 Task: Create Gmail labels for message previews requiring your attention.
Action: Mouse moved to (1051, 68)
Screenshot: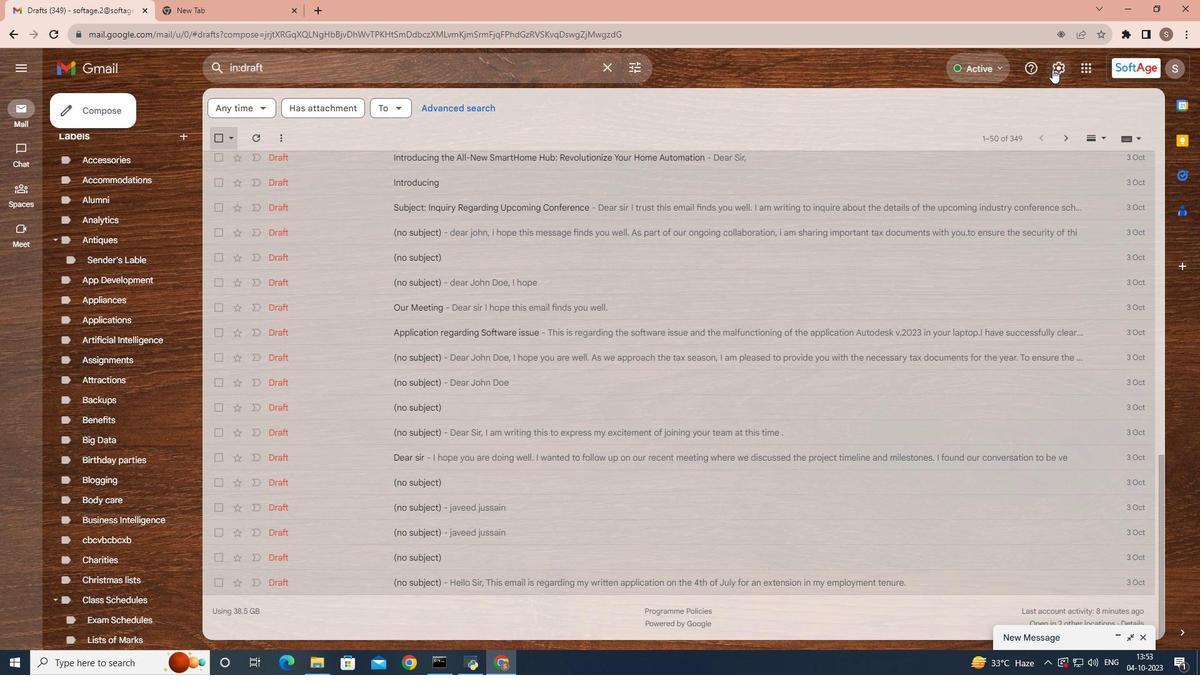 
Action: Mouse pressed left at (1051, 68)
Screenshot: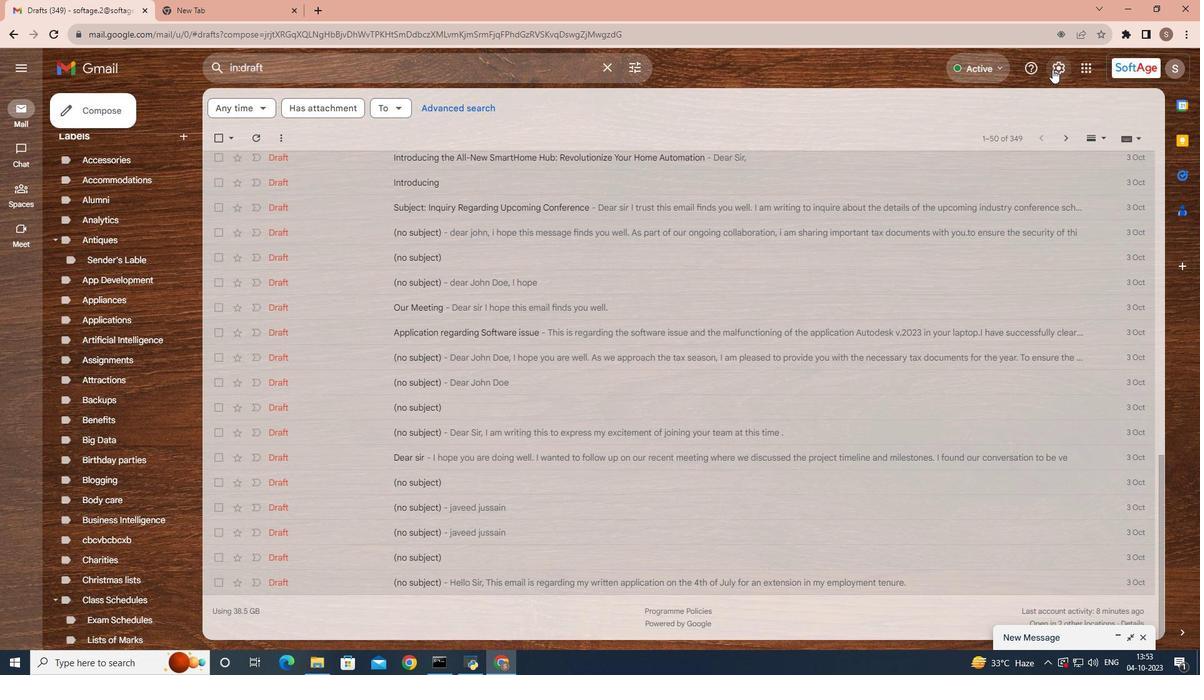 
Action: Mouse moved to (1044, 124)
Screenshot: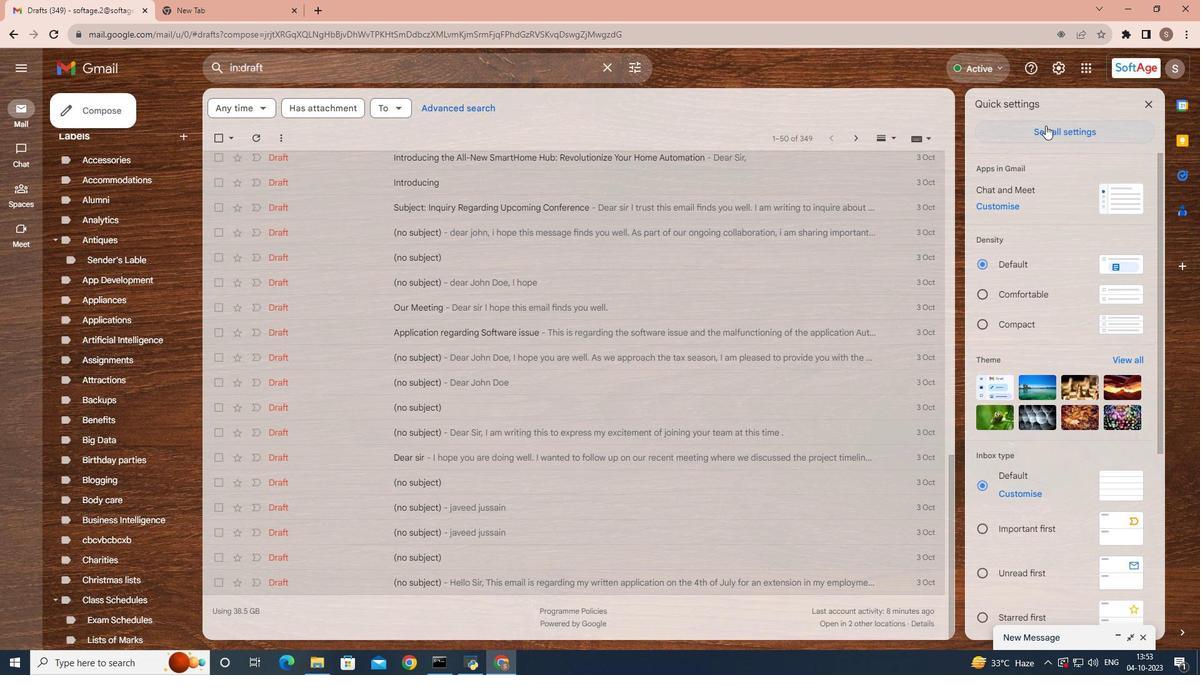 
Action: Mouse pressed left at (1044, 124)
Screenshot: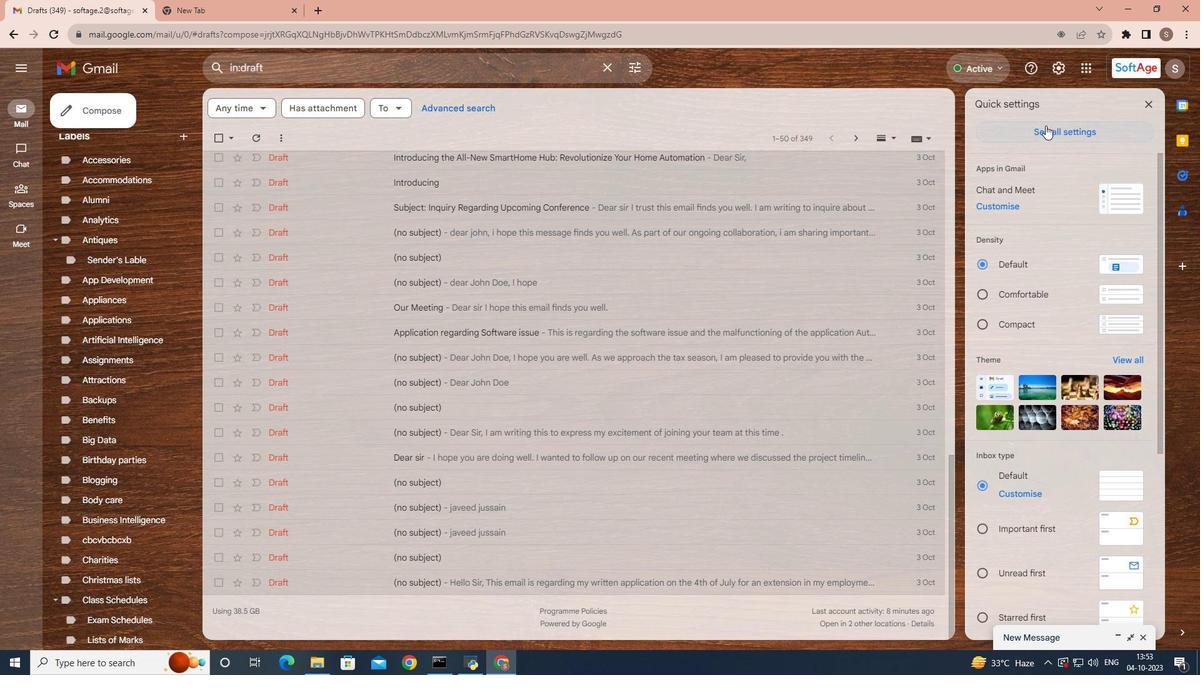 
Action: Mouse moved to (283, 129)
Screenshot: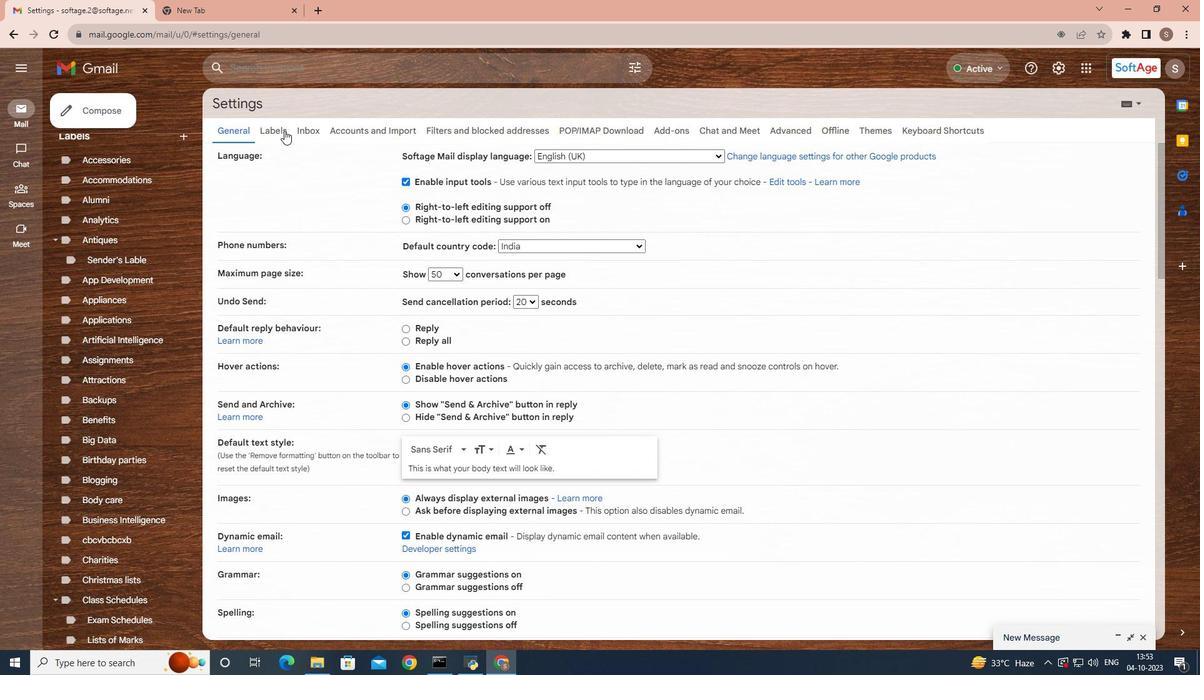 
Action: Mouse pressed left at (283, 129)
Screenshot: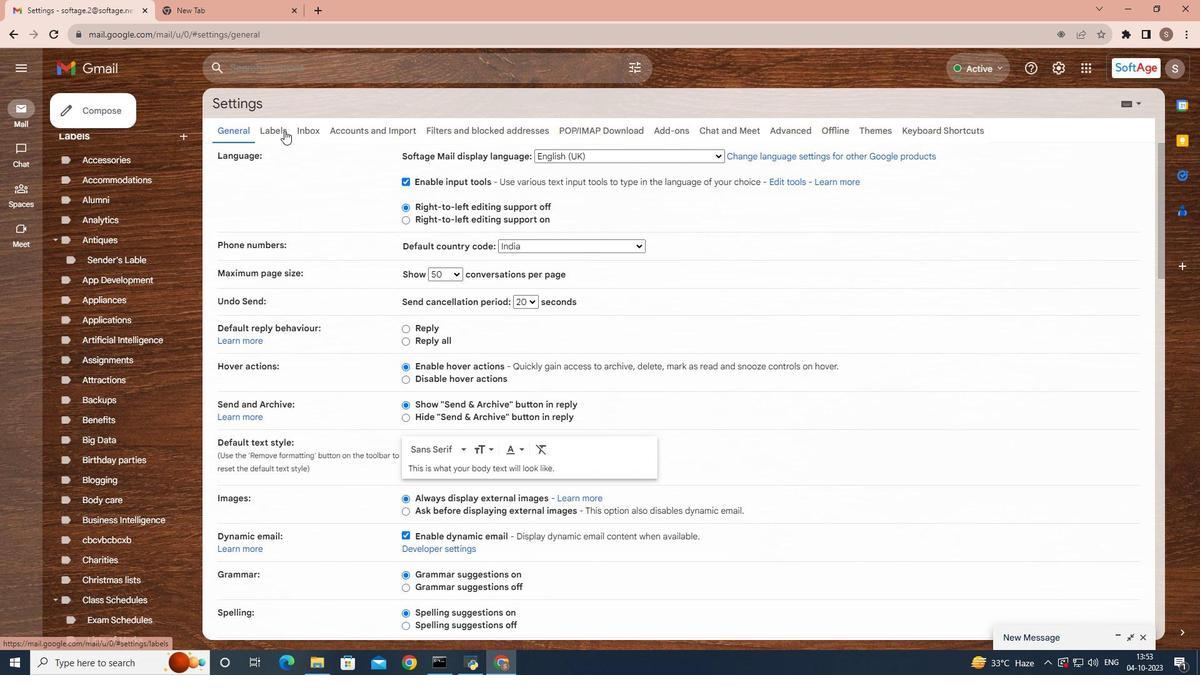 
Action: Mouse moved to (322, 455)
Screenshot: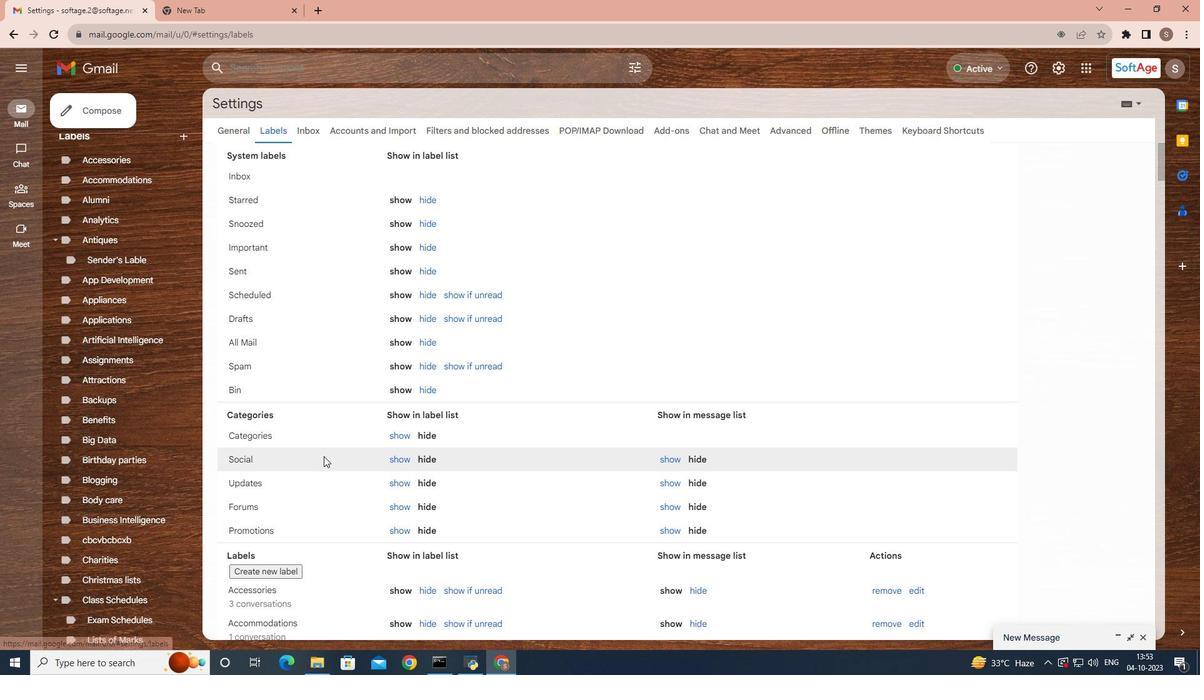 
Action: Mouse scrolled (322, 454) with delta (0, 0)
Screenshot: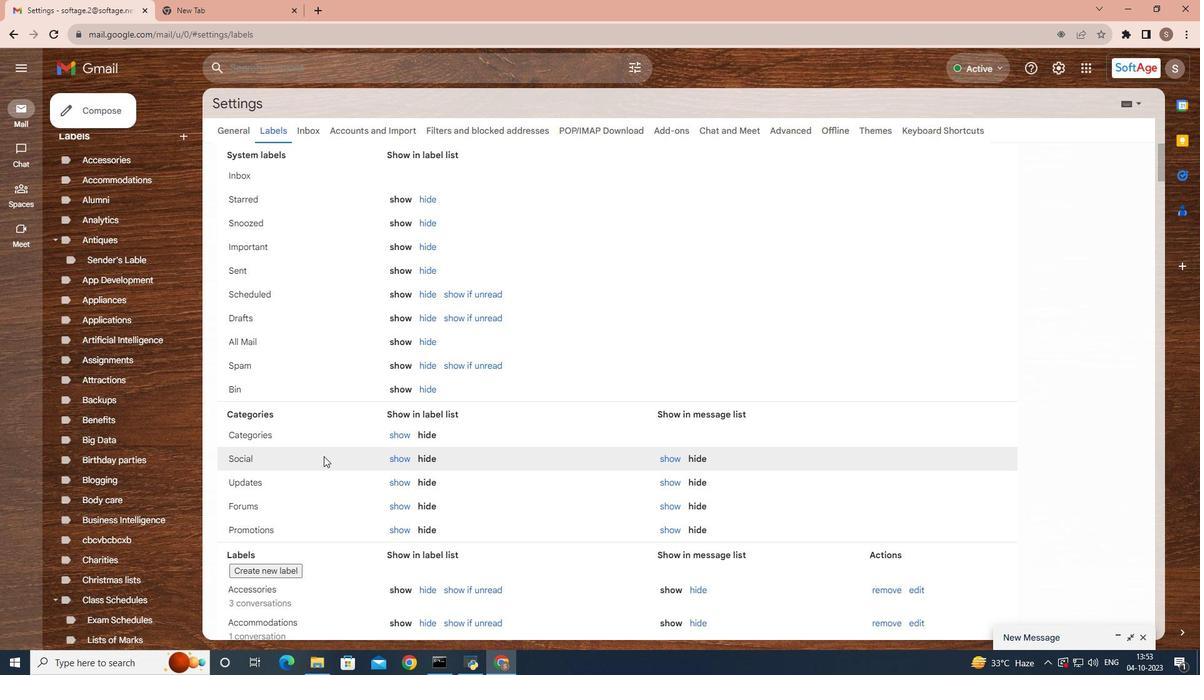 
Action: Mouse scrolled (322, 454) with delta (0, 0)
Screenshot: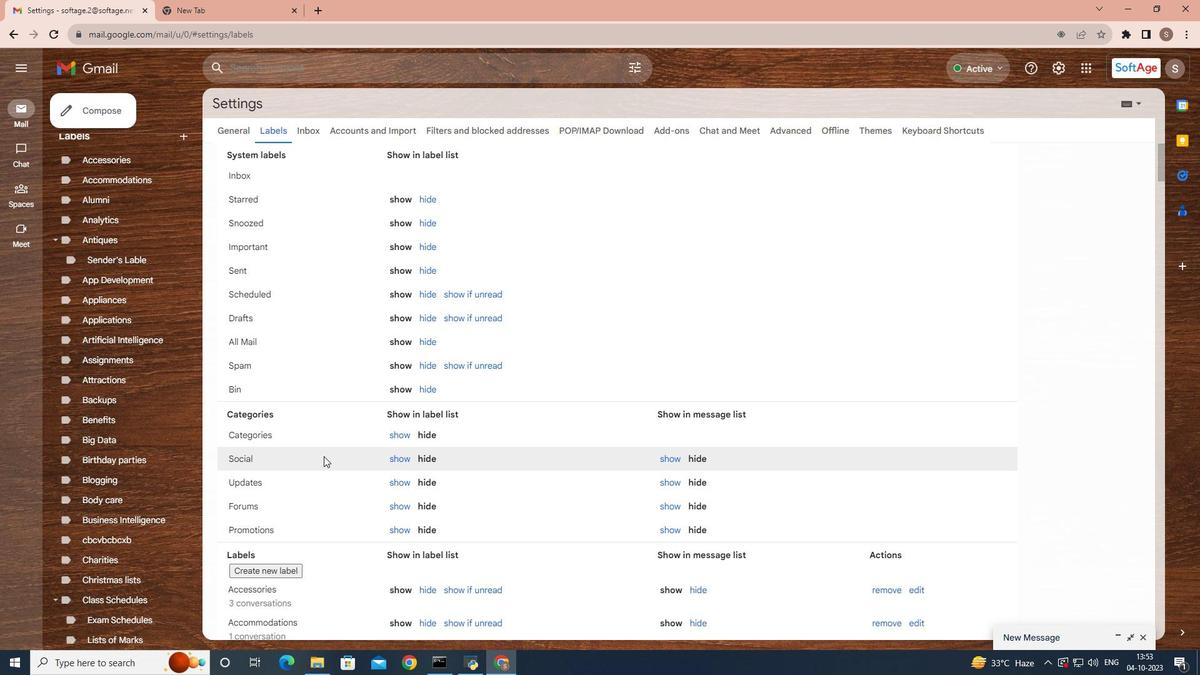 
Action: Mouse scrolled (322, 454) with delta (0, 0)
Screenshot: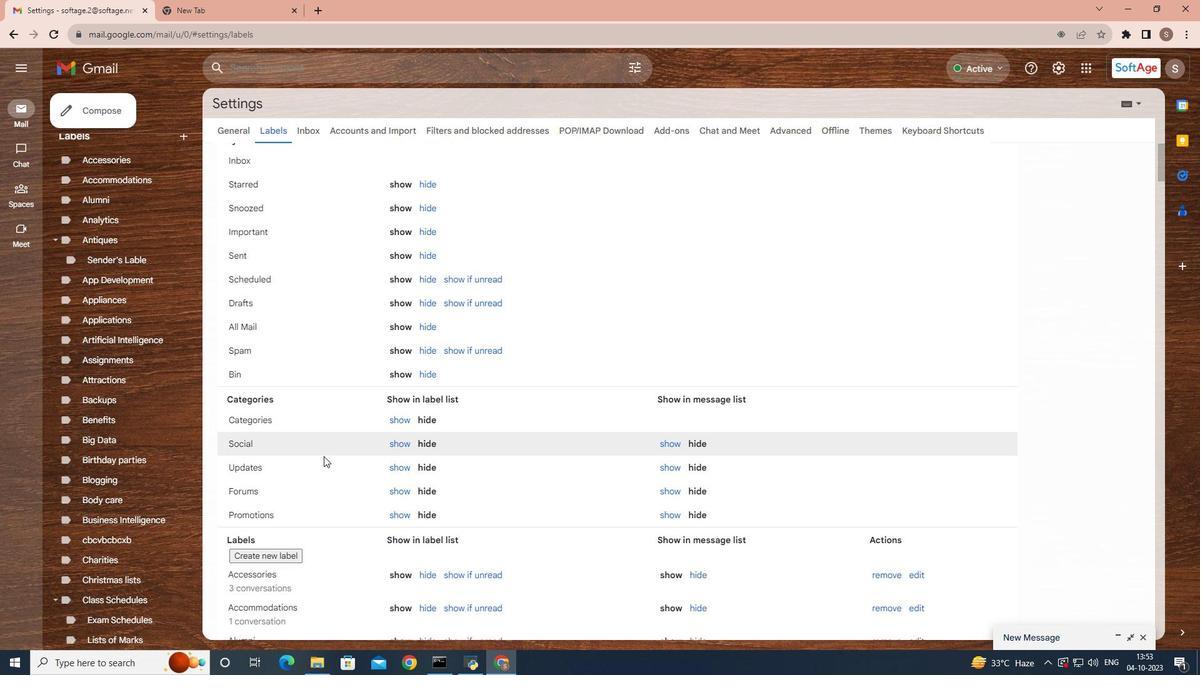
Action: Mouse scrolled (322, 454) with delta (0, 0)
Screenshot: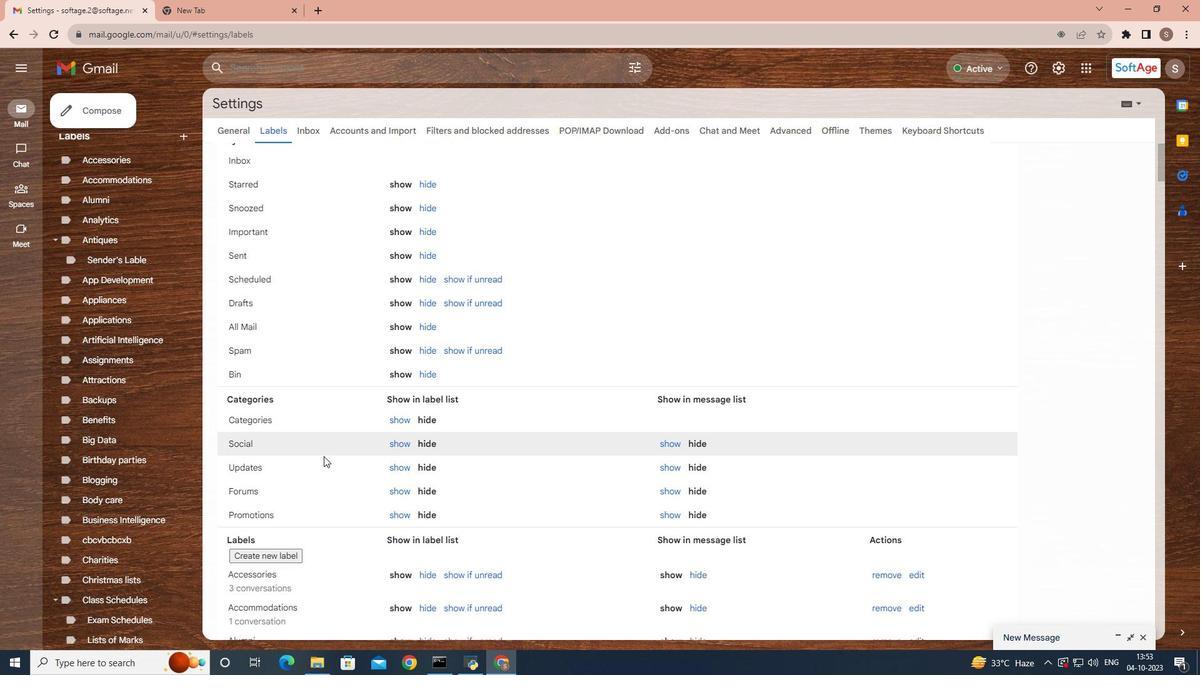 
Action: Mouse scrolled (322, 454) with delta (0, 0)
Screenshot: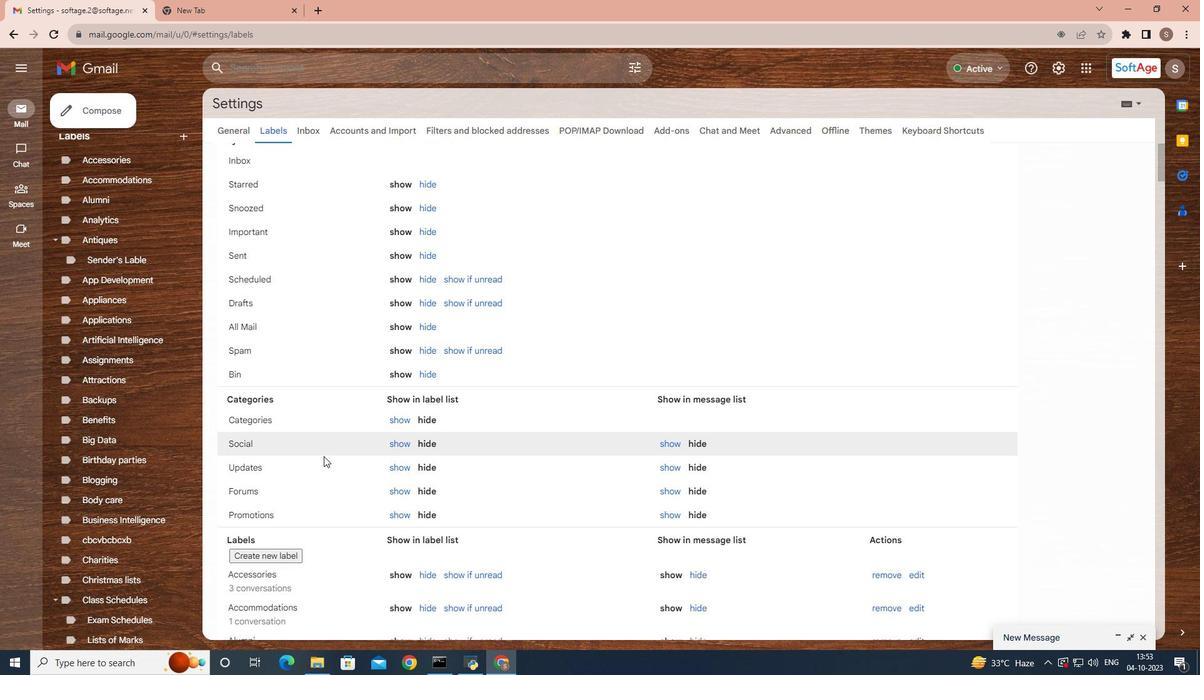 
Action: Mouse scrolled (322, 454) with delta (0, 0)
Screenshot: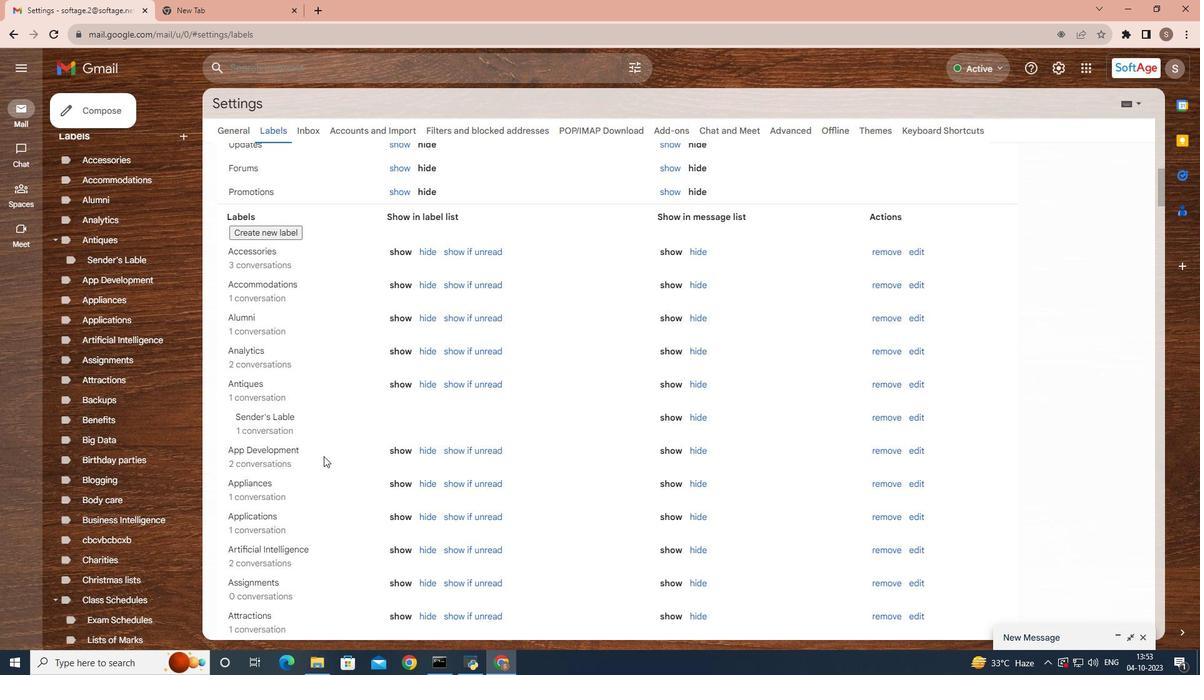 
Action: Mouse scrolled (322, 454) with delta (0, 0)
Screenshot: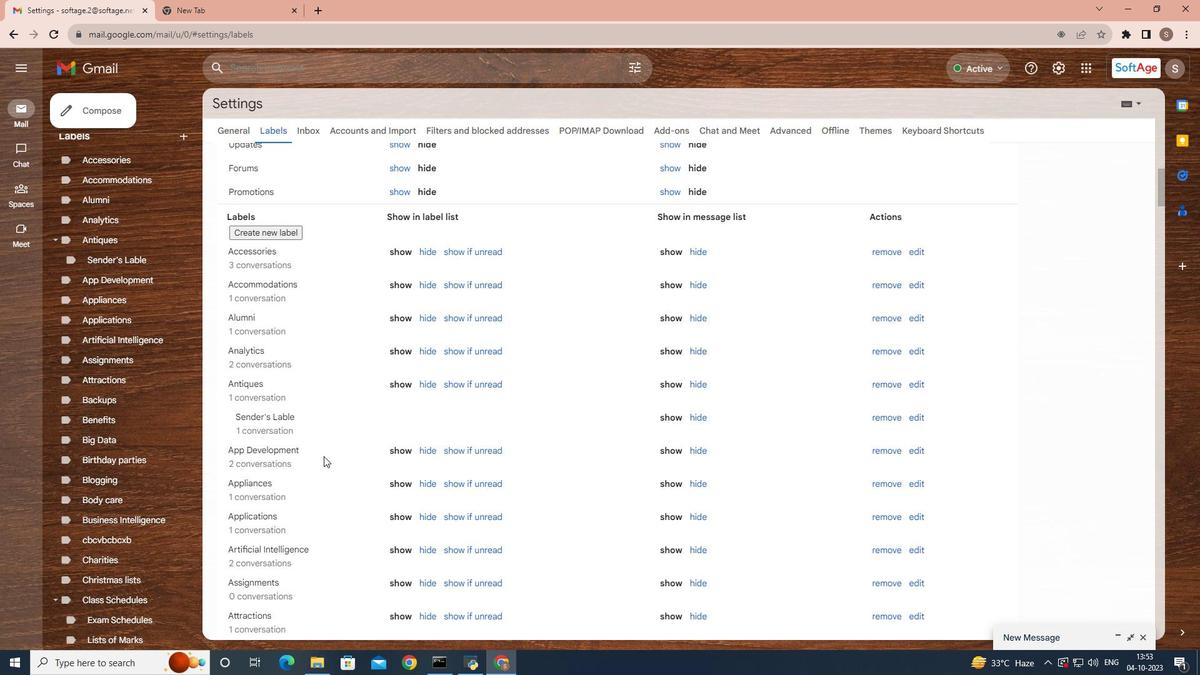 
Action: Mouse scrolled (322, 454) with delta (0, 0)
Screenshot: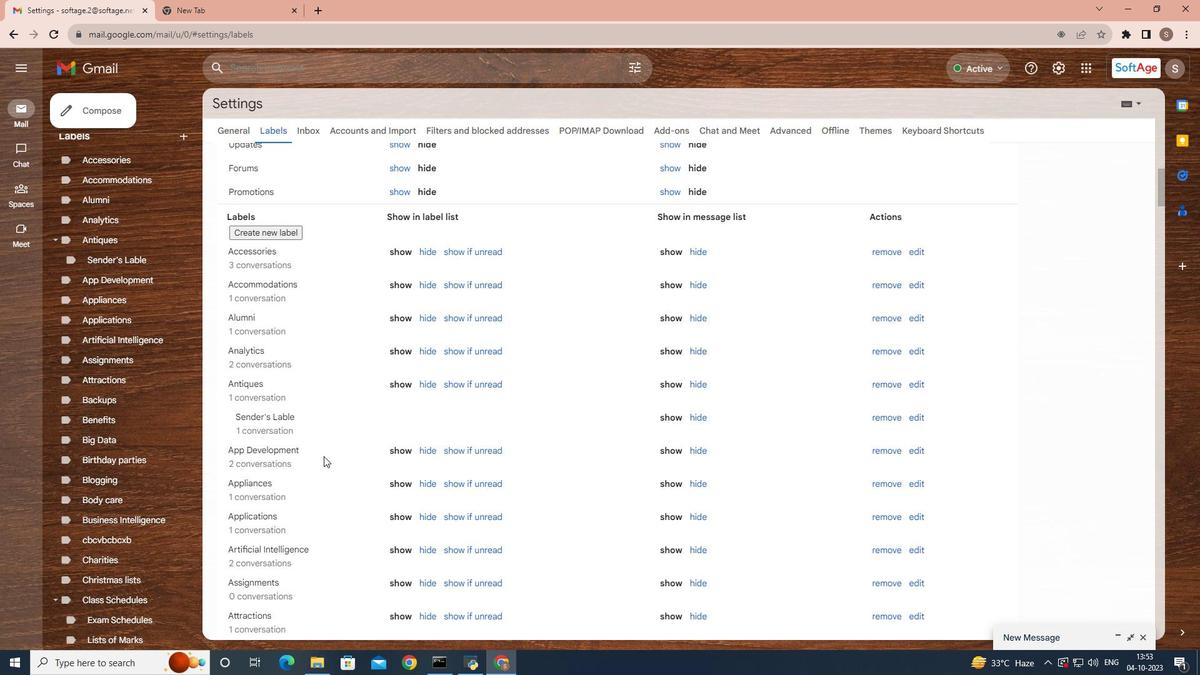 
Action: Mouse scrolled (322, 454) with delta (0, 0)
Screenshot: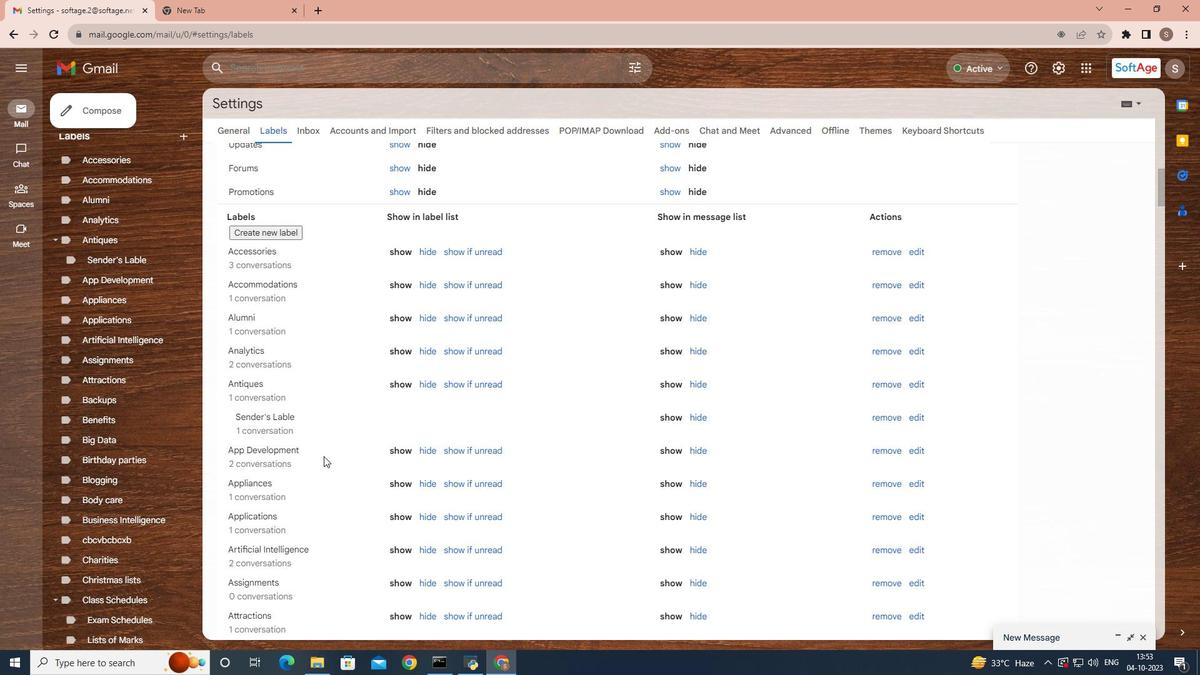 
Action: Mouse scrolled (322, 455) with delta (0, 0)
Screenshot: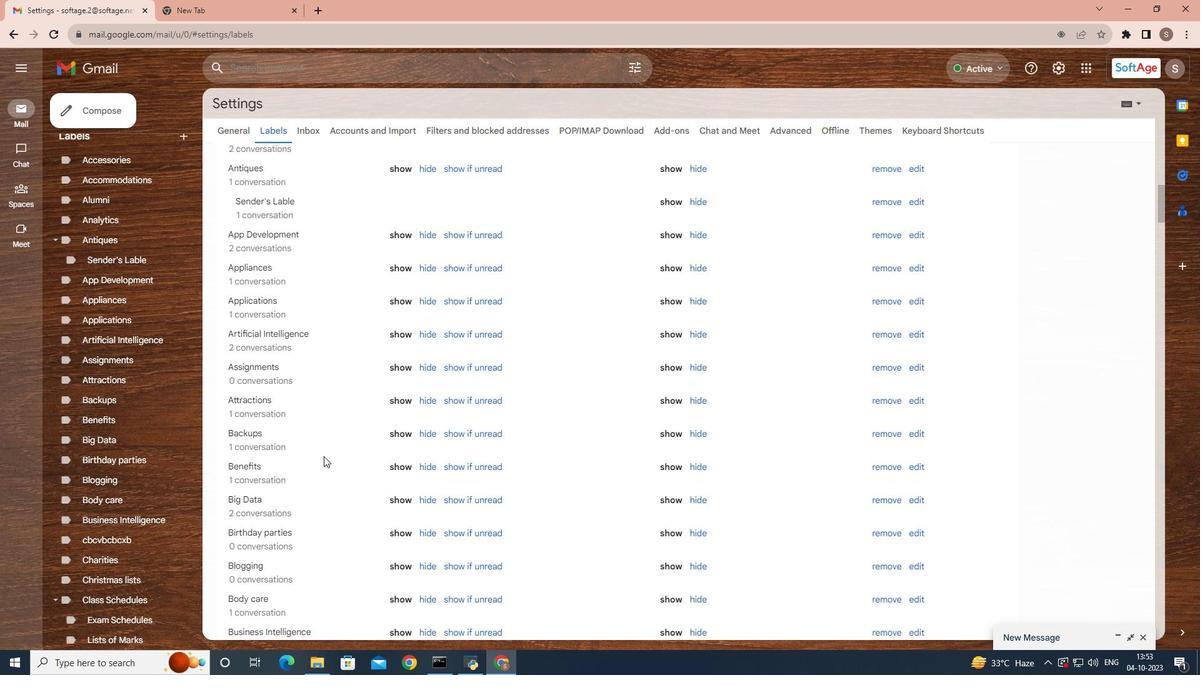 
Action: Mouse scrolled (322, 455) with delta (0, 0)
Screenshot: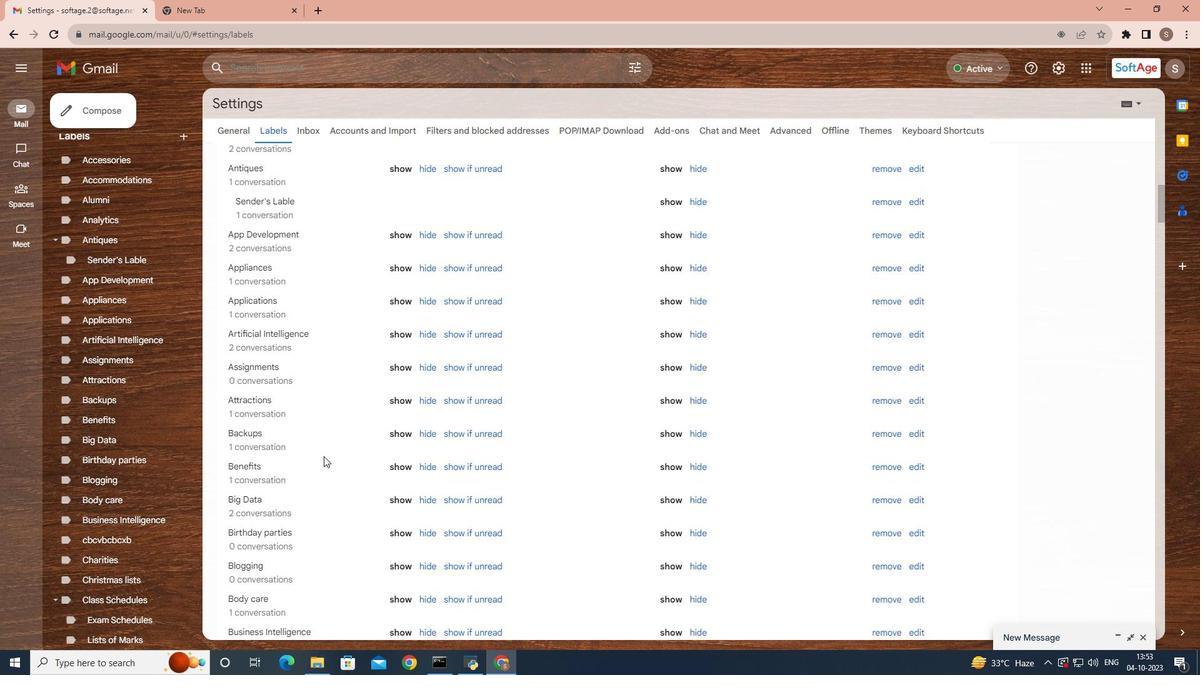 
Action: Mouse scrolled (322, 455) with delta (0, 0)
Screenshot: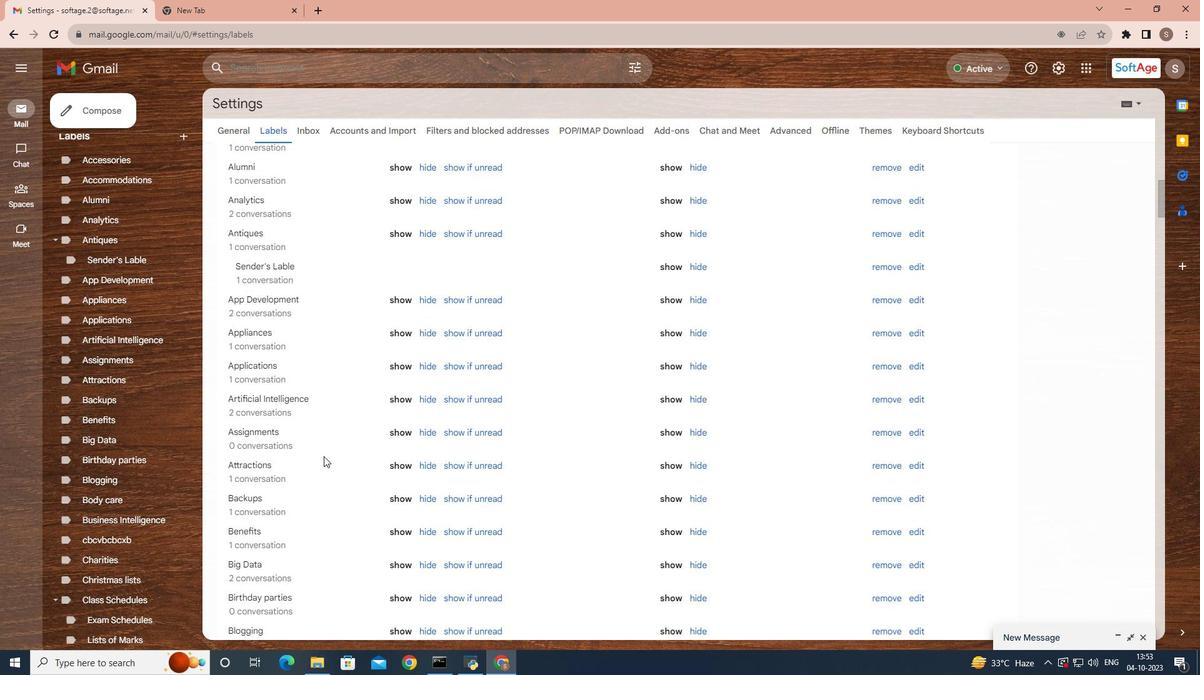 
Action: Mouse scrolled (322, 455) with delta (0, 0)
Screenshot: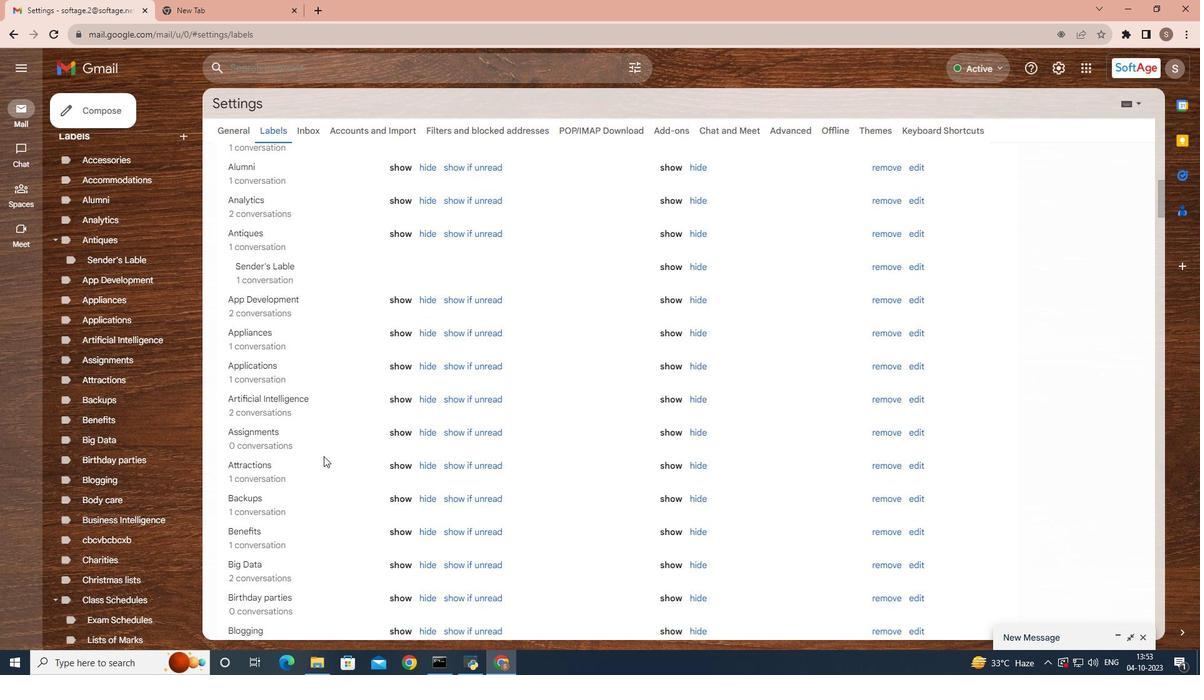 
Action: Mouse scrolled (322, 455) with delta (0, 0)
Screenshot: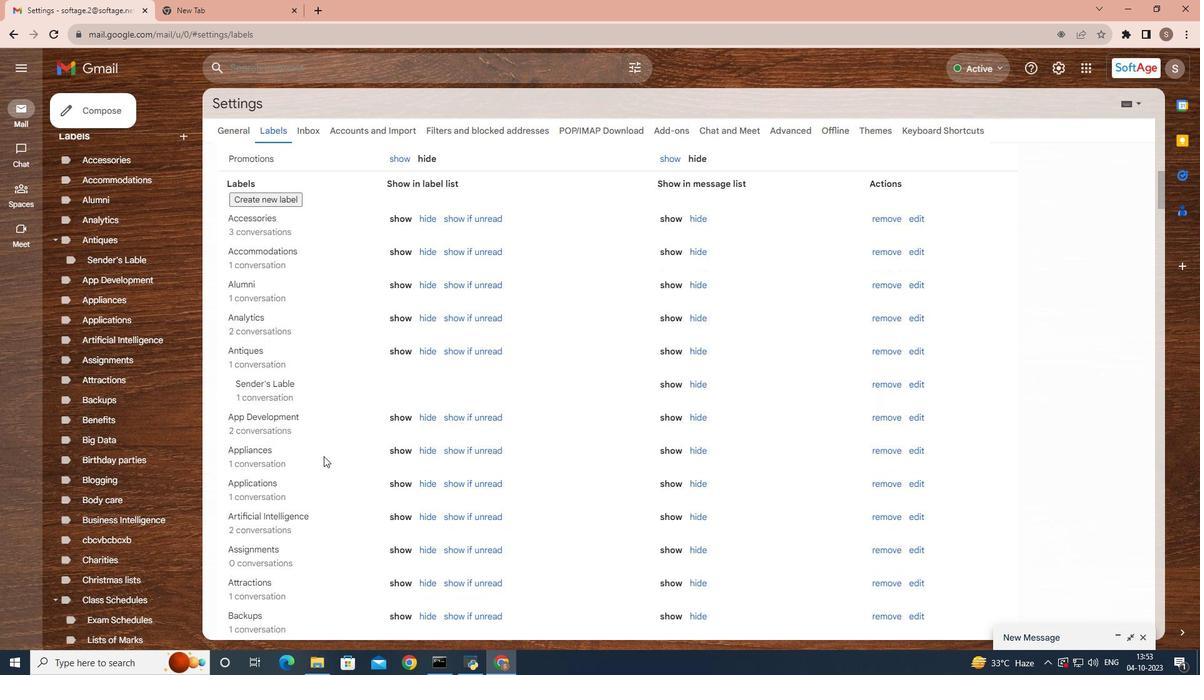 
Action: Mouse moved to (286, 316)
Screenshot: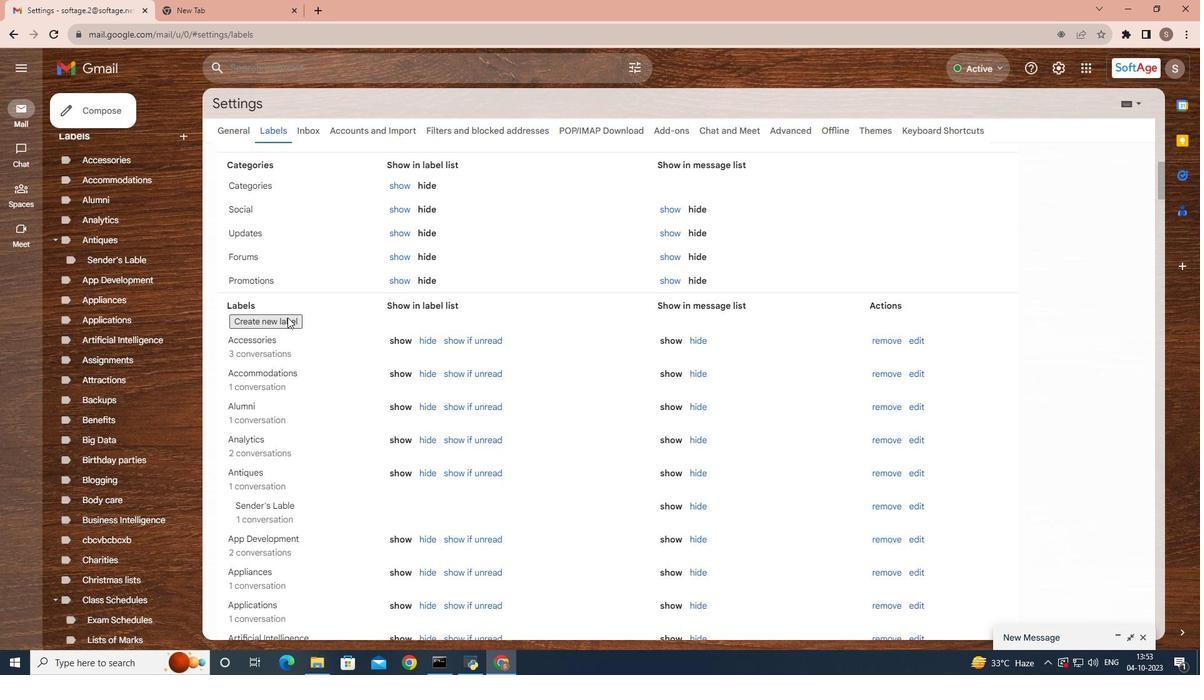 
Action: Mouse pressed left at (286, 316)
Screenshot: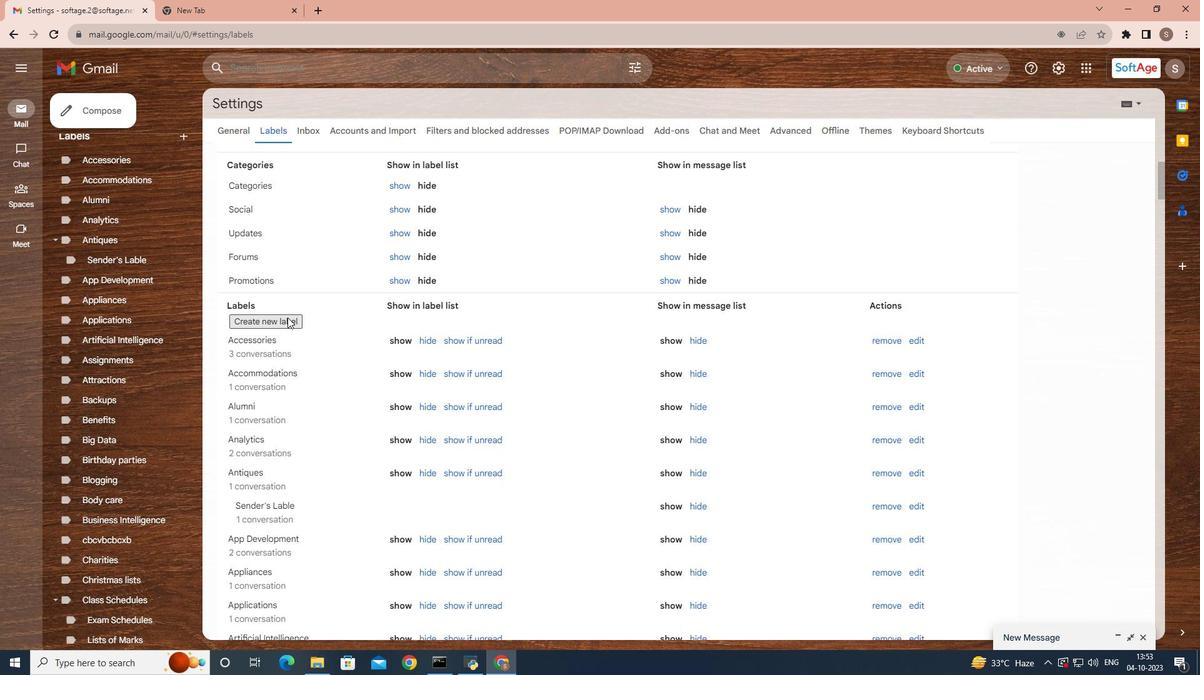 
Action: Mouse moved to (550, 333)
Screenshot: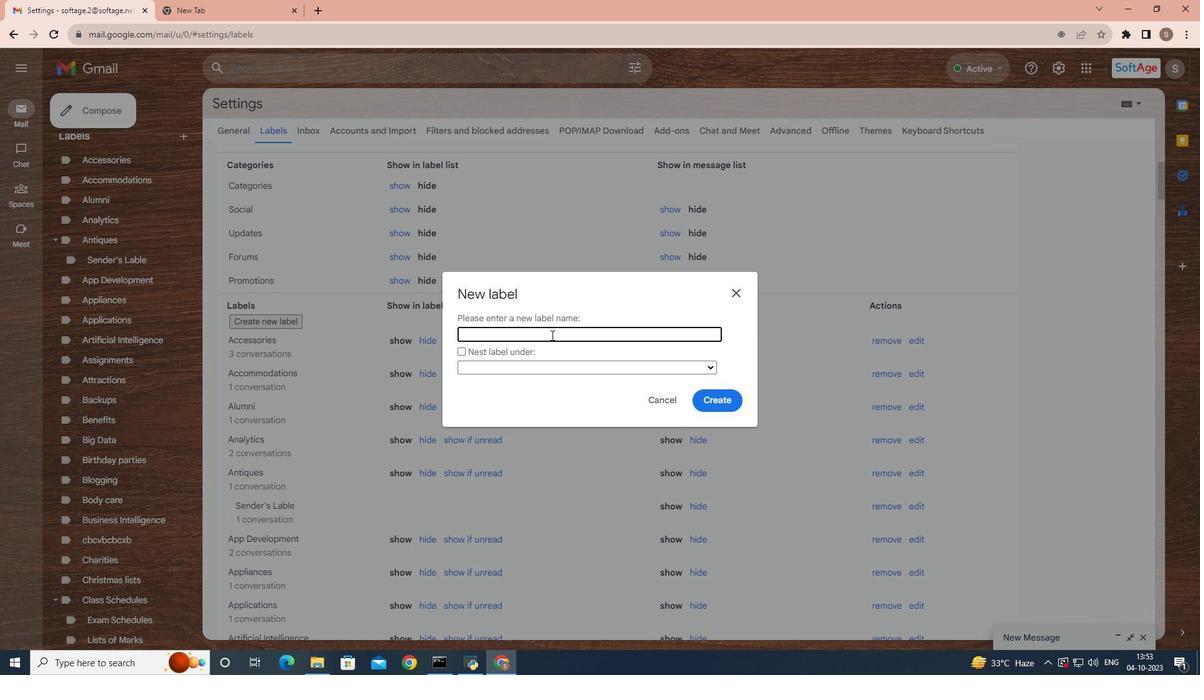 
Action: Key pressed <Key.caps_lock>I<Key.caps_lock>mportant
Screenshot: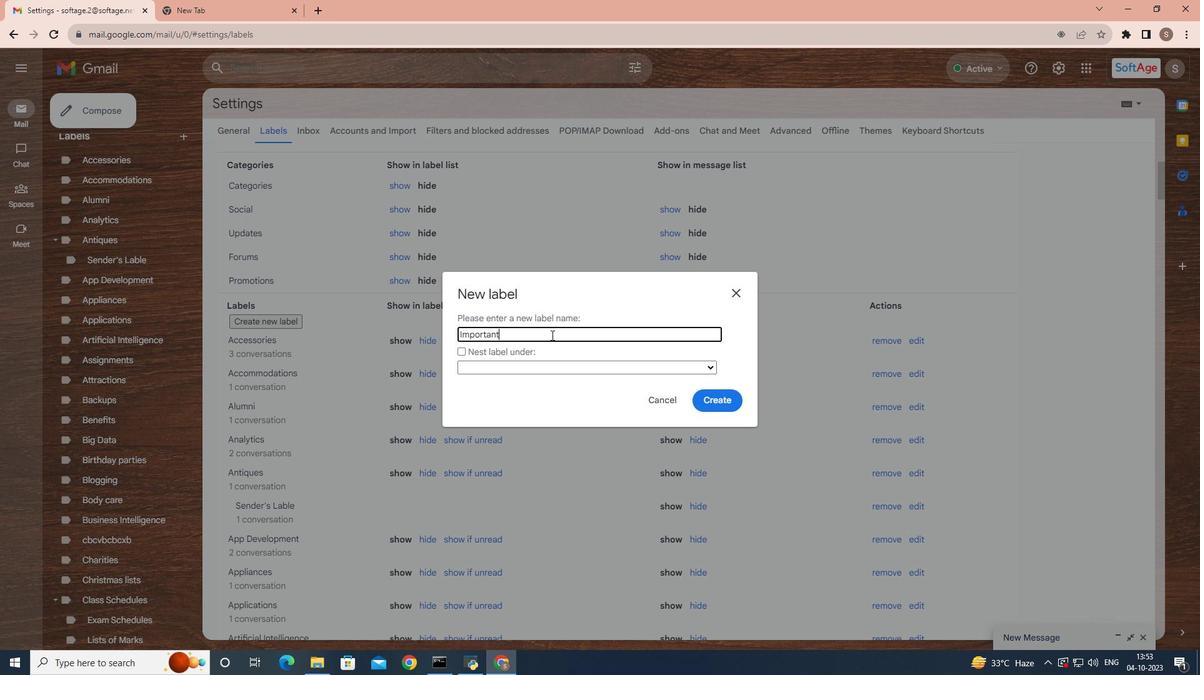 
Action: Mouse moved to (462, 358)
Screenshot: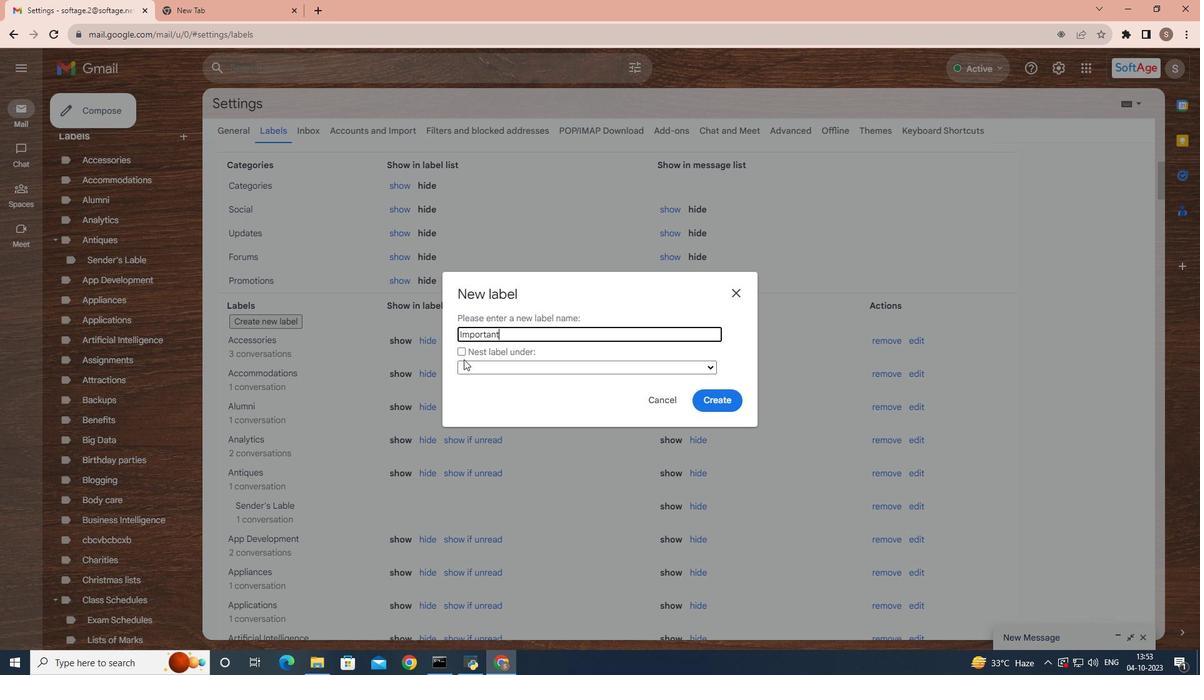 
Action: Mouse pressed left at (462, 358)
Screenshot: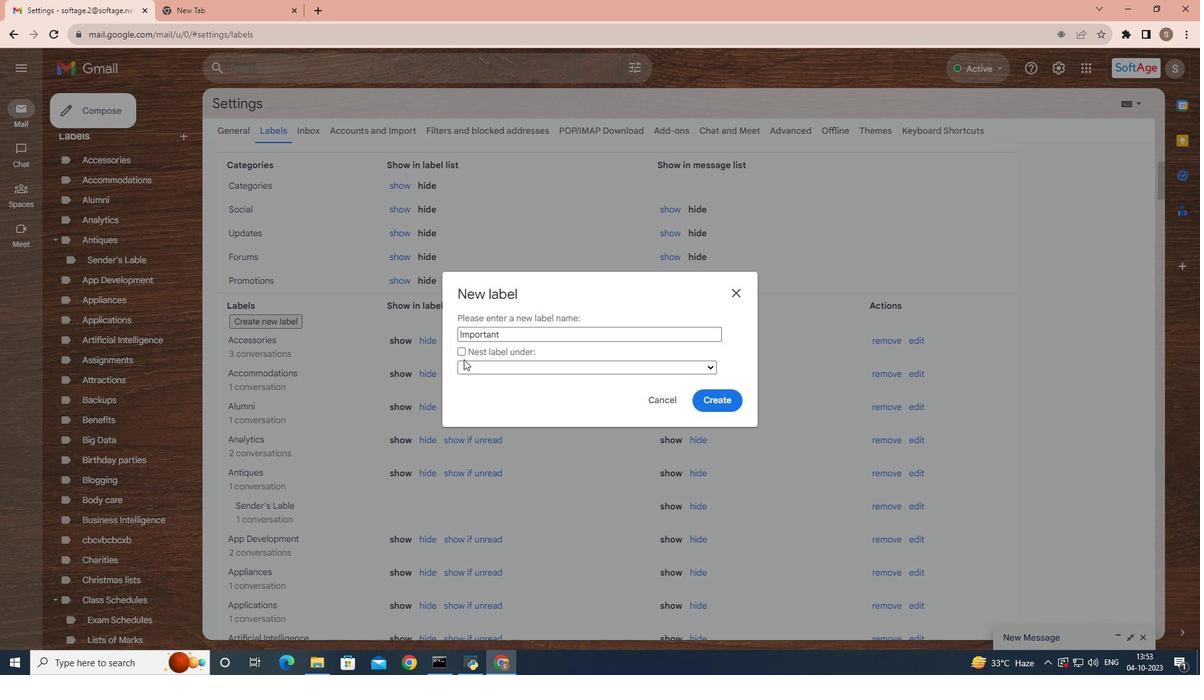 
Action: Mouse moved to (463, 356)
Screenshot: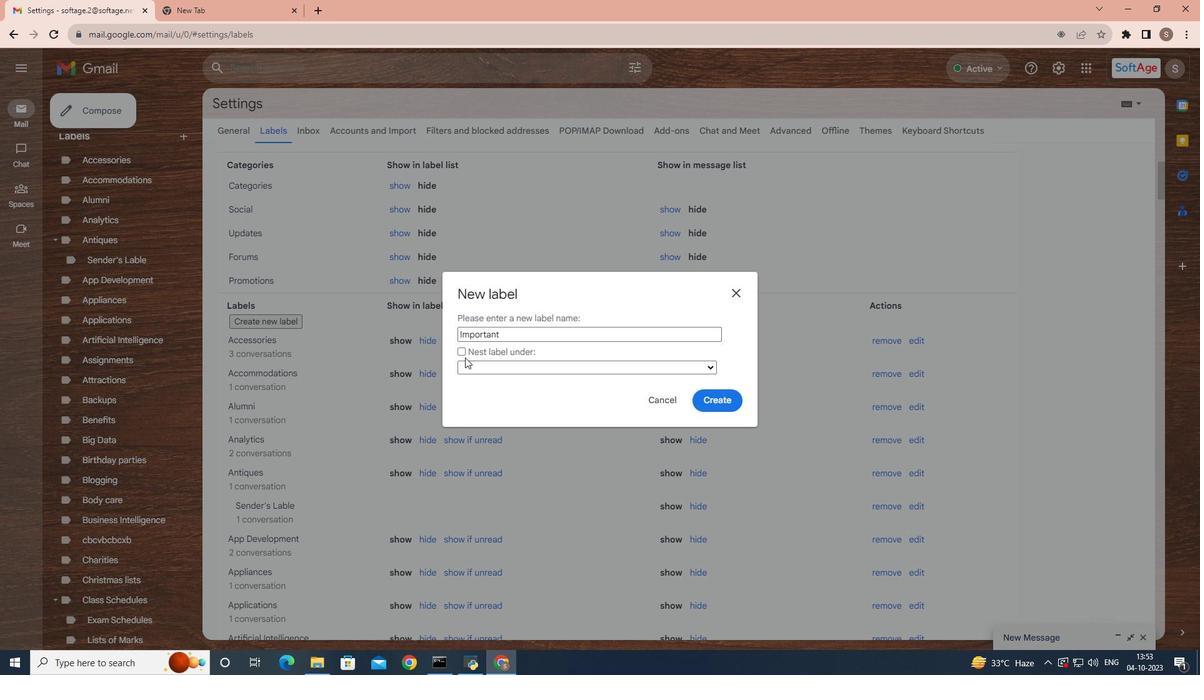 
Action: Mouse pressed left at (463, 356)
Screenshot: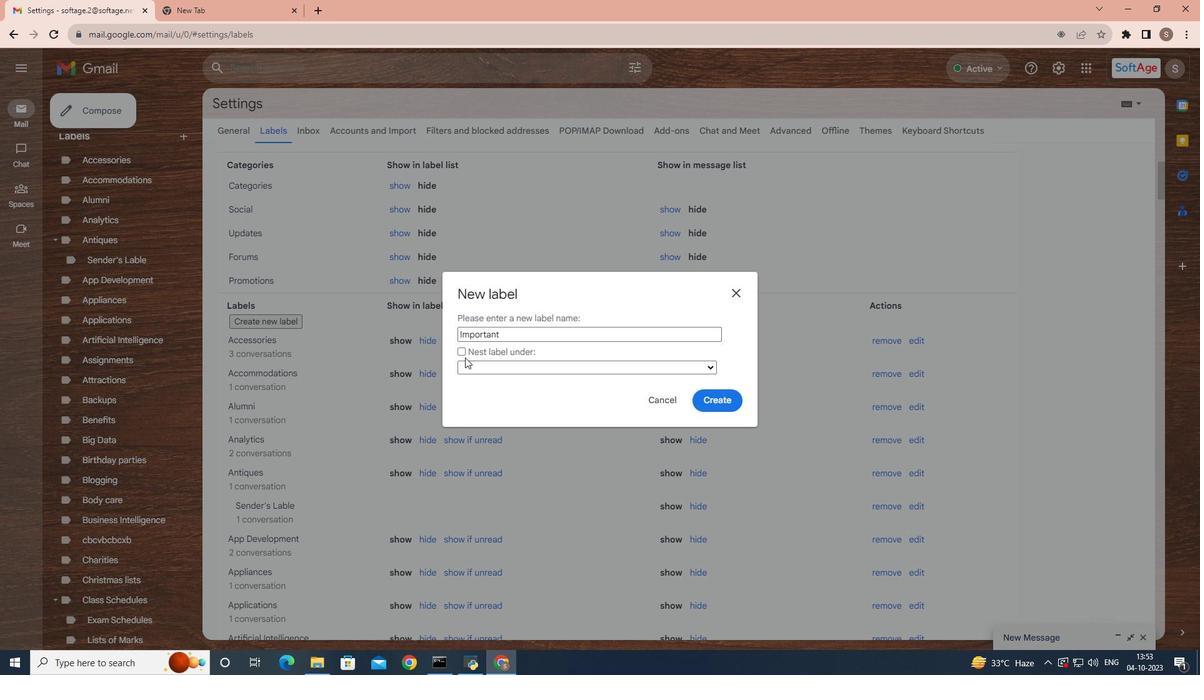 
Action: Mouse moved to (467, 350)
Screenshot: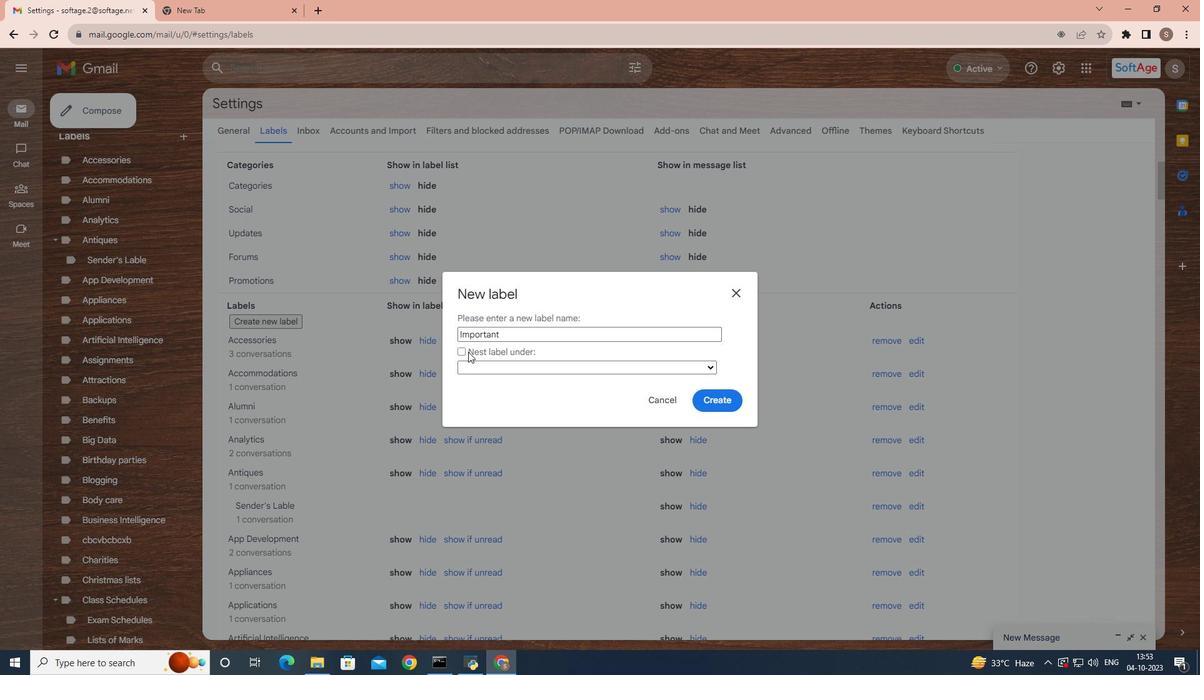 
Action: Mouse pressed left at (467, 350)
Screenshot: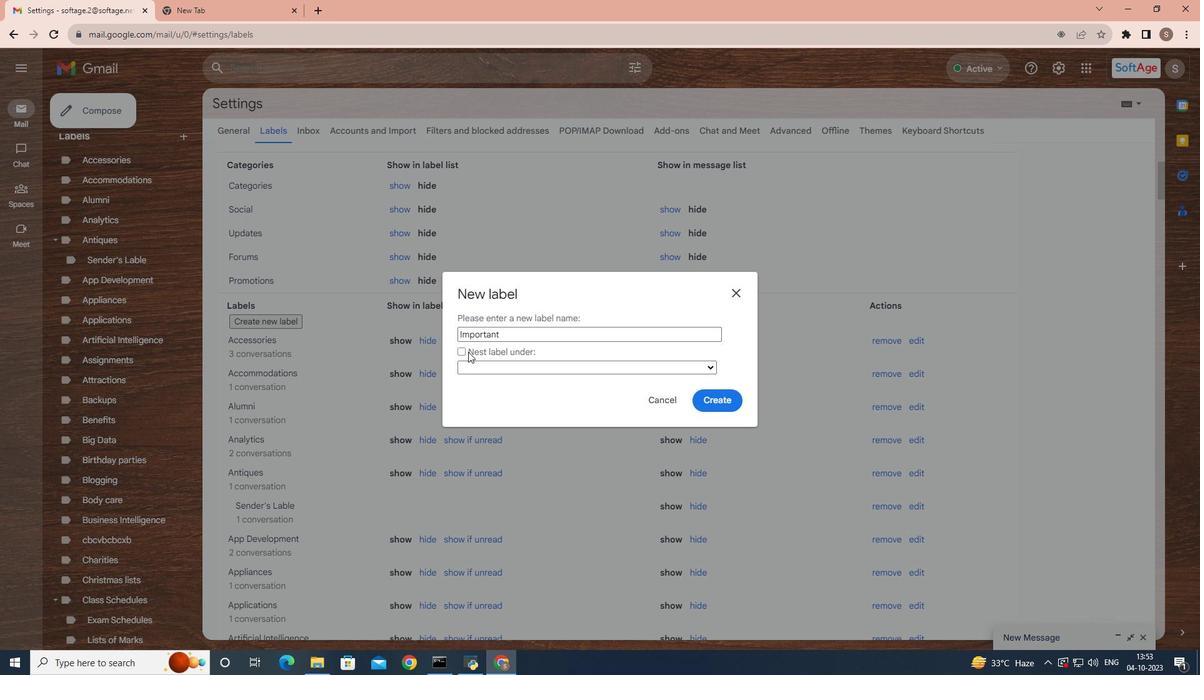 
Action: Mouse moved to (467, 363)
Screenshot: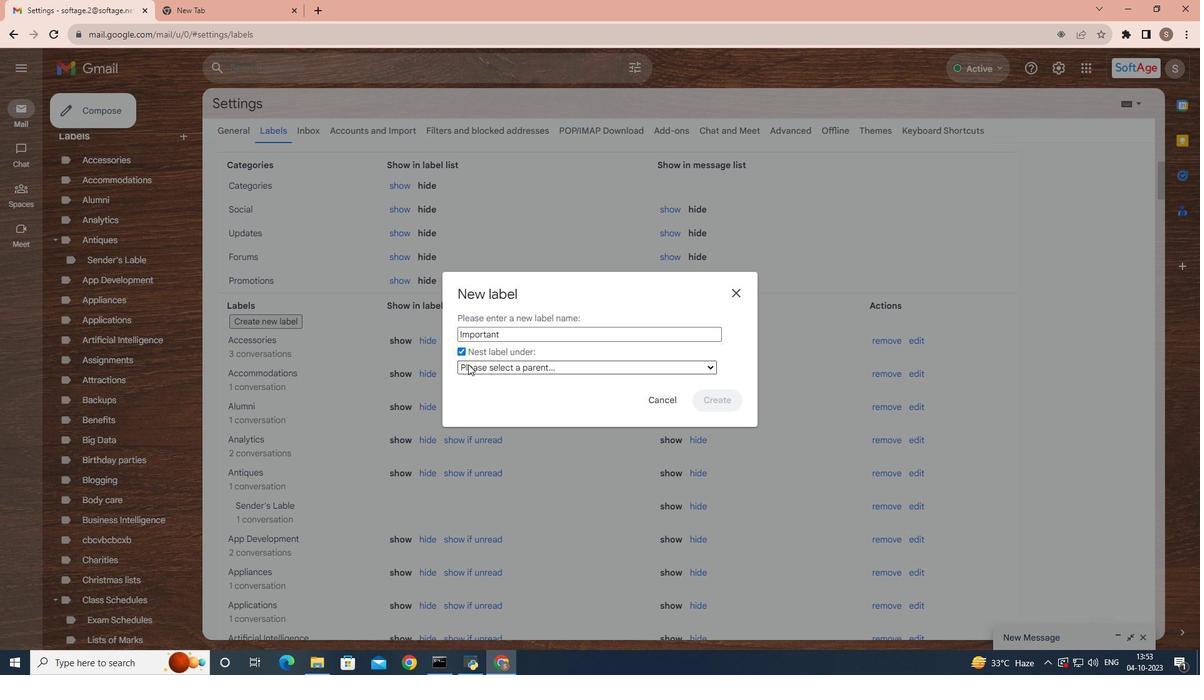 
Action: Mouse pressed left at (467, 363)
Screenshot: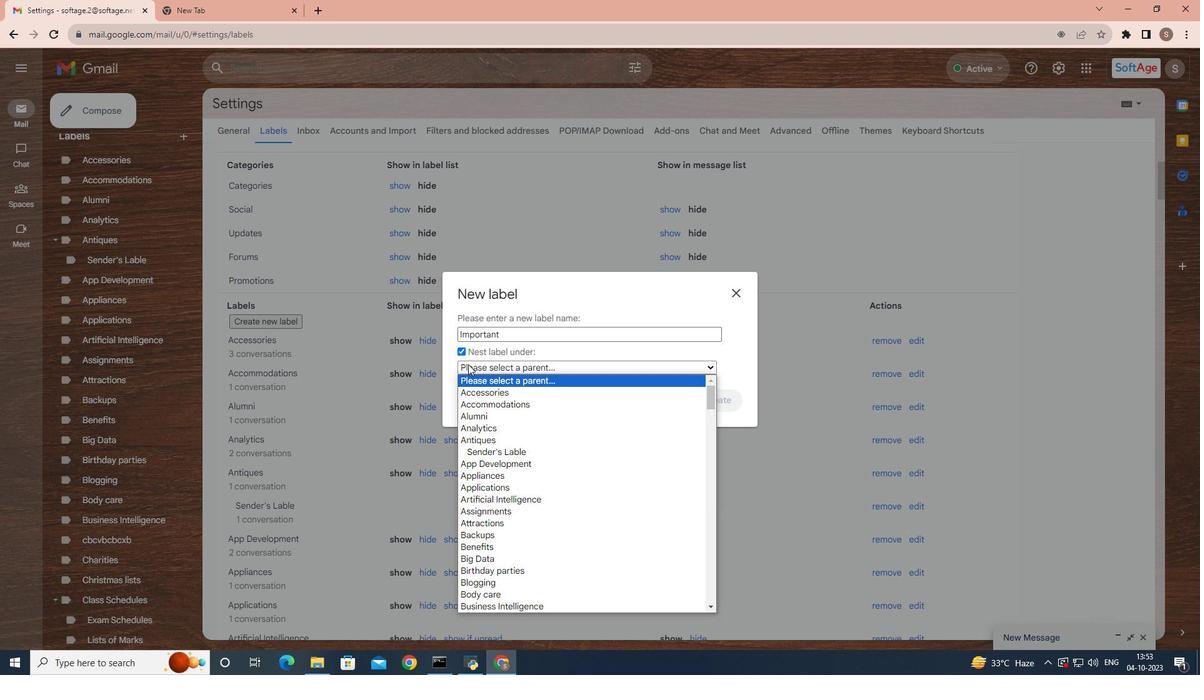 
Action: Mouse moved to (494, 425)
Screenshot: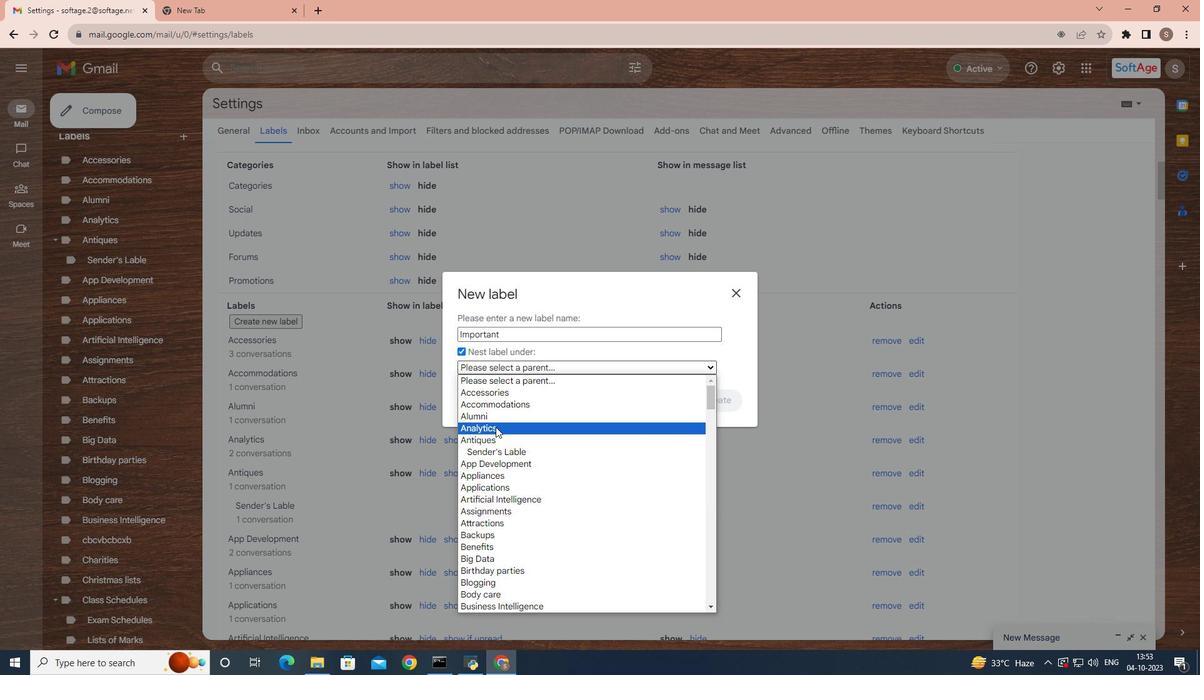 
Action: Mouse pressed left at (494, 425)
Screenshot: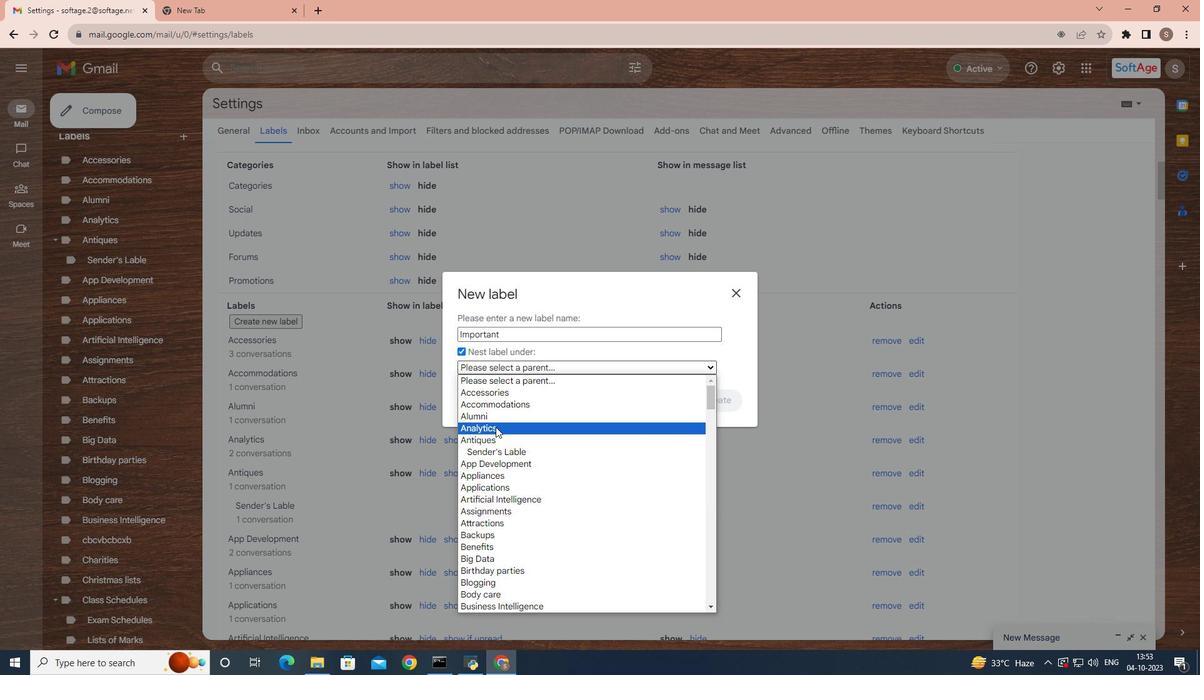 
Action: Mouse moved to (727, 398)
Screenshot: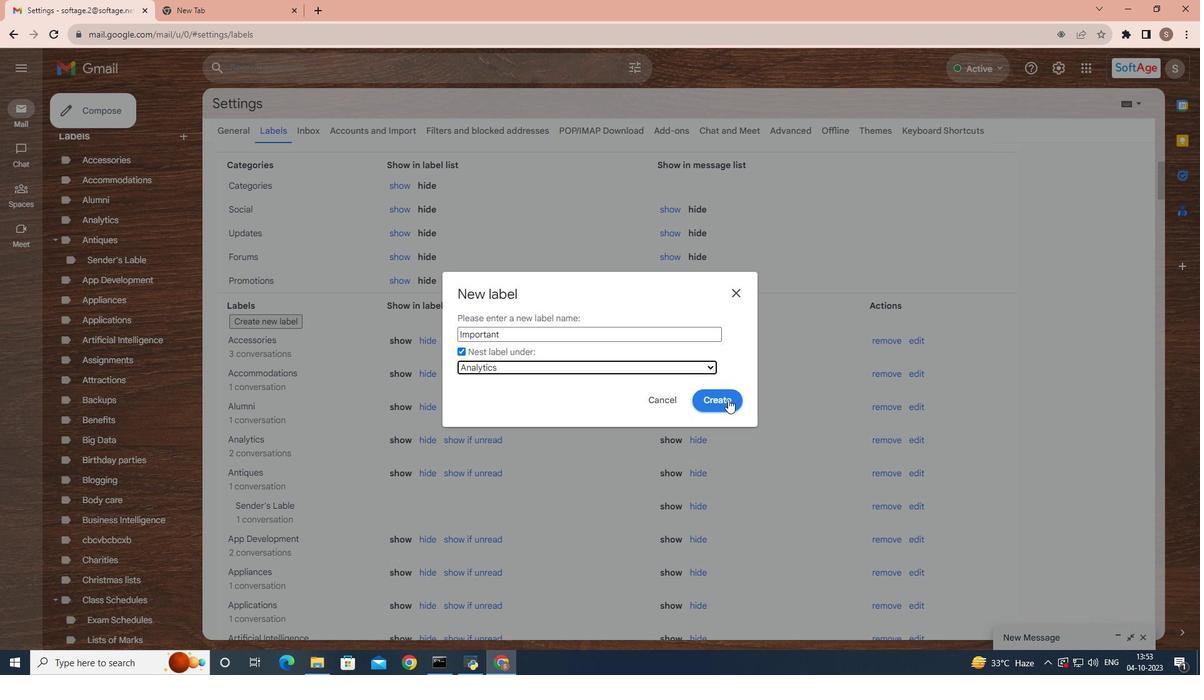 
Action: Mouse pressed left at (727, 398)
Screenshot: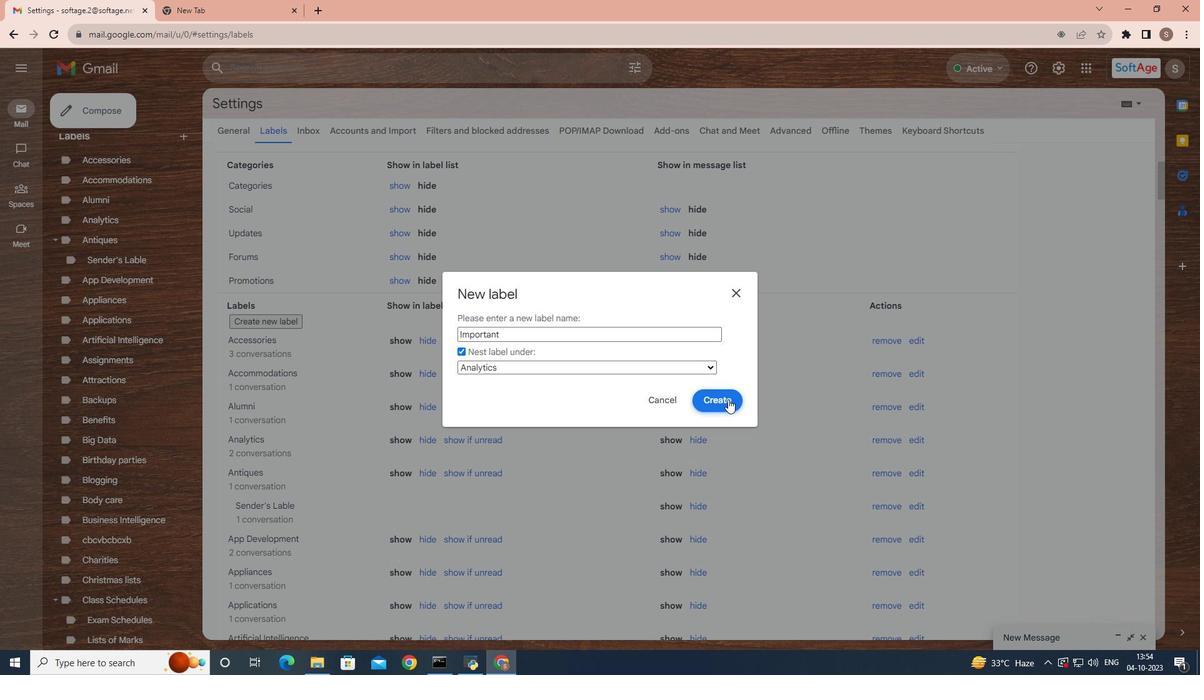 
Action: Mouse moved to (271, 315)
Screenshot: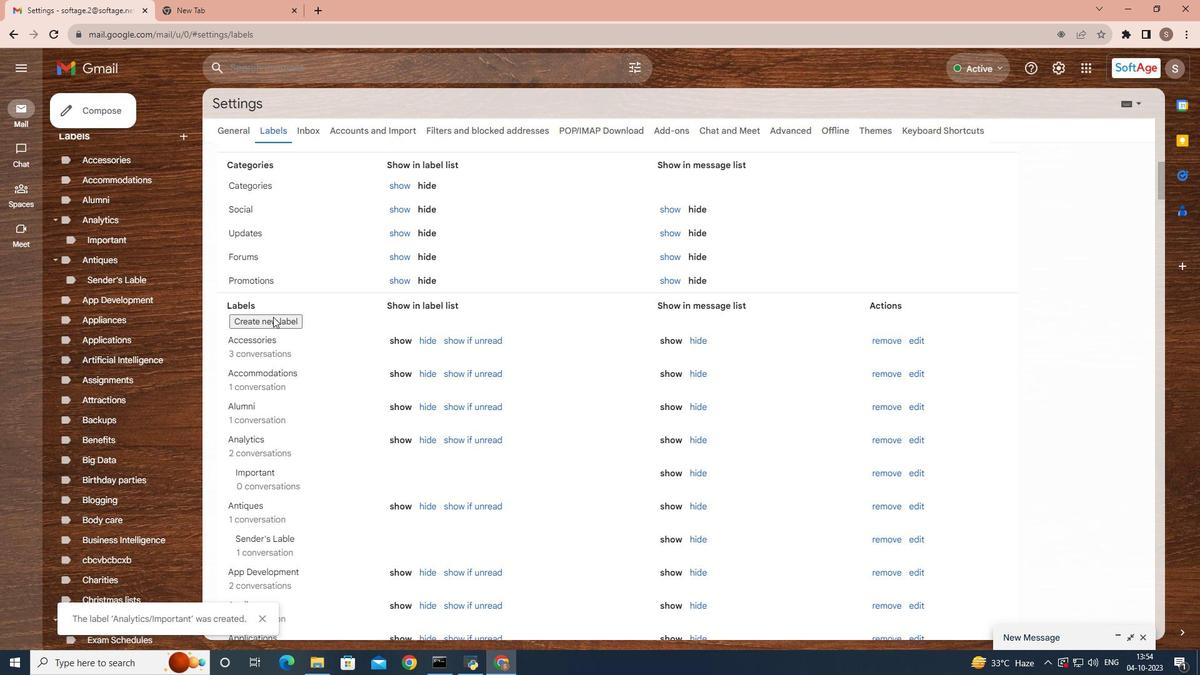 
Action: Mouse pressed left at (271, 315)
Screenshot: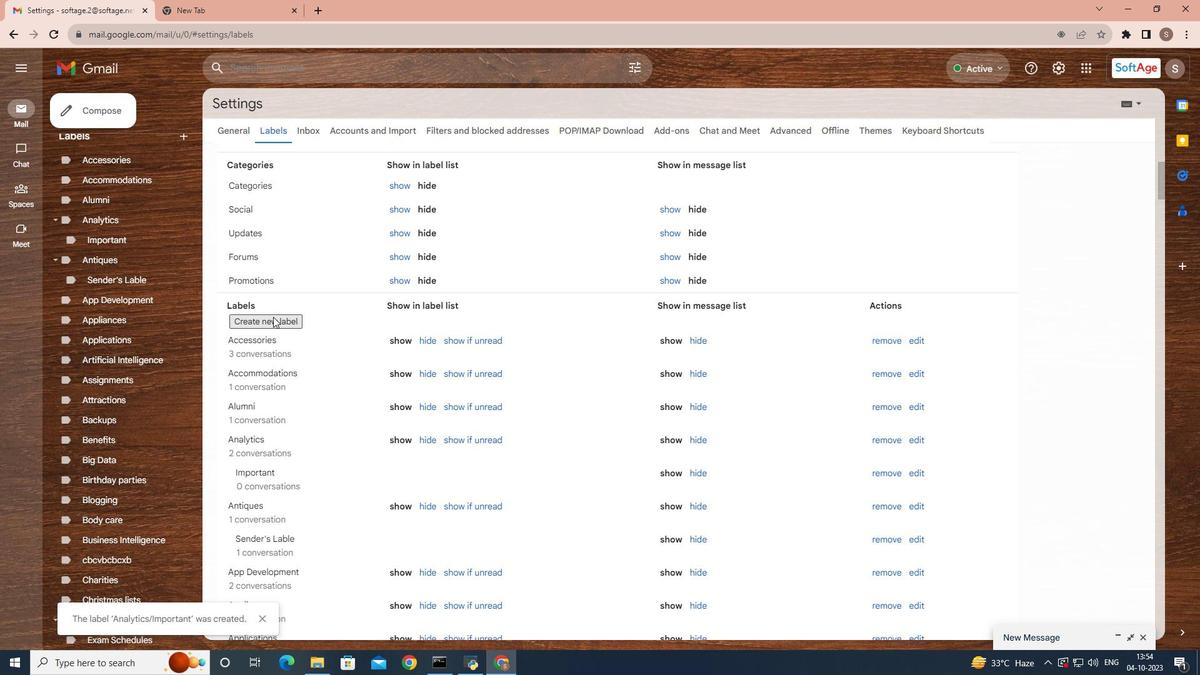 
Action: Mouse moved to (478, 330)
Screenshot: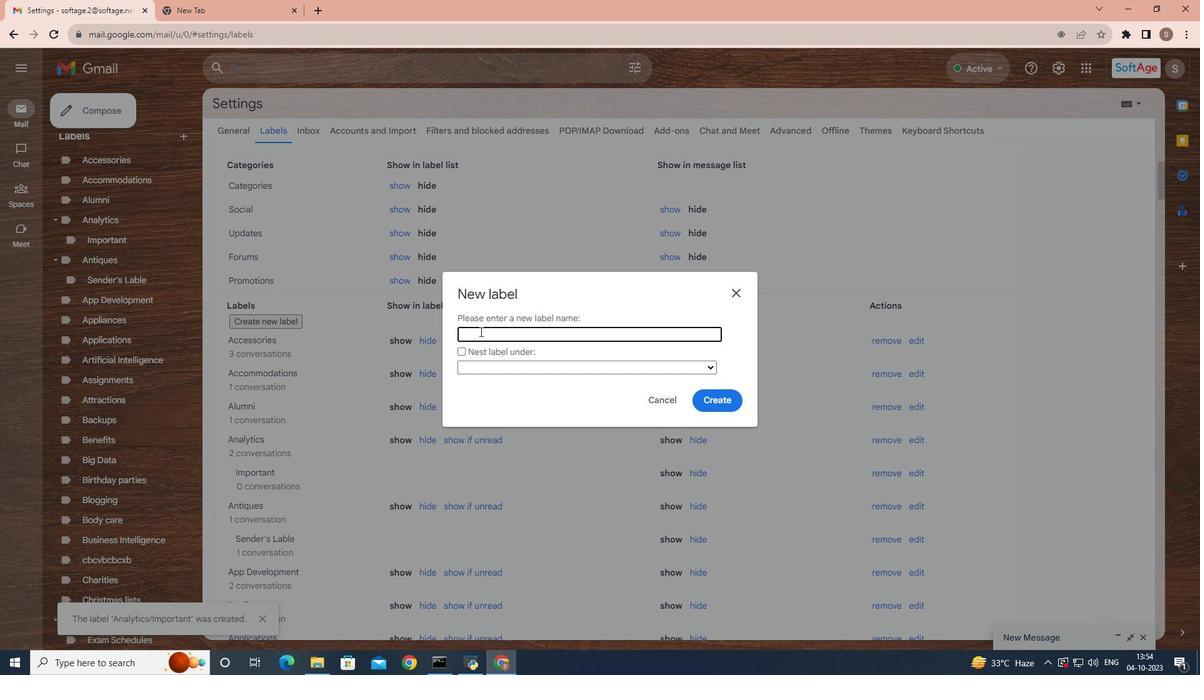
Action: Mouse pressed left at (478, 330)
Screenshot: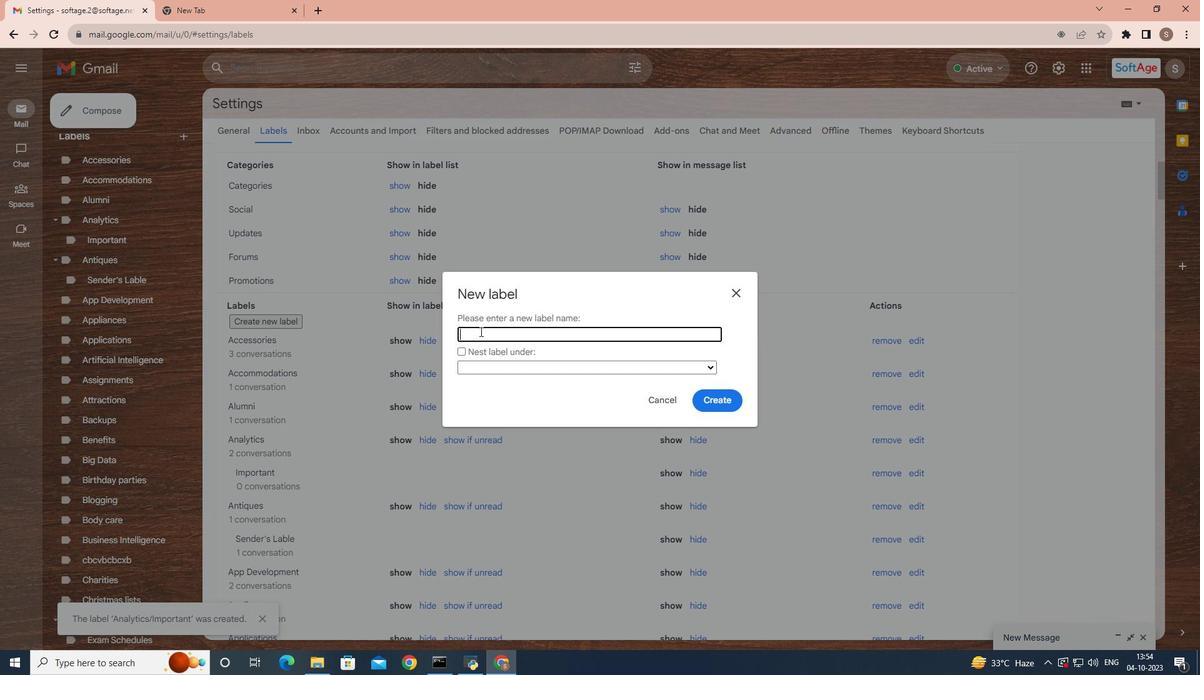 
Action: Mouse moved to (481, 332)
Screenshot: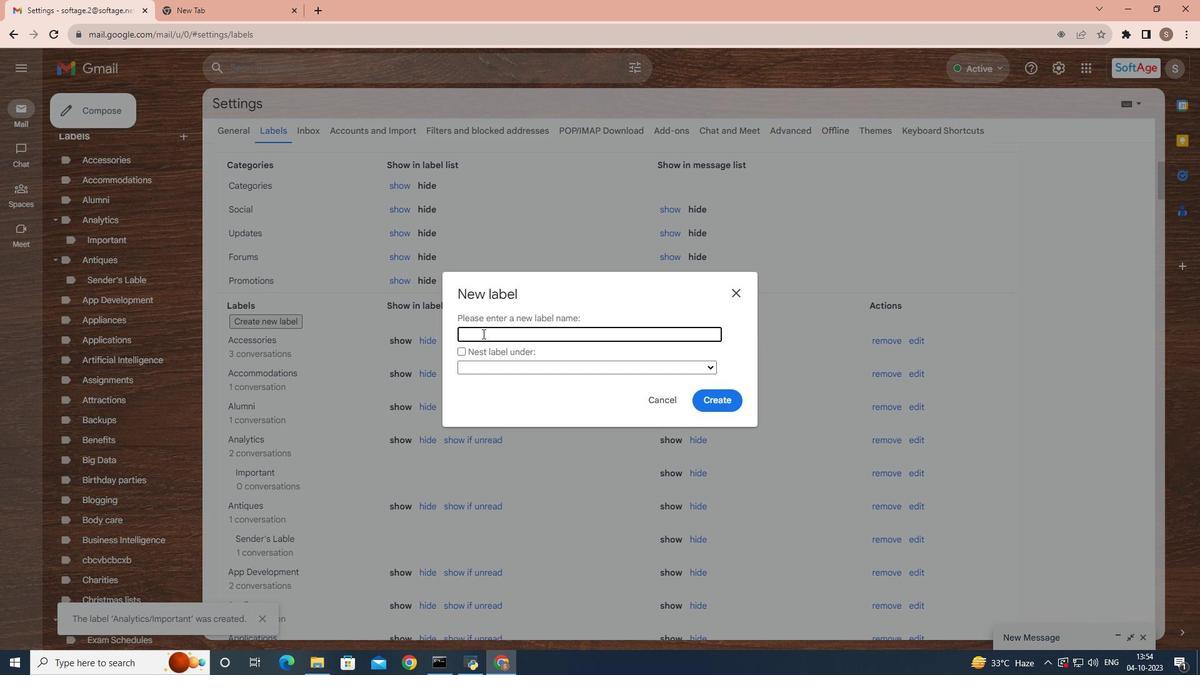 
Action: Key pressed <Key.caps_lock>F<Key.caps_lock>rom<Key.space><Key.caps_lock>T<Key.caps_lock>h<Key.backspace><Key.backspace><Key.backspace><Key.caps_lock>S<Key.caps_lock>cratch<Key.space><Key.caps_lock>P<Key.caps_lock>rojects
Screenshot: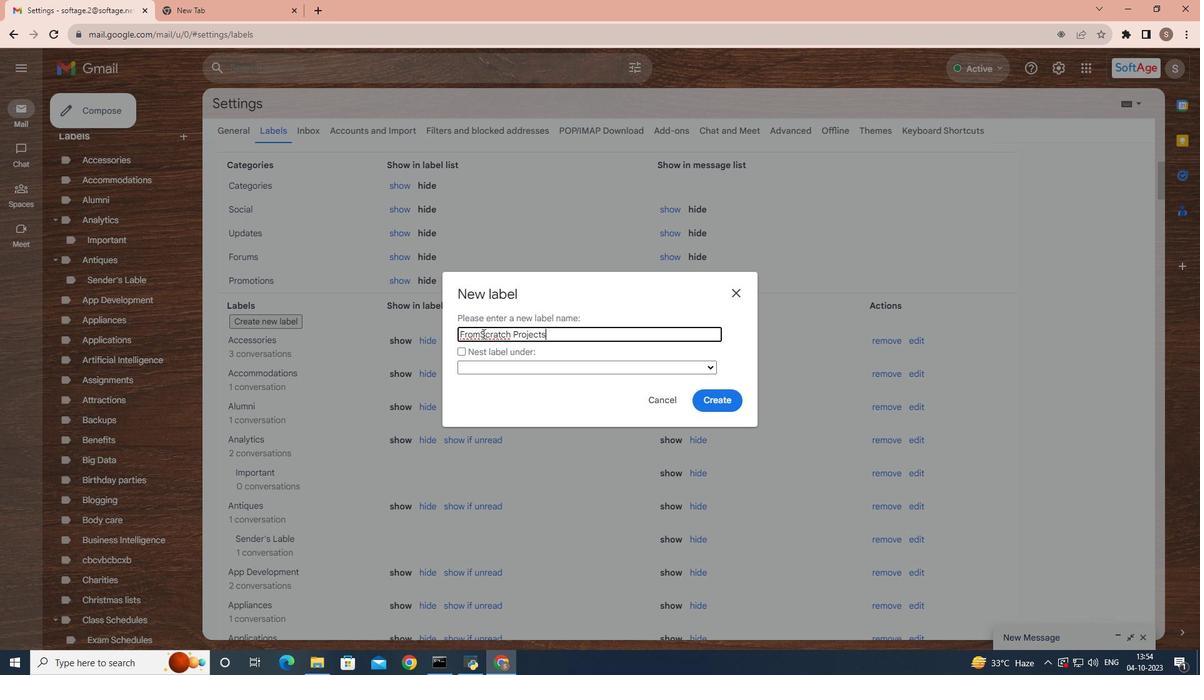
Action: Mouse moved to (477, 337)
Screenshot: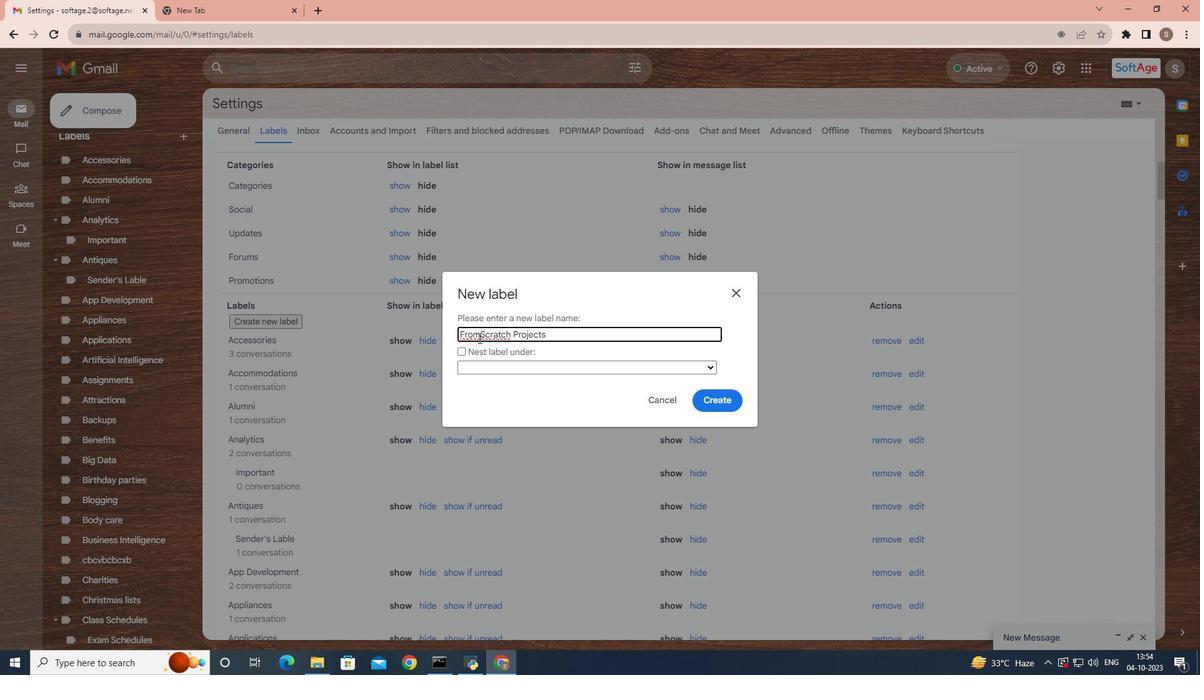 
Action: Mouse pressed left at (477, 337)
Screenshot: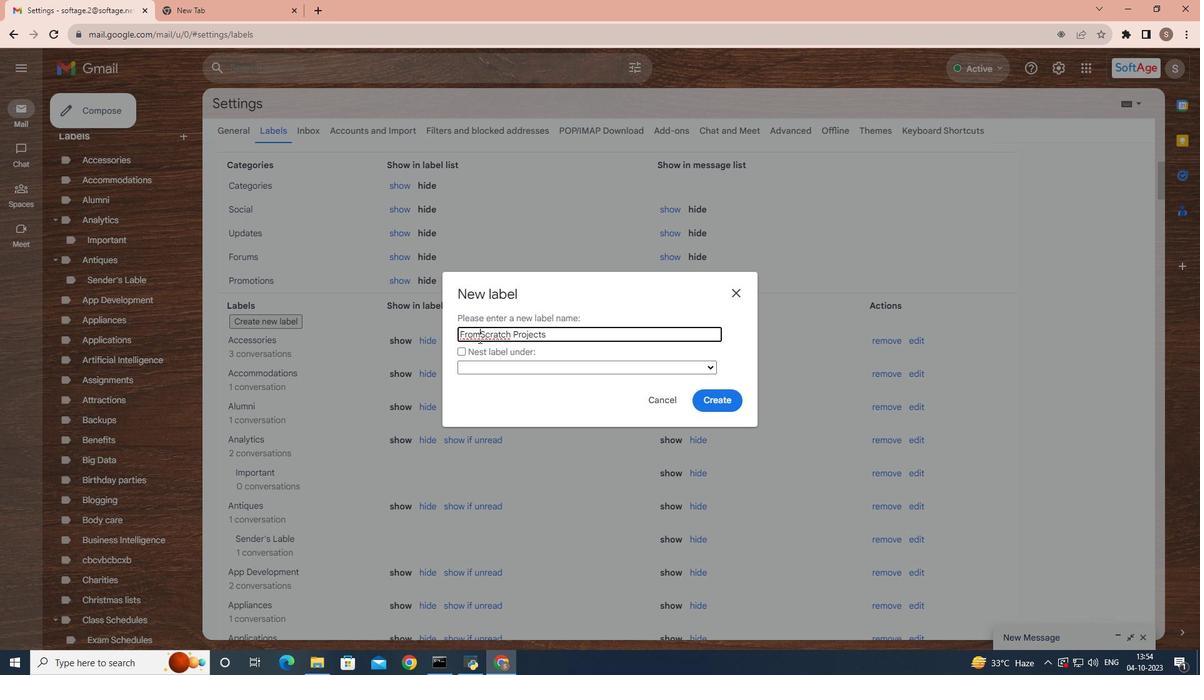 
Action: Mouse moved to (477, 348)
Screenshot: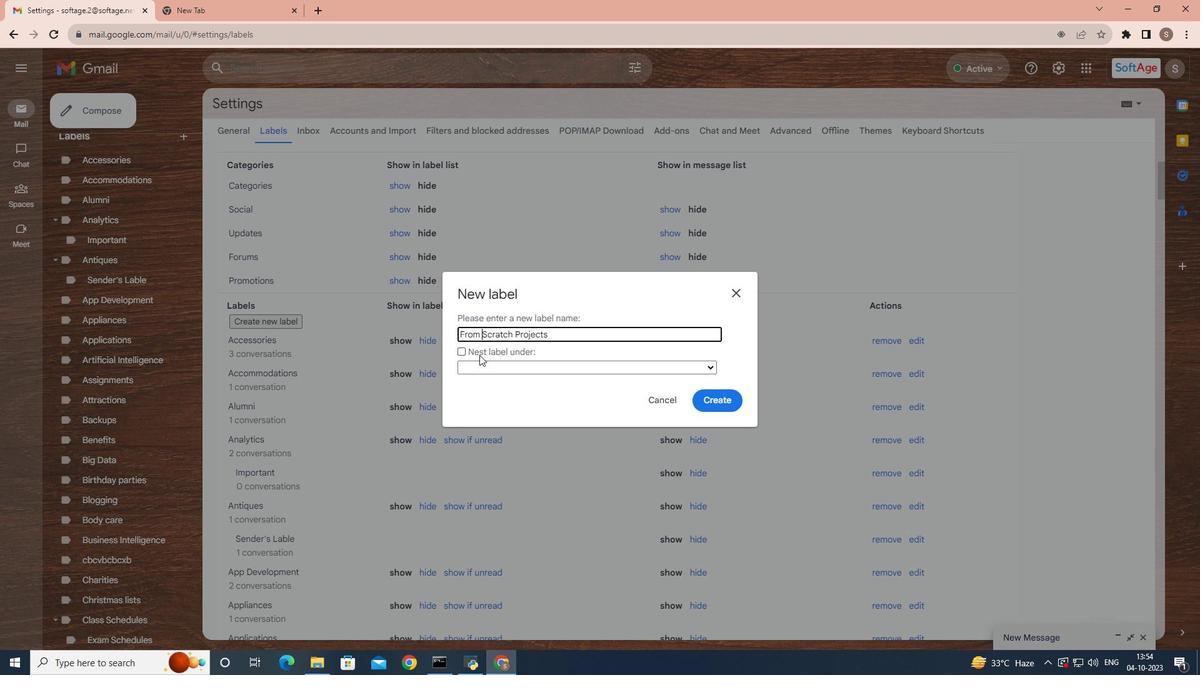 
Action: Key pressed <Key.space>
Screenshot: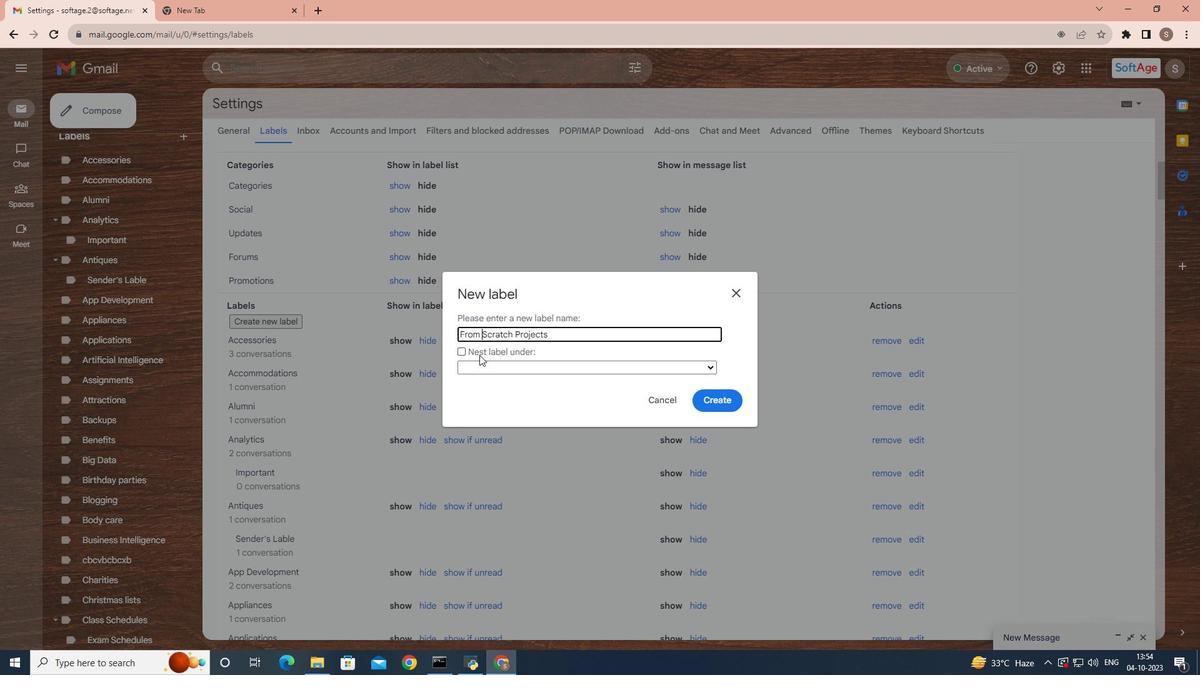 
Action: Mouse moved to (478, 362)
Screenshot: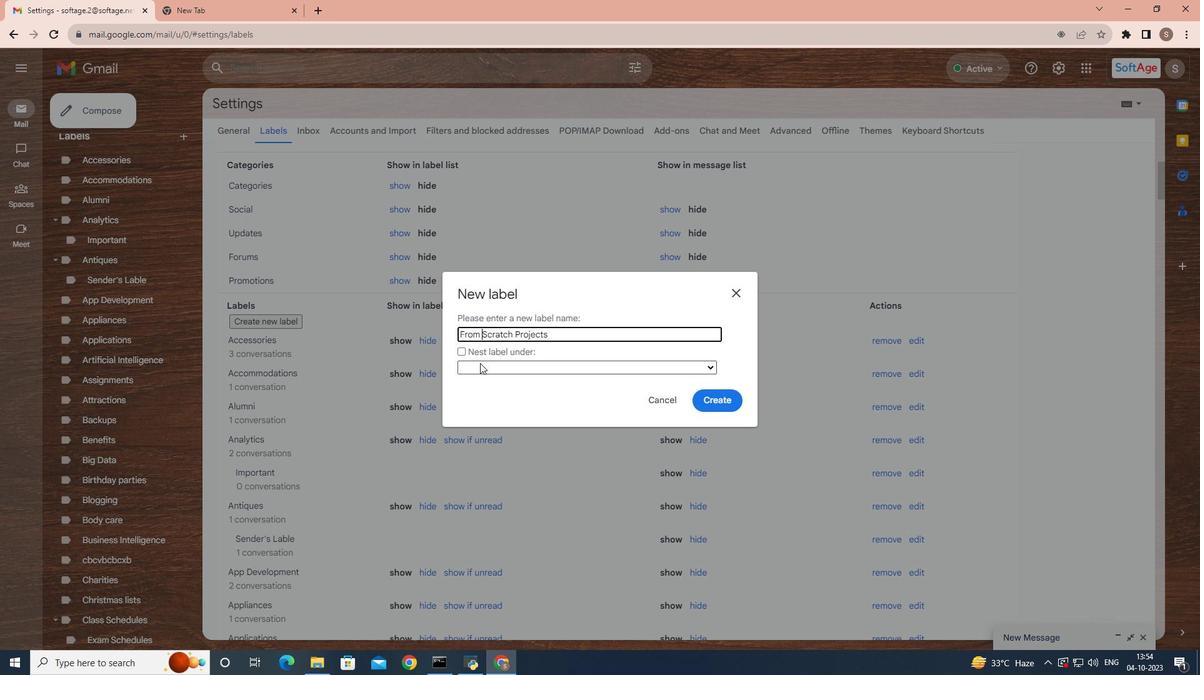 
Action: Mouse pressed left at (478, 362)
Screenshot: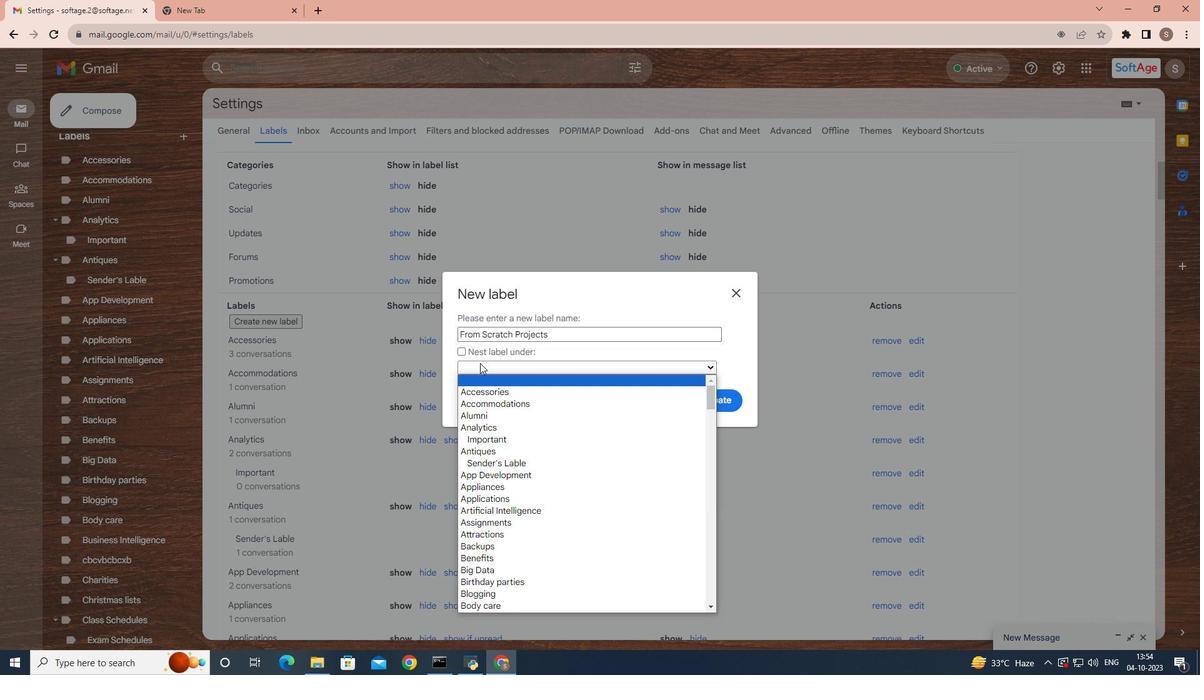
Action: Mouse moved to (488, 428)
Screenshot: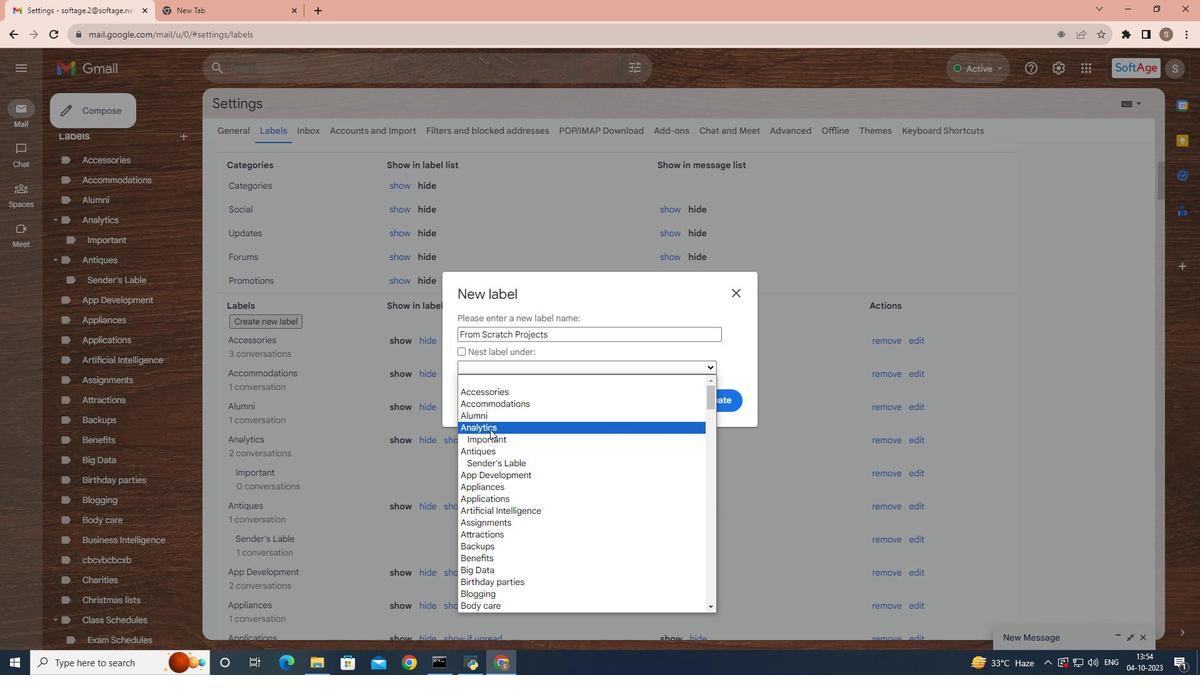 
Action: Mouse pressed left at (488, 428)
Screenshot: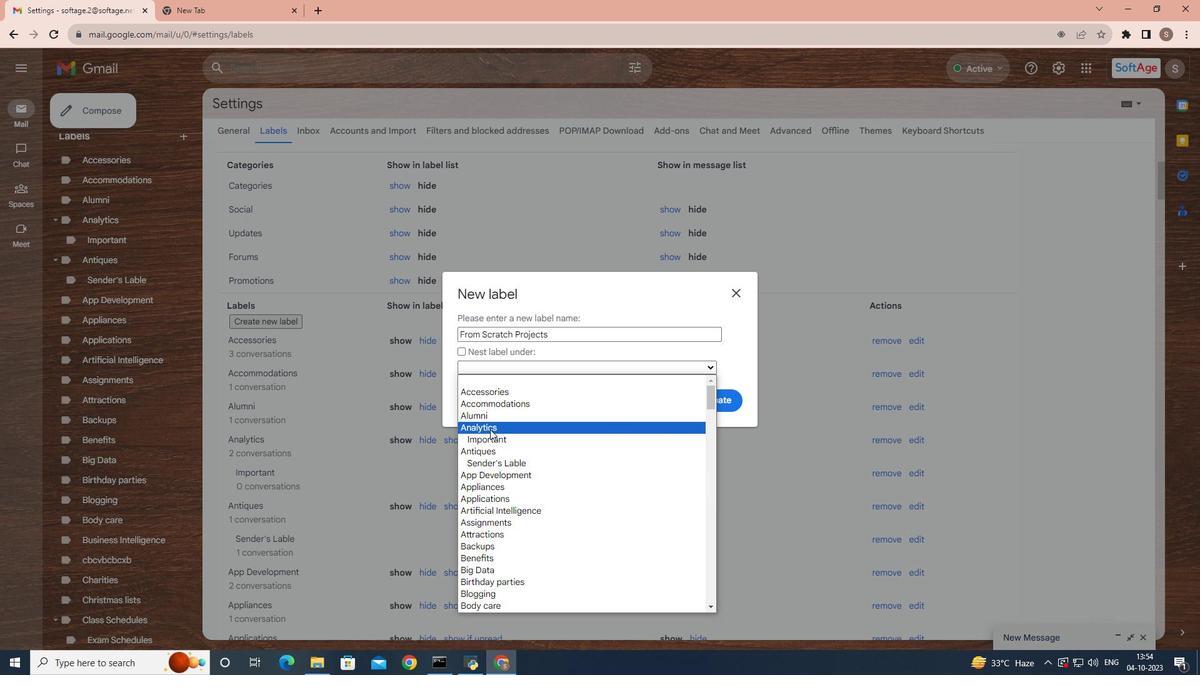 
Action: Mouse moved to (725, 397)
Screenshot: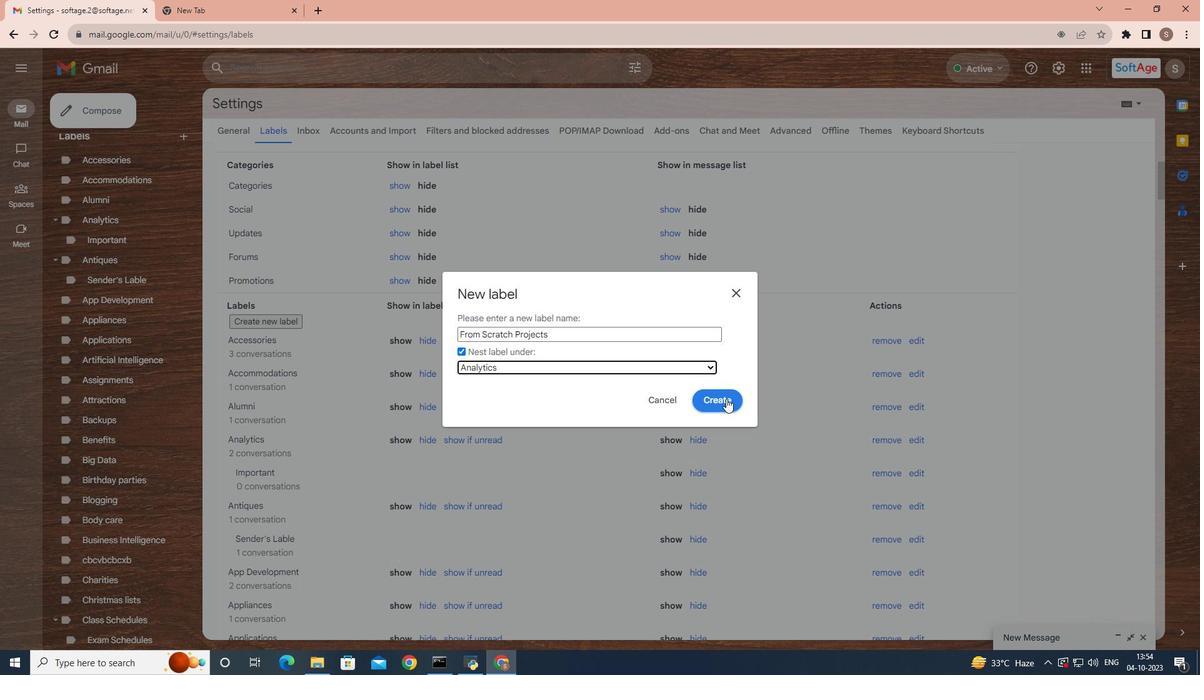 
Action: Mouse pressed left at (725, 397)
Screenshot: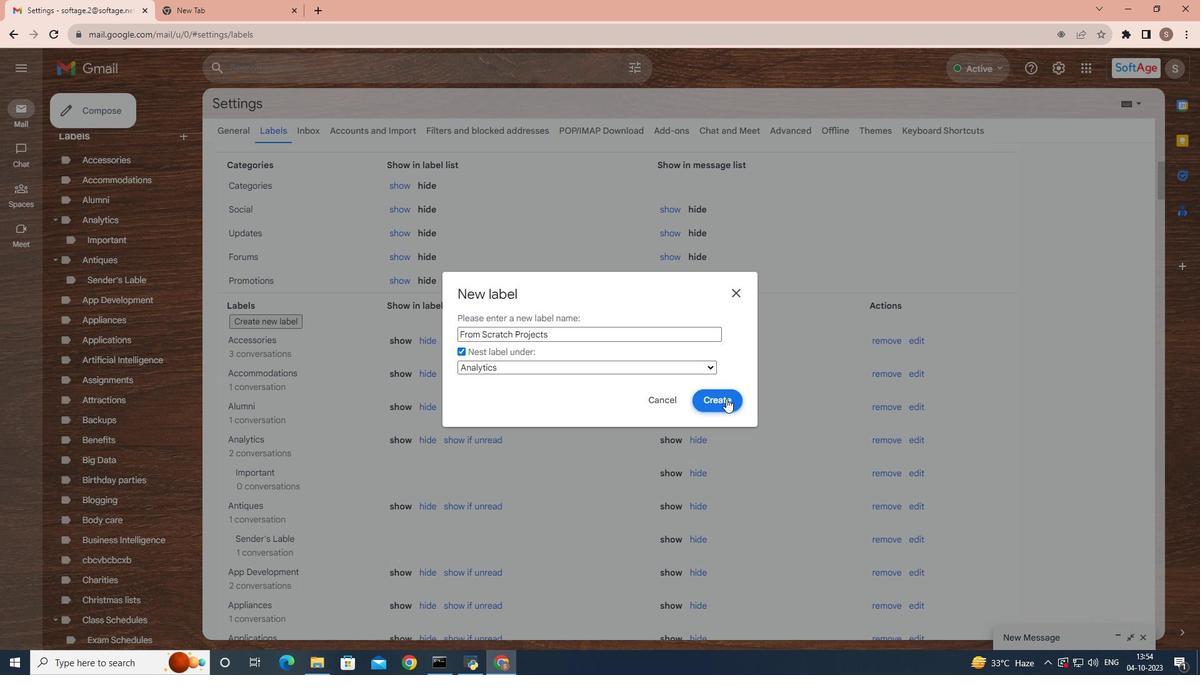 
Action: Mouse moved to (274, 322)
Screenshot: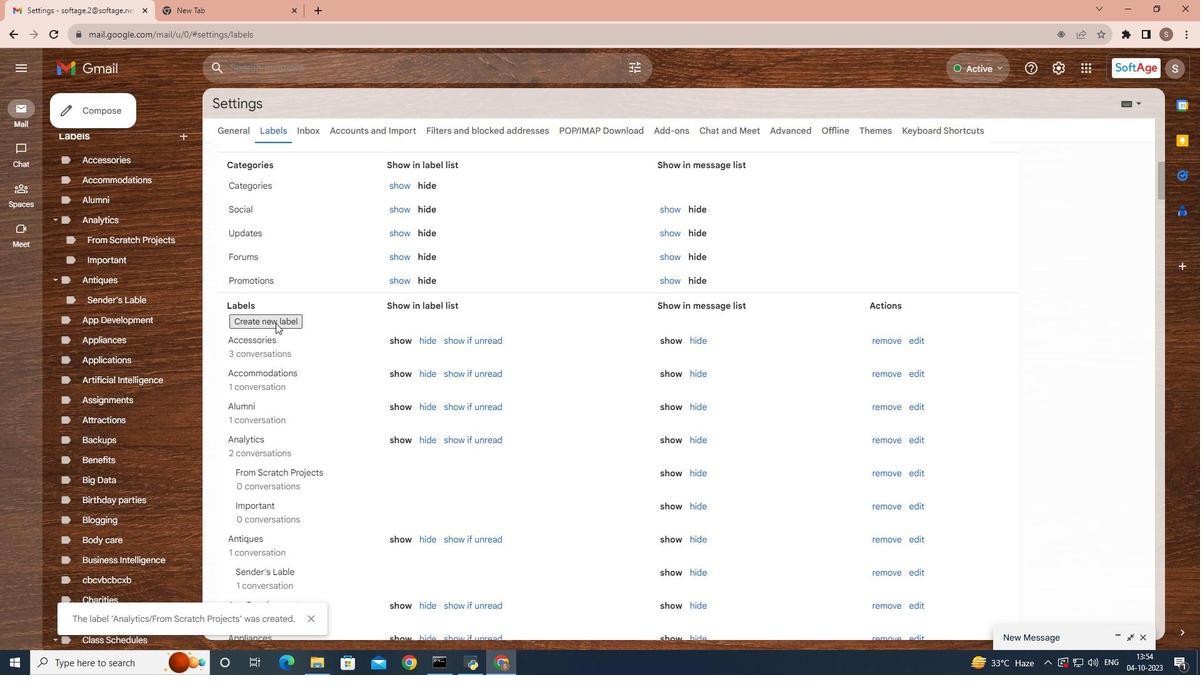 
Action: Mouse pressed left at (274, 322)
Screenshot: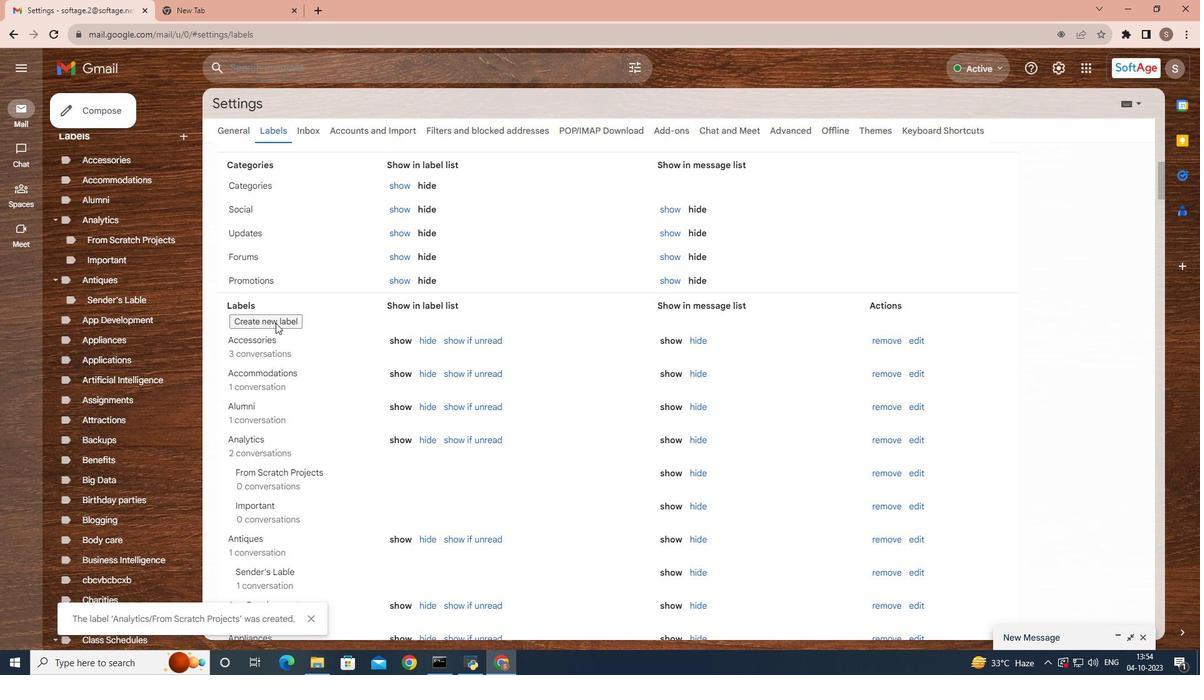 
Action: Mouse moved to (517, 331)
Screenshot: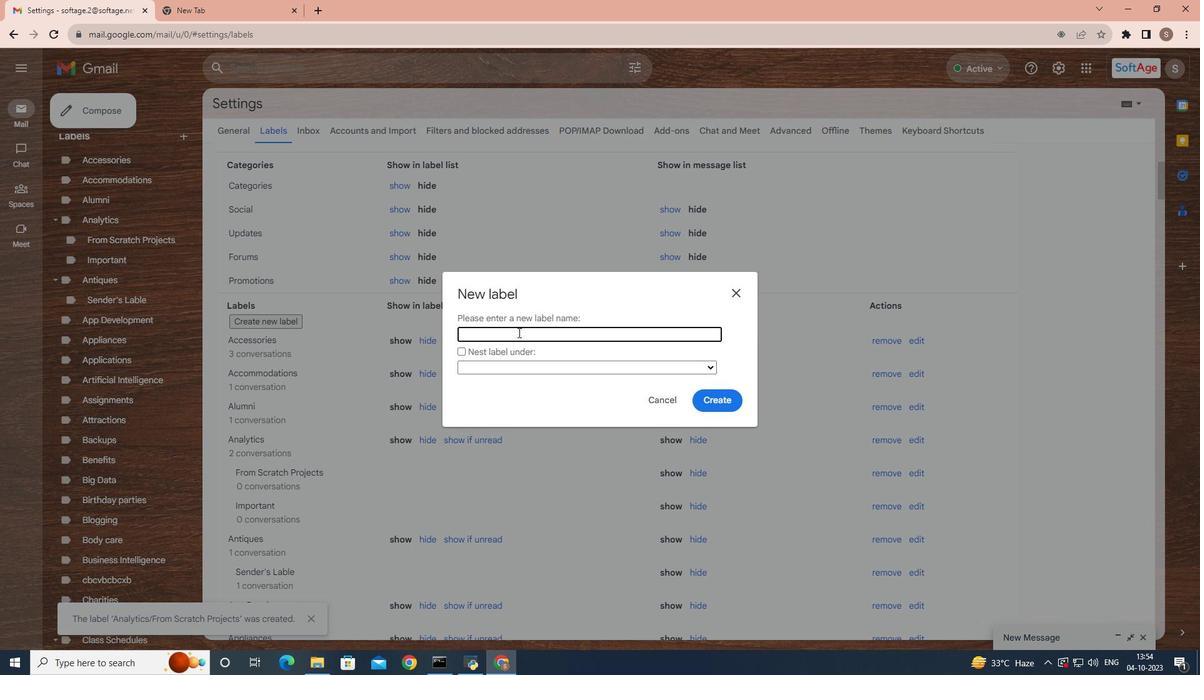 
Action: Key pressed <Key.caps_lock>P<Key.caps_lock>rojects<Key.space>with<Key.space><Key.caps_lock>S<Key.caps_lock>tarting<Key.space><Key.caps_lock>M<Key.caps_lock>aterial
Screenshot: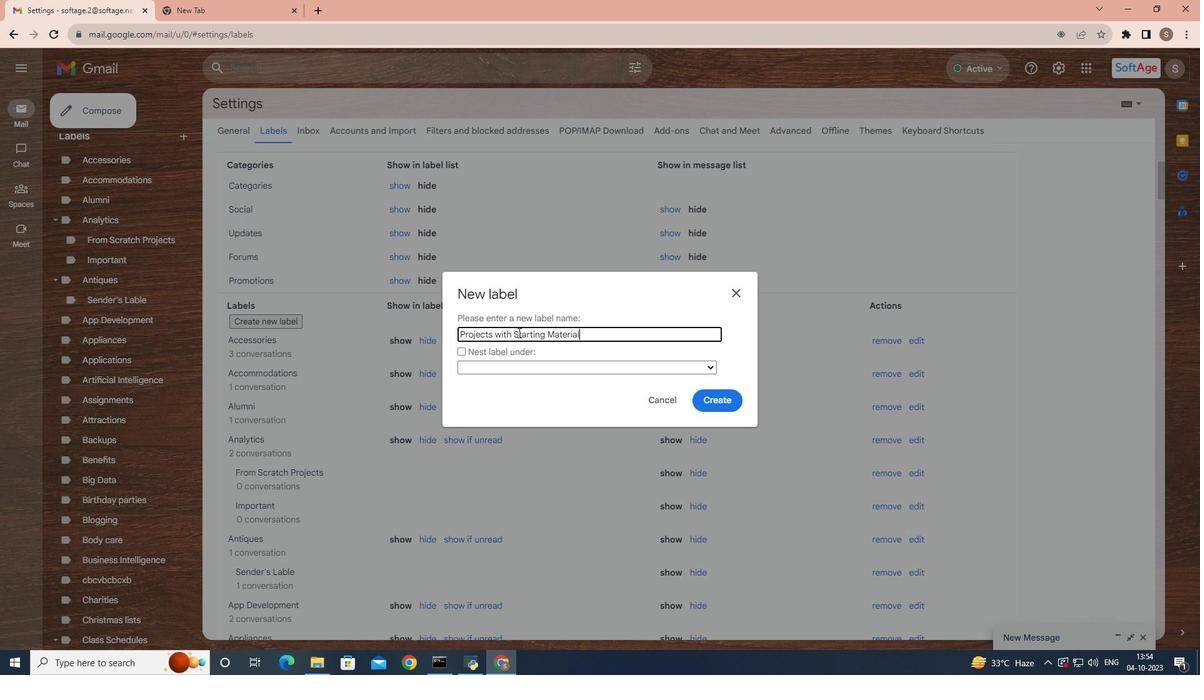 
Action: Mouse moved to (493, 356)
Screenshot: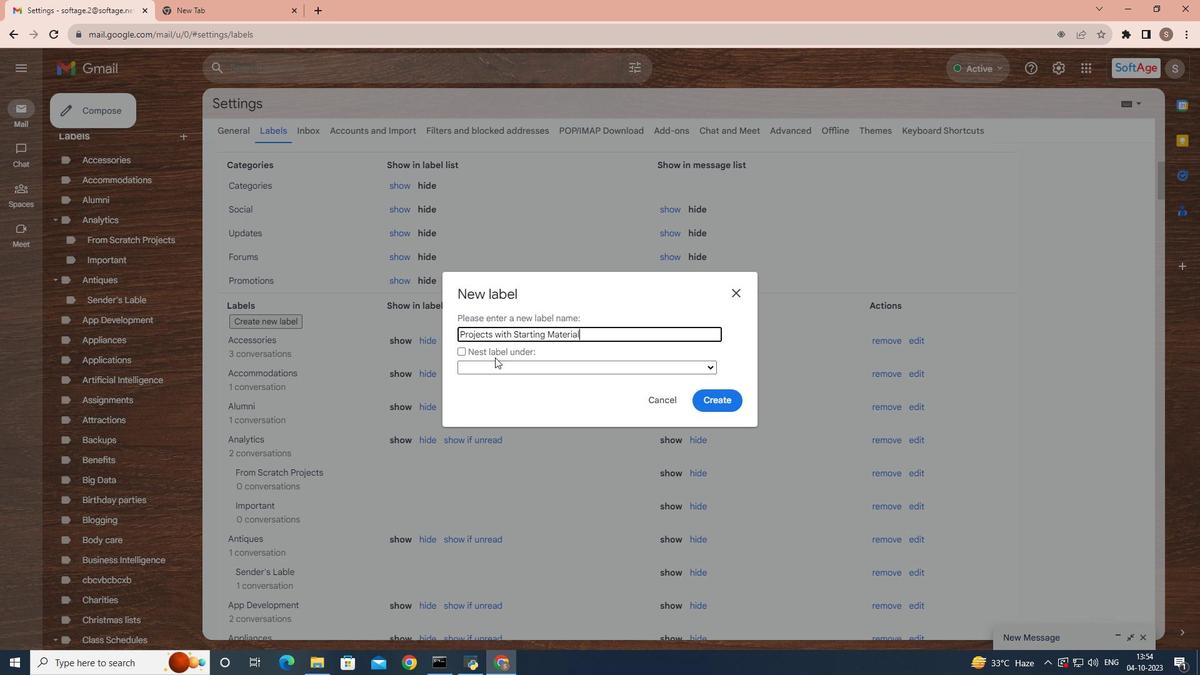 
Action: Mouse pressed left at (493, 356)
Screenshot: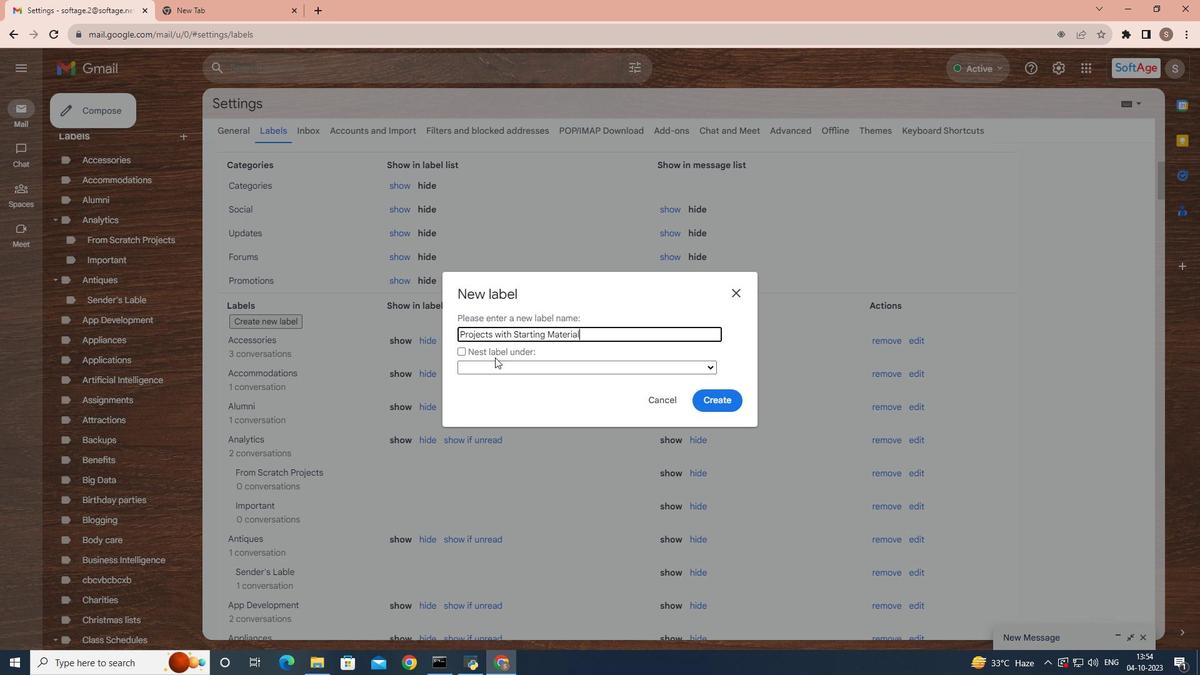 
Action: Mouse moved to (492, 354)
Screenshot: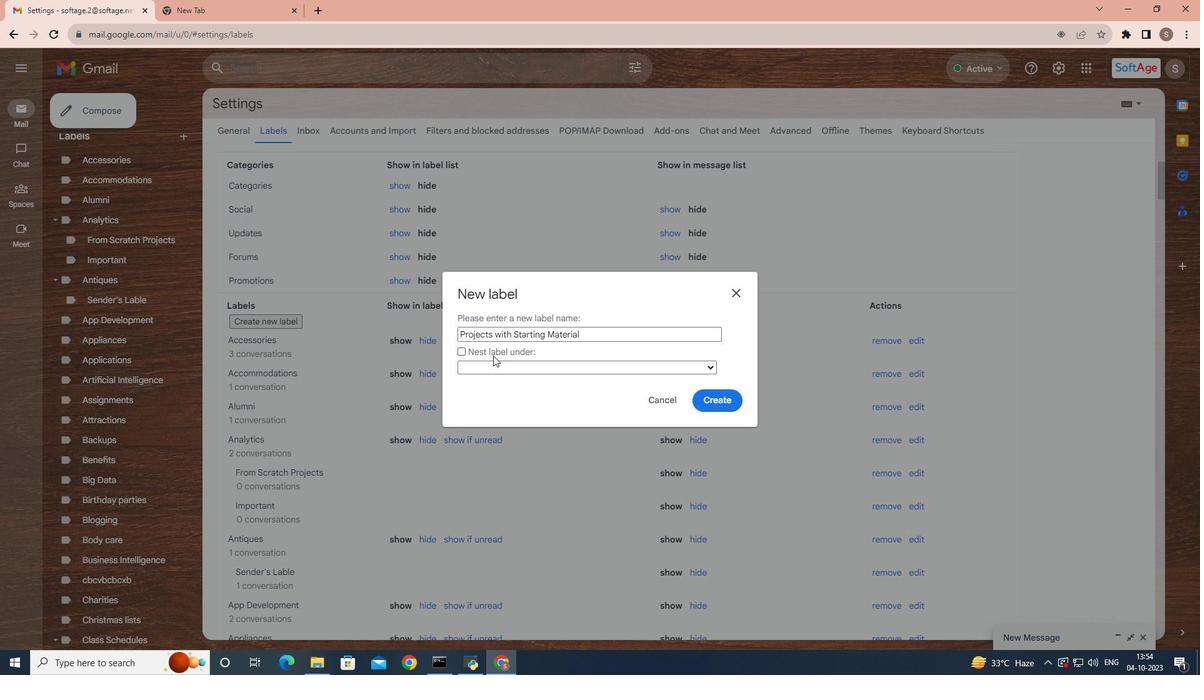 
Action: Mouse pressed left at (492, 354)
Screenshot: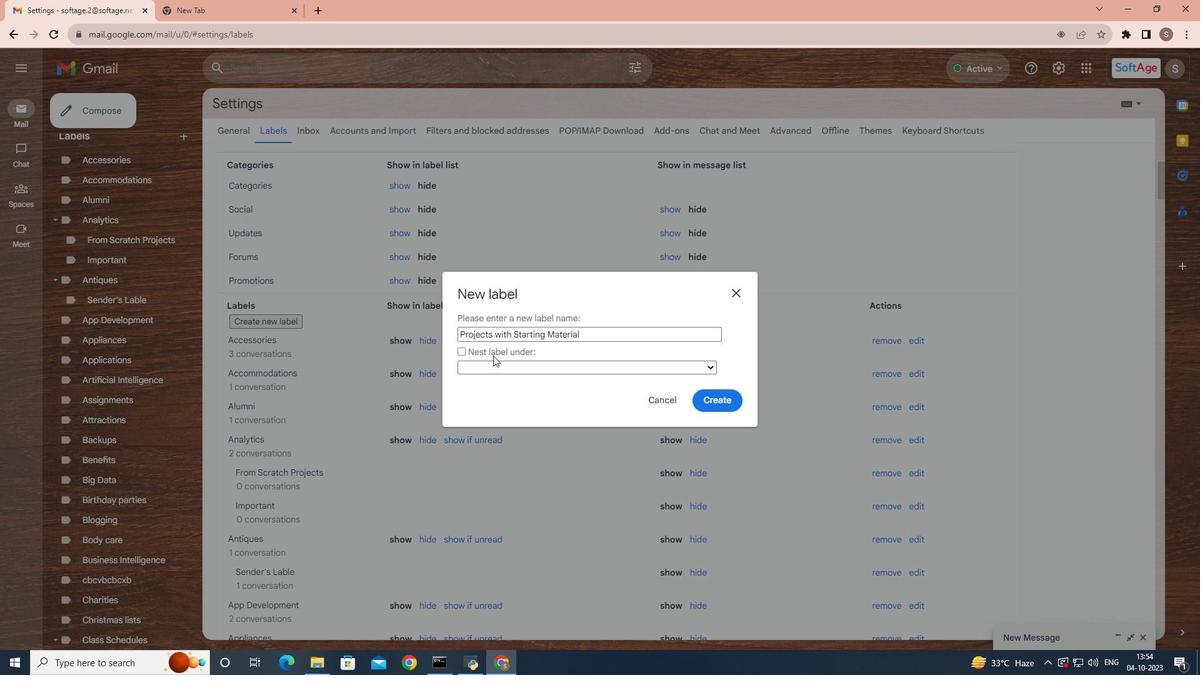 
Action: Mouse moved to (488, 365)
Screenshot: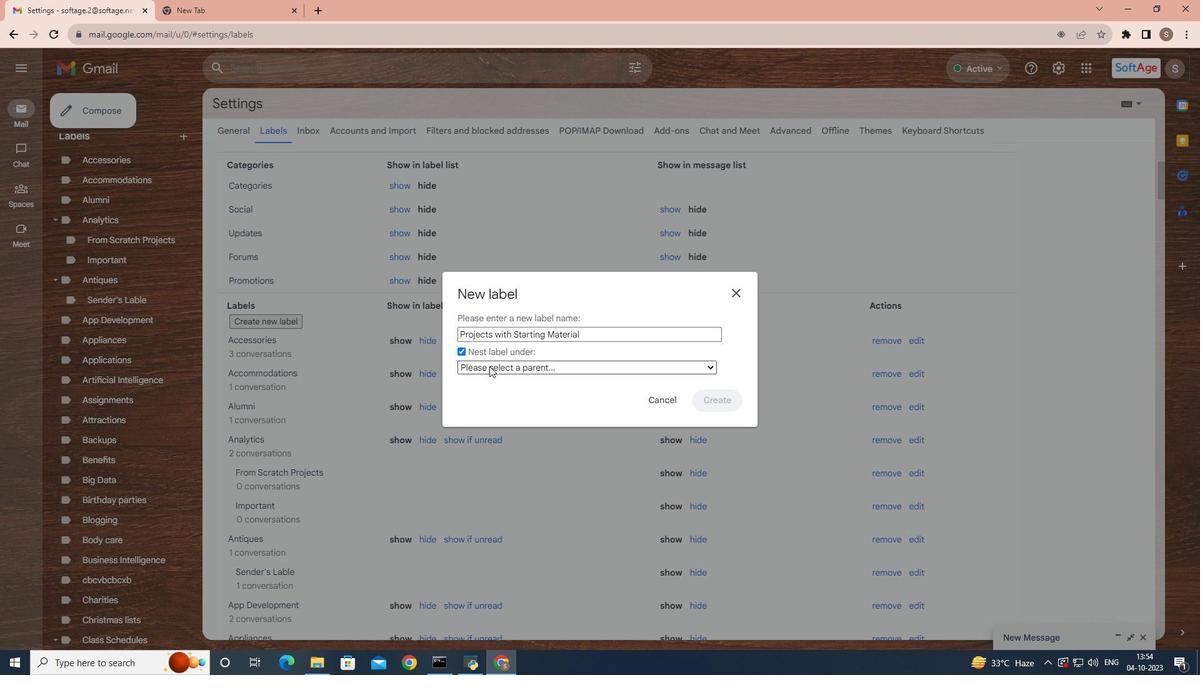
Action: Mouse pressed left at (488, 365)
Screenshot: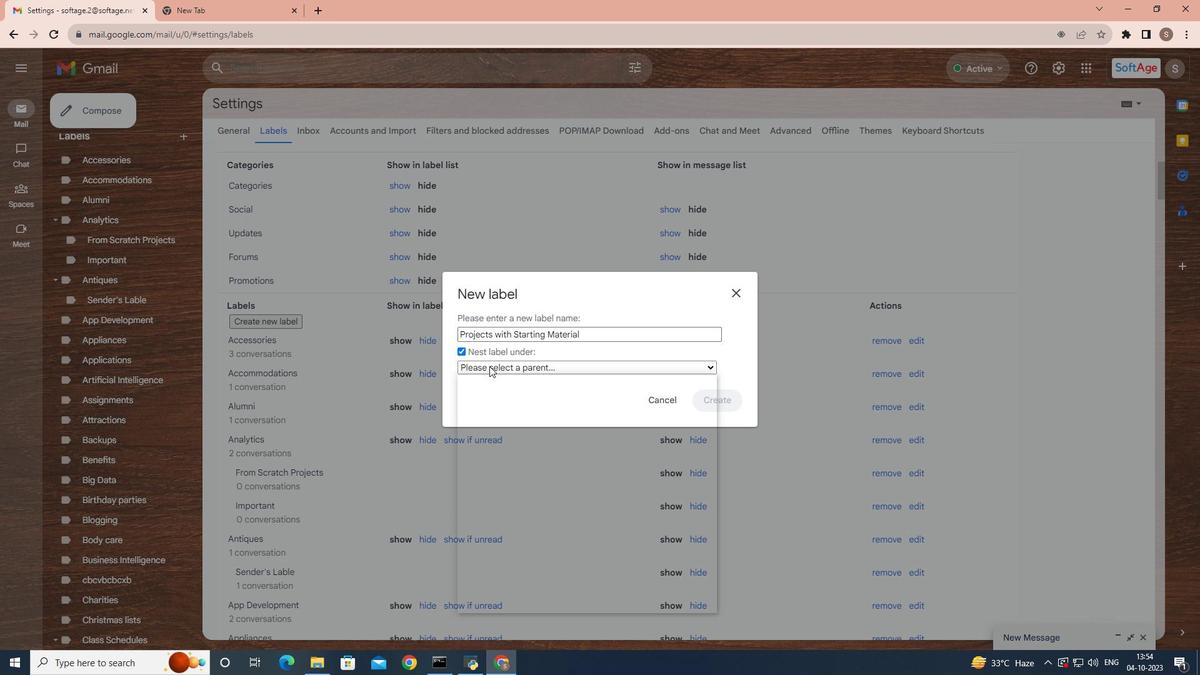 
Action: Mouse moved to (523, 426)
Screenshot: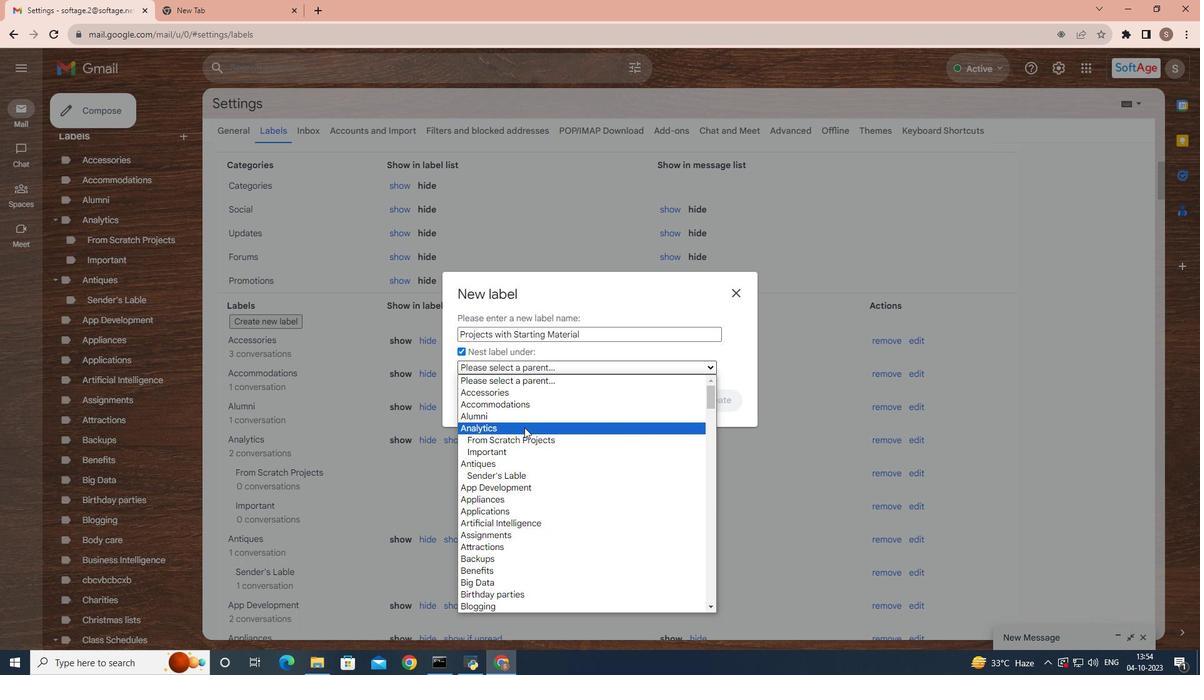 
Action: Mouse pressed left at (523, 426)
Screenshot: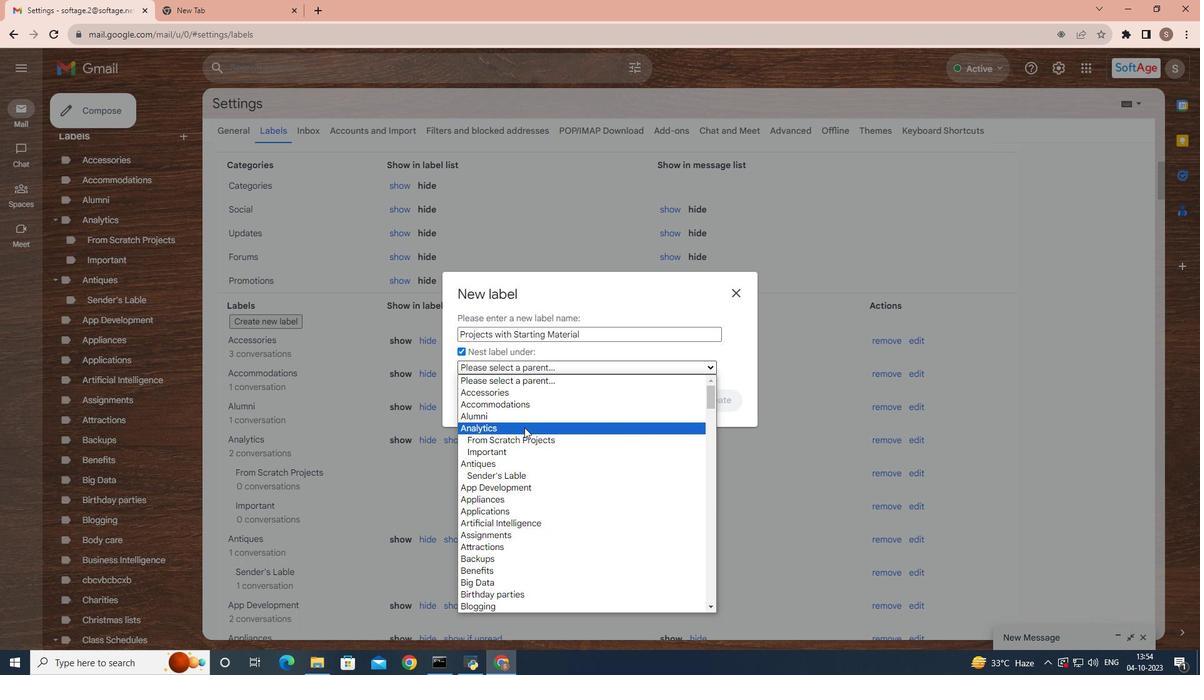 
Action: Mouse moved to (730, 403)
Screenshot: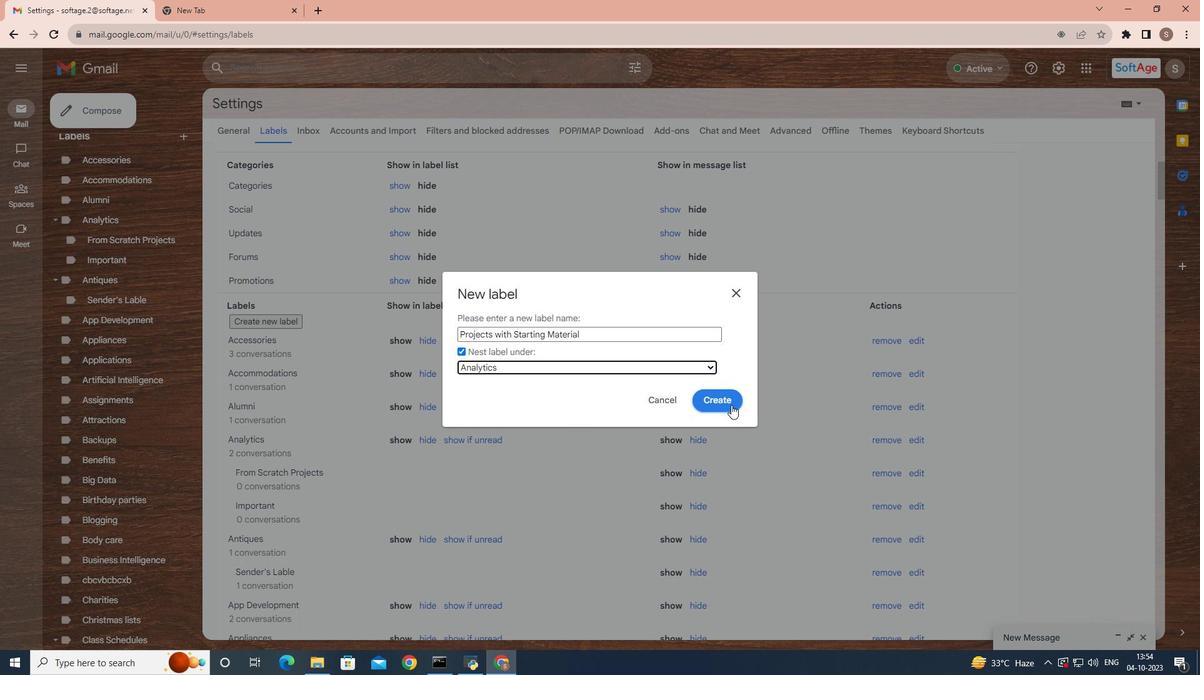 
Action: Mouse pressed left at (730, 403)
Screenshot: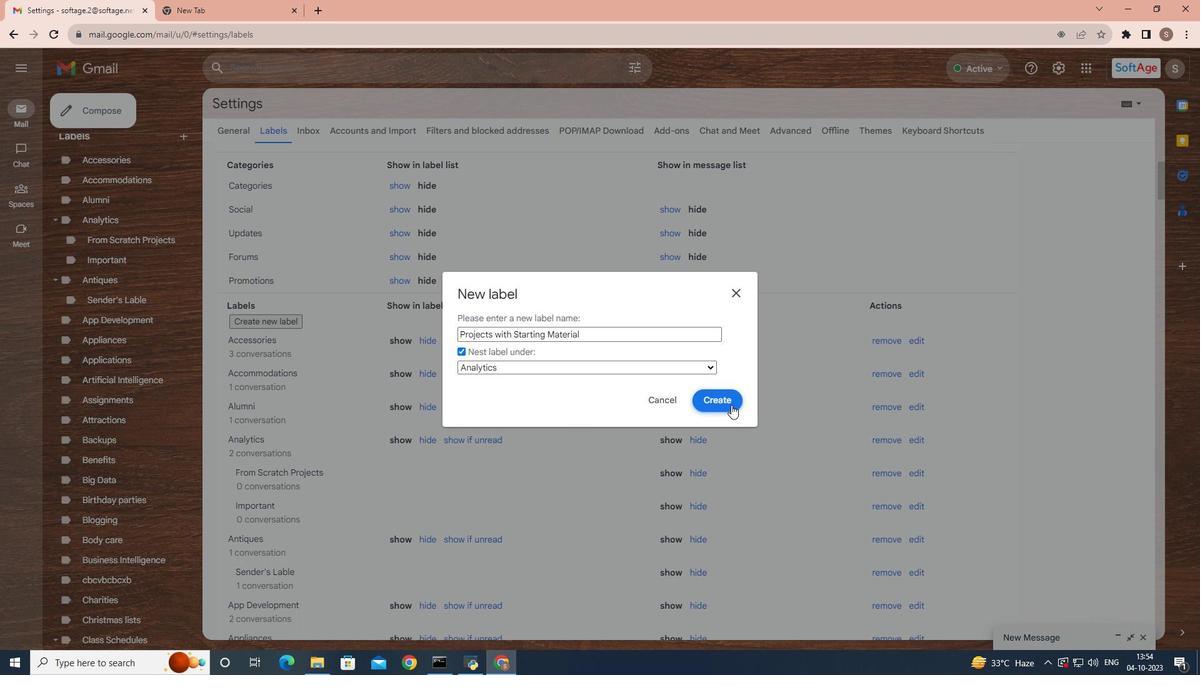 
Action: Mouse moved to (263, 316)
Screenshot: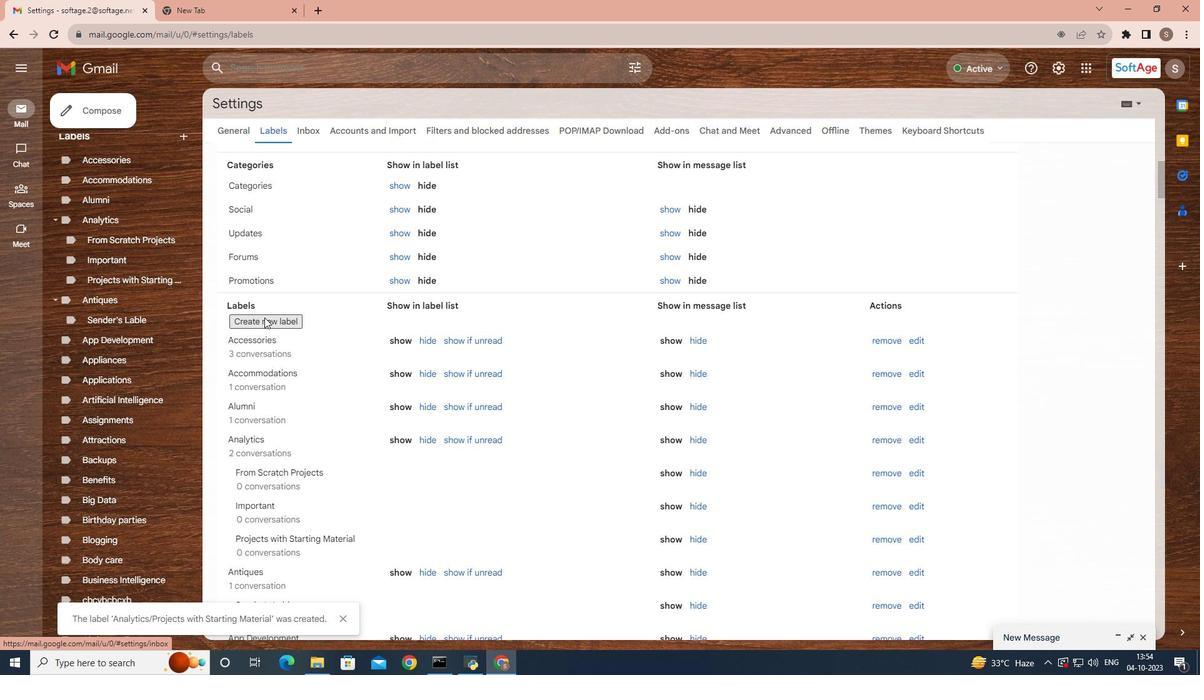 
Action: Mouse pressed left at (263, 316)
Screenshot: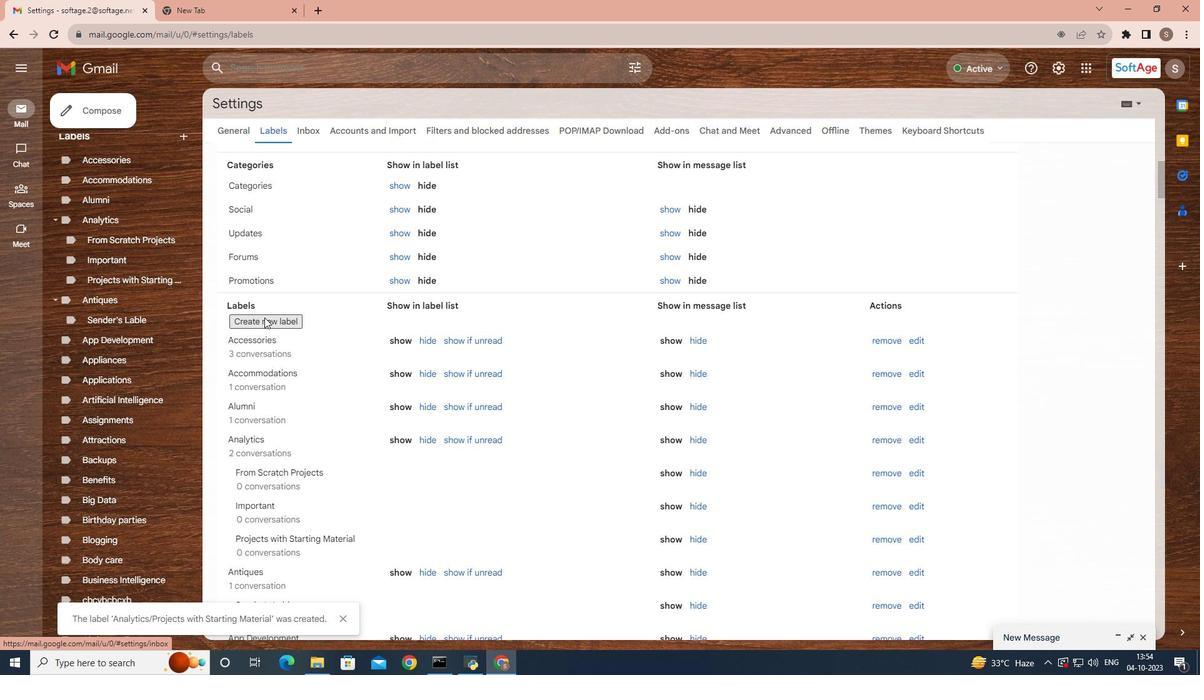
Action: Mouse moved to (467, 331)
Screenshot: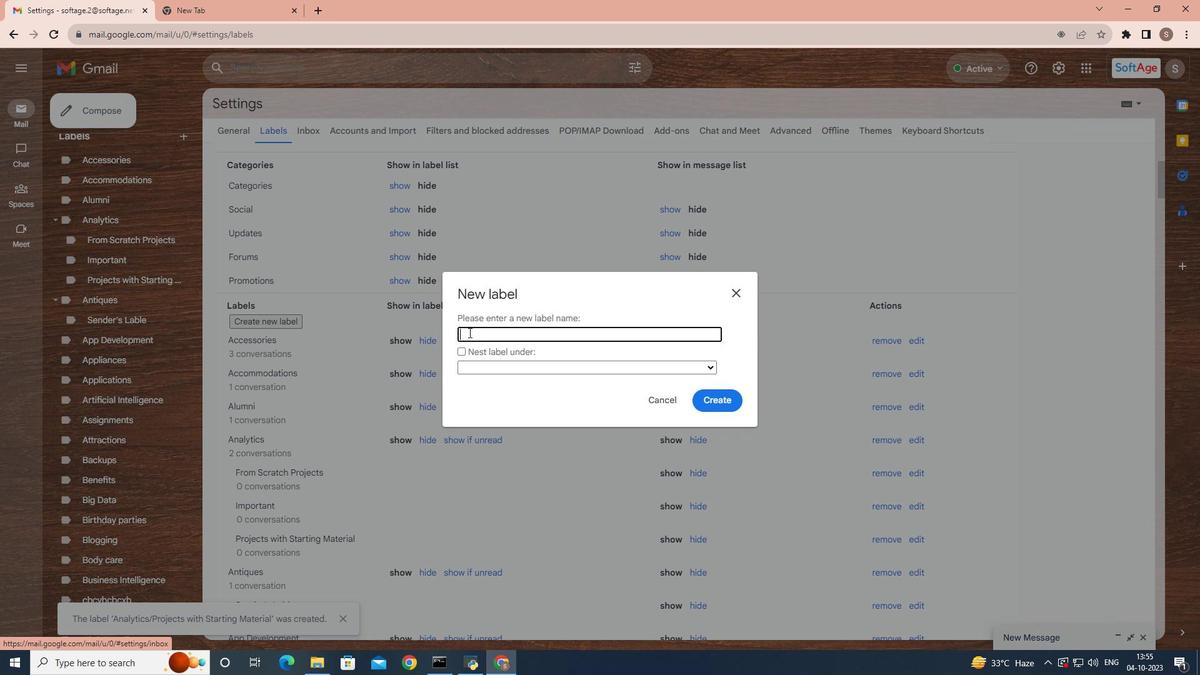 
Action: Mouse pressed left at (467, 331)
Screenshot: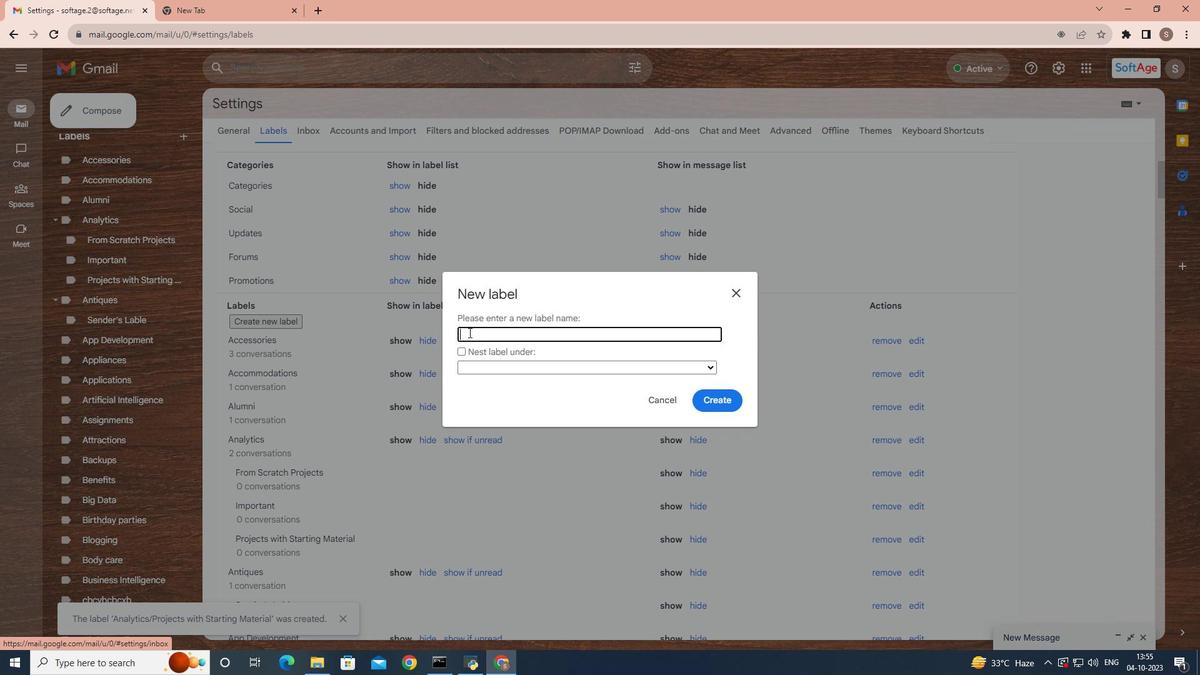 
Action: Key pressed <Key.caps_lock>P<Key.caps_lock><Key.backspace><Key.caps_lock>S<Key.caps_lock>ubmissions
Screenshot: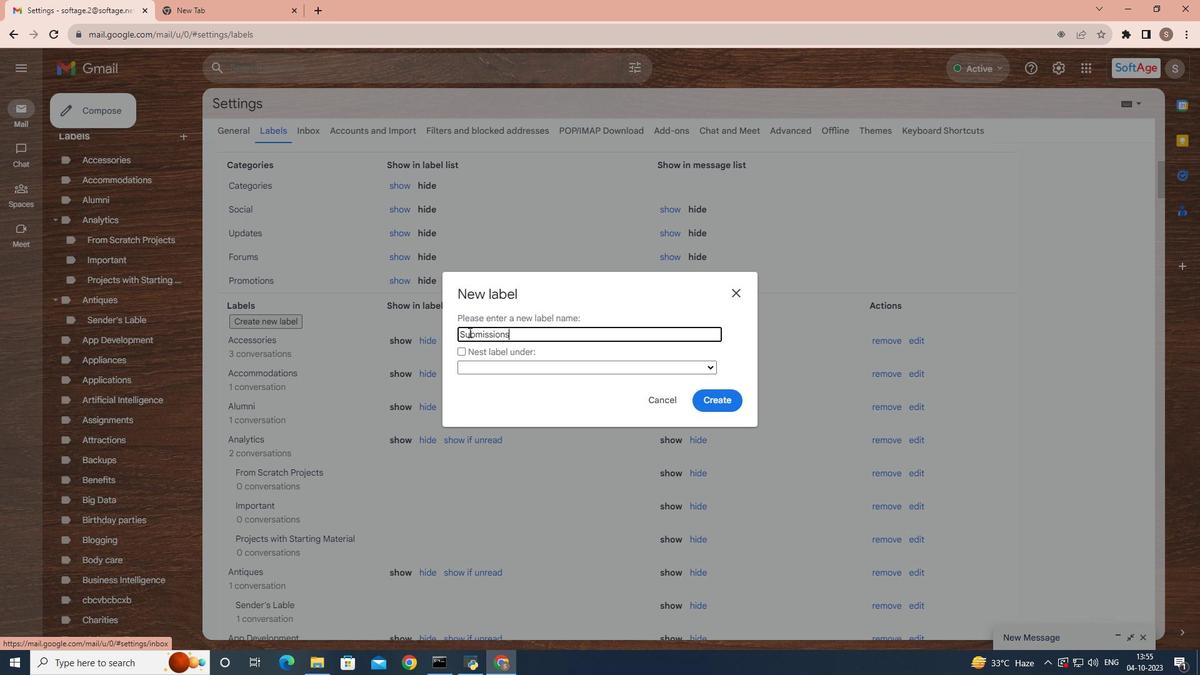 
Action: Mouse moved to (463, 350)
Screenshot: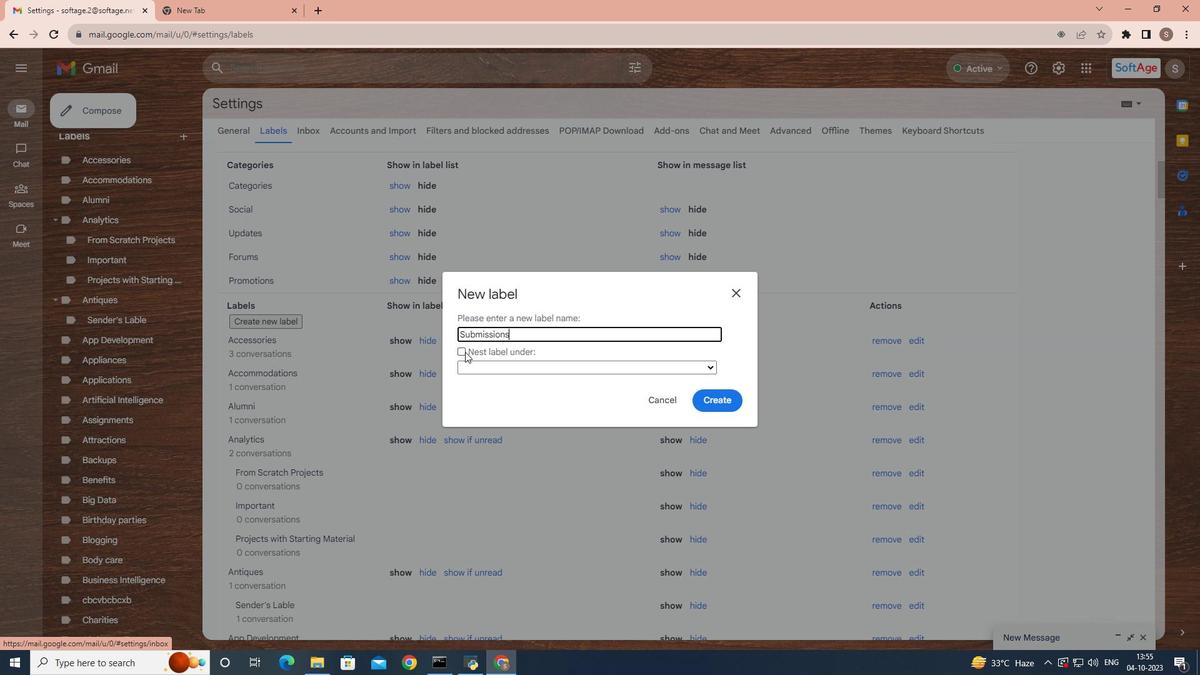 
Action: Mouse pressed left at (463, 350)
Screenshot: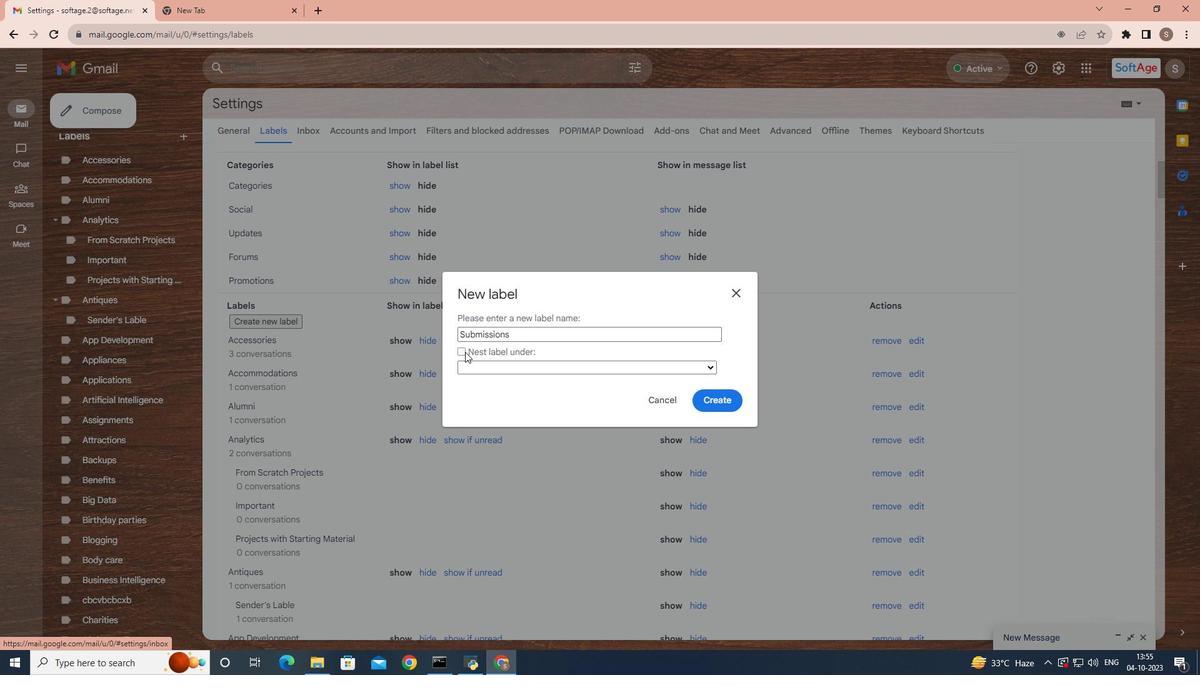 
Action: Mouse moved to (463, 361)
Screenshot: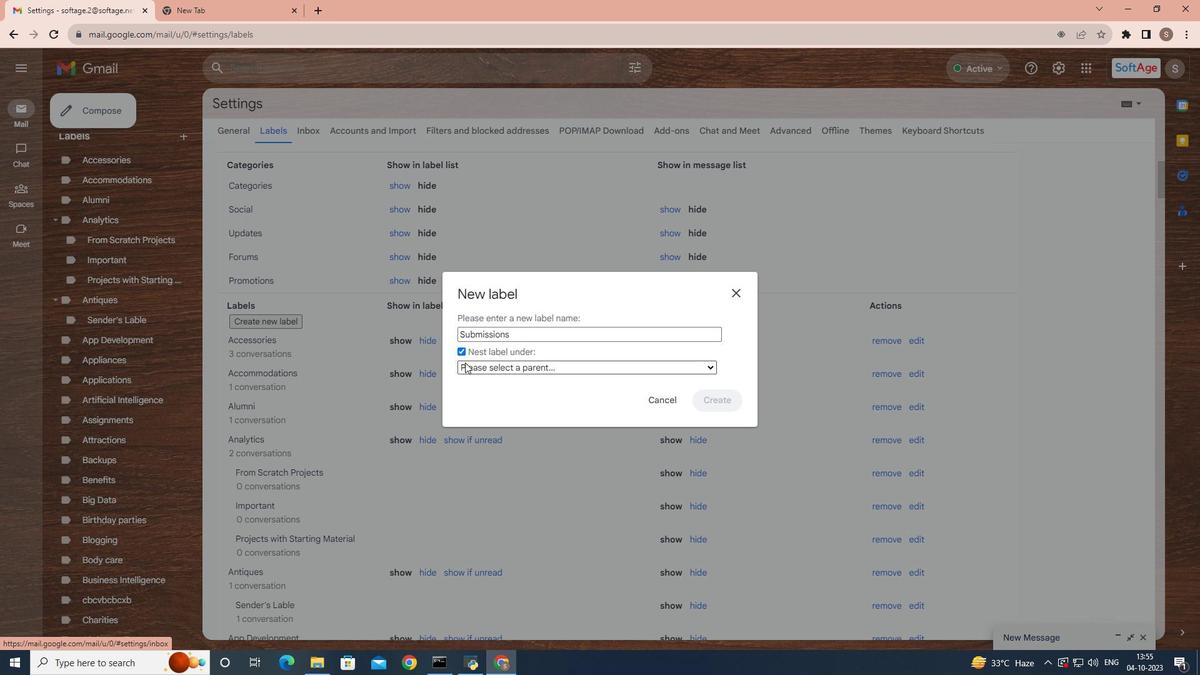 
Action: Mouse pressed left at (463, 361)
Screenshot: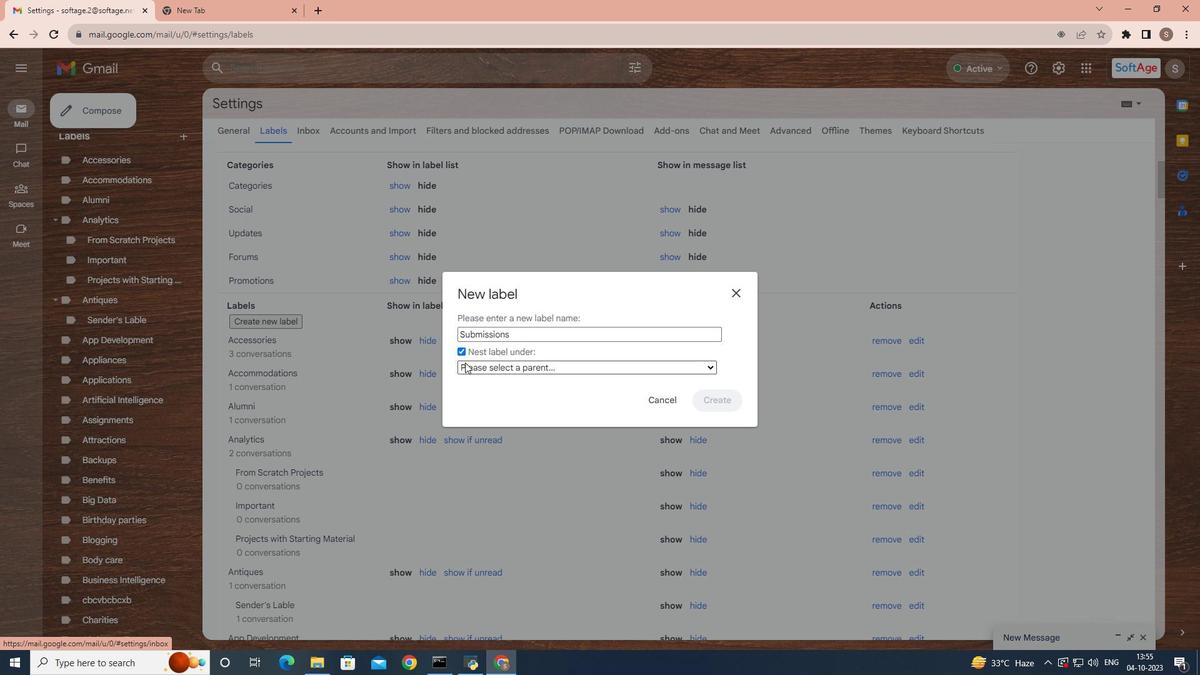 
Action: Mouse moved to (472, 428)
Screenshot: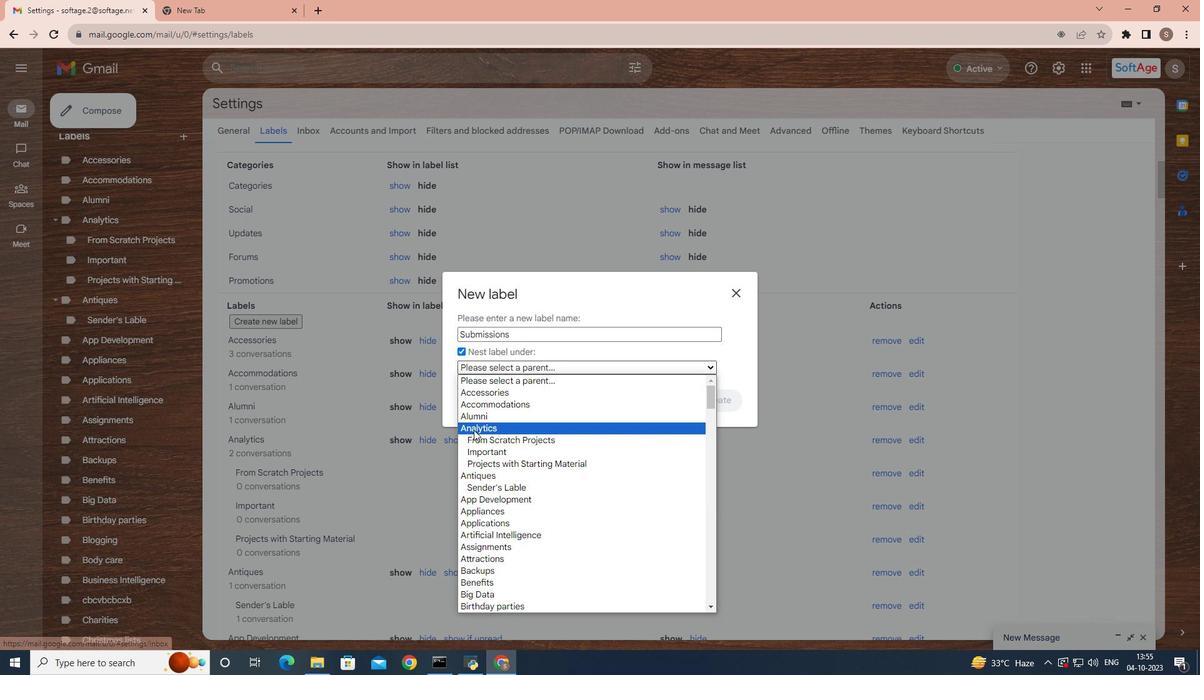 
Action: Mouse pressed left at (472, 428)
Screenshot: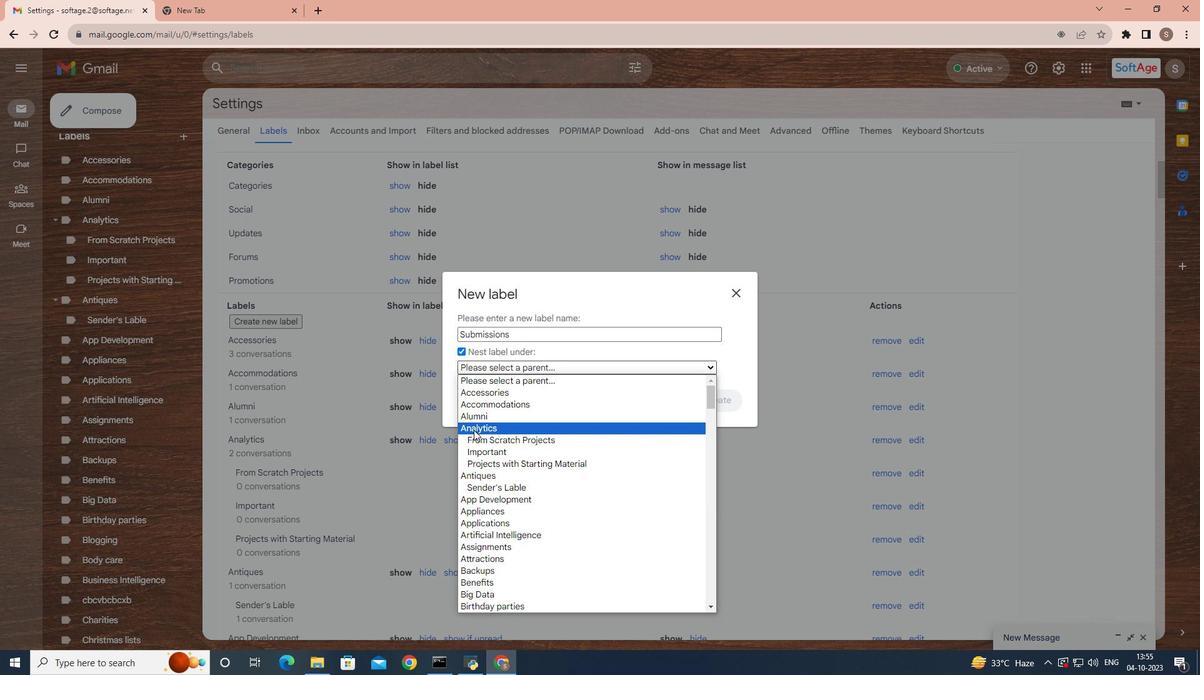 
Action: Mouse moved to (712, 402)
Screenshot: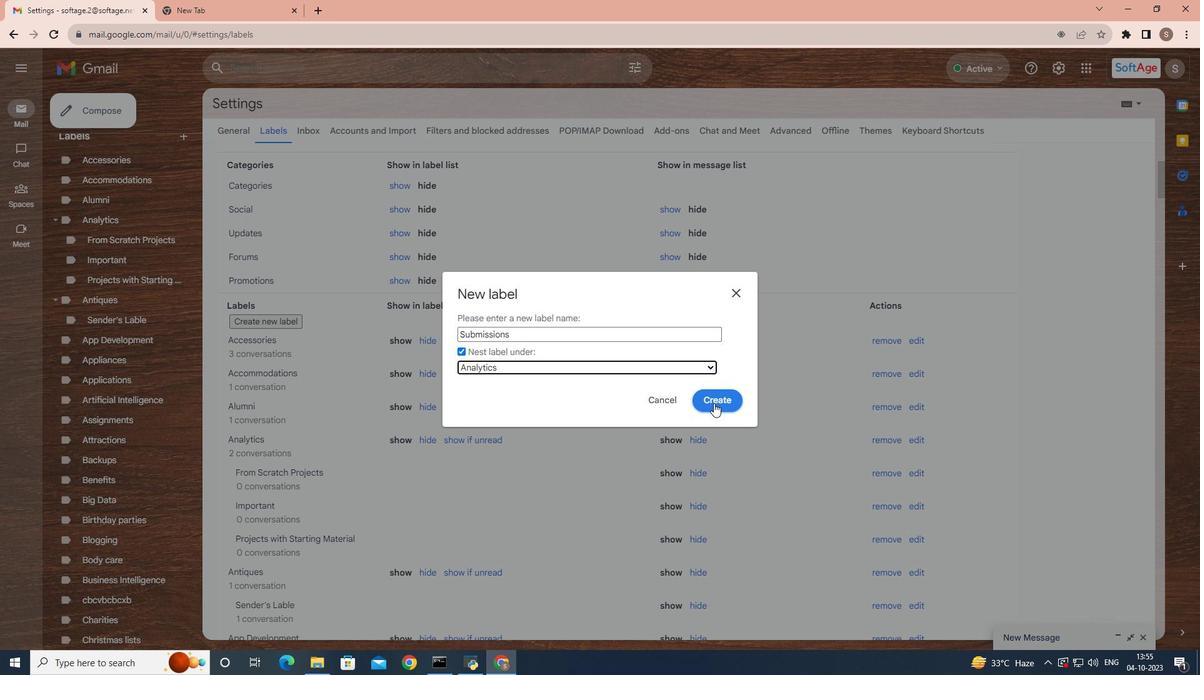 
Action: Mouse pressed left at (712, 402)
Screenshot: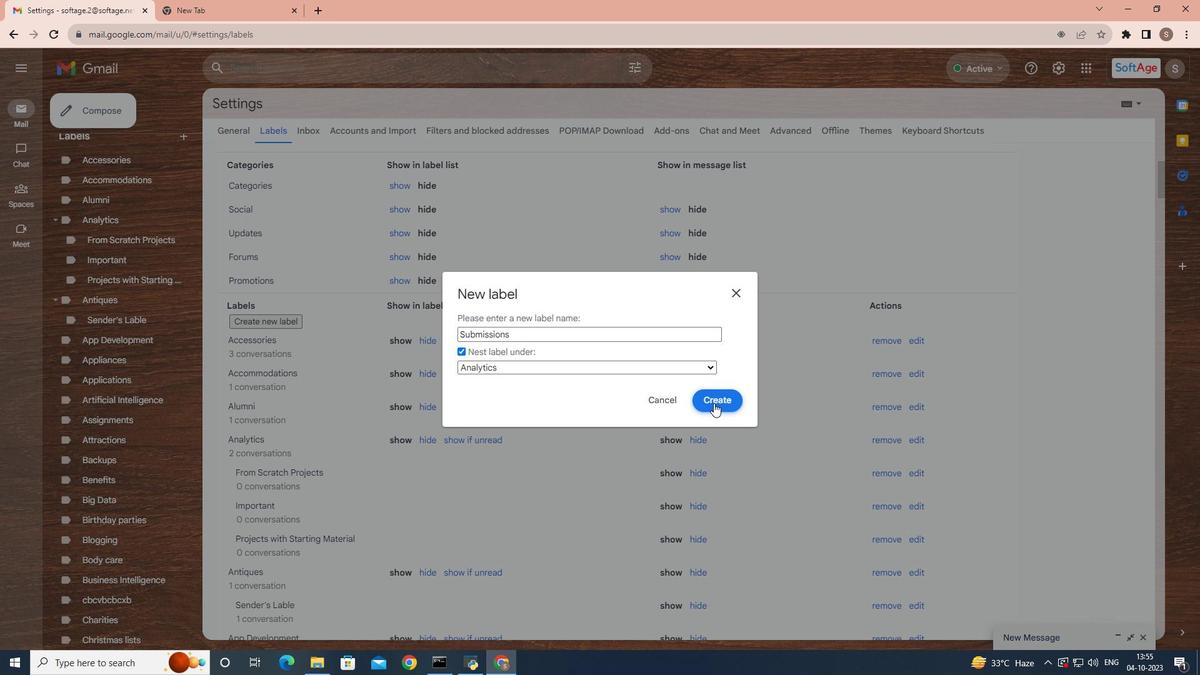 
Action: Mouse moved to (291, 320)
Screenshot: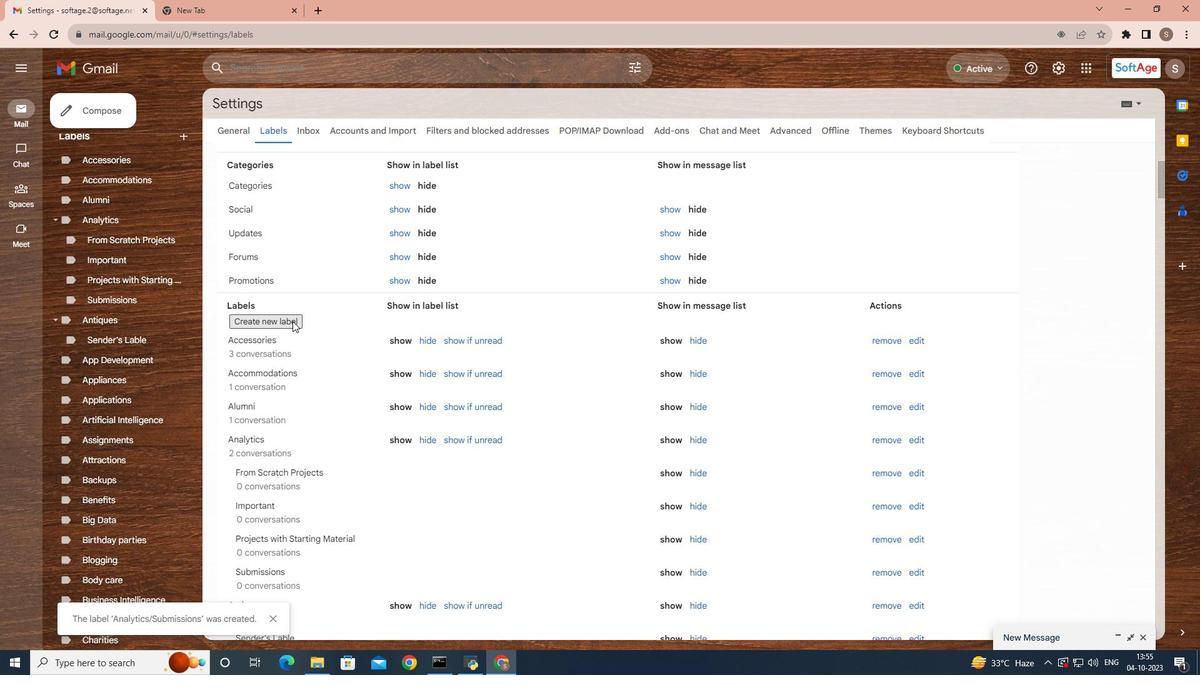 
Action: Mouse pressed left at (291, 320)
Screenshot: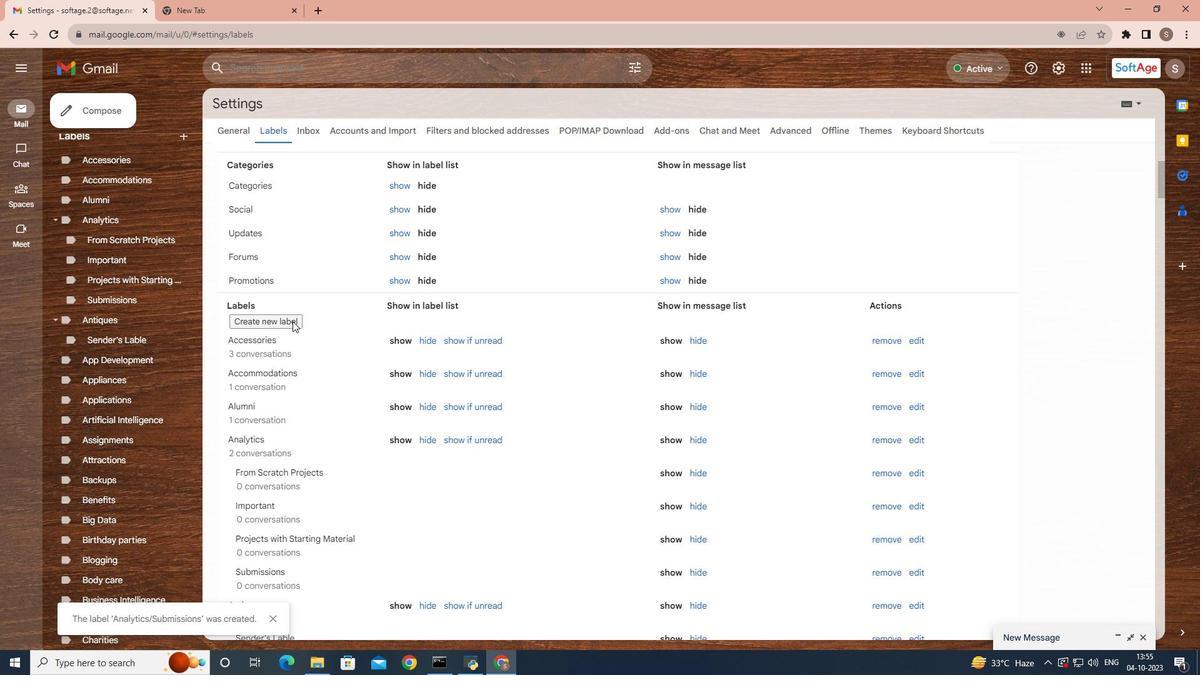
Action: Mouse moved to (499, 337)
Screenshot: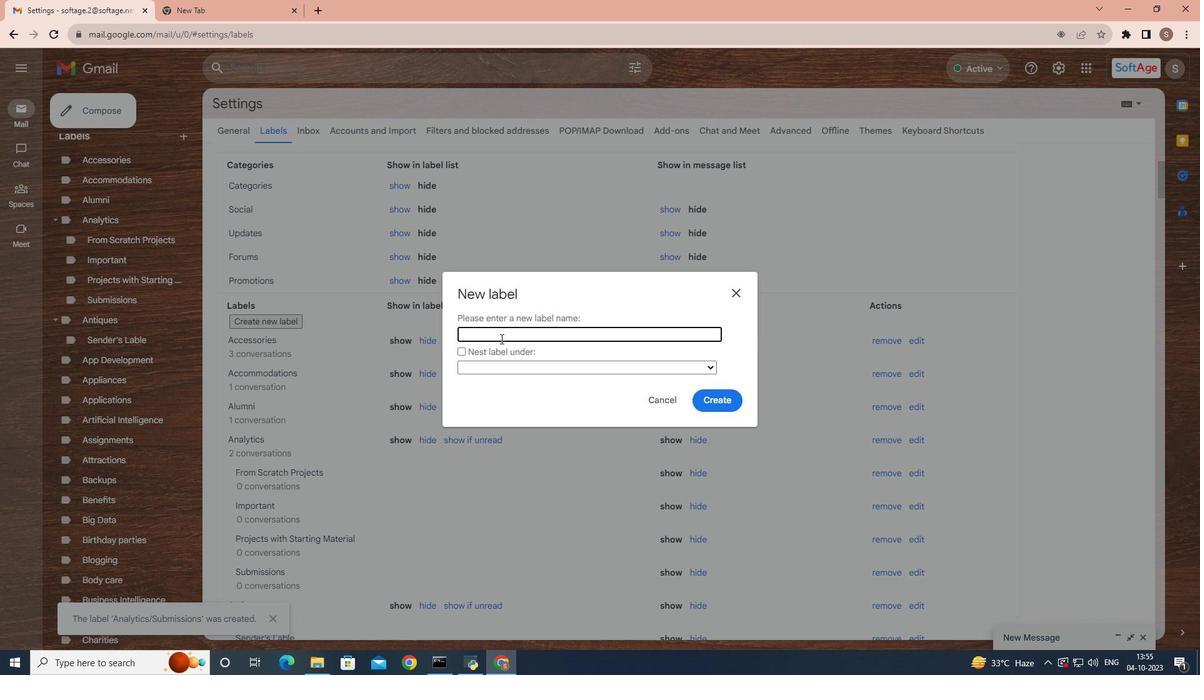 
Action: Key pressed <Key.caps_lock>C<Key.caps_lock>oo<Key.backspace>rrections
Screenshot: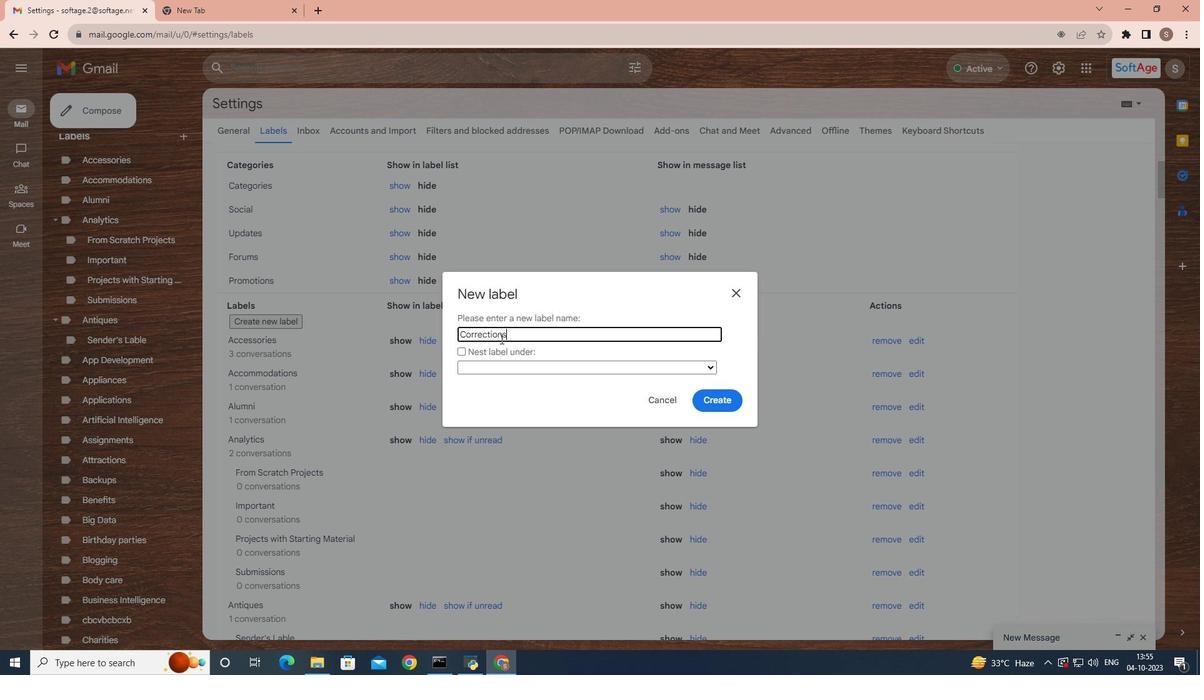 
Action: Mouse moved to (496, 342)
Screenshot: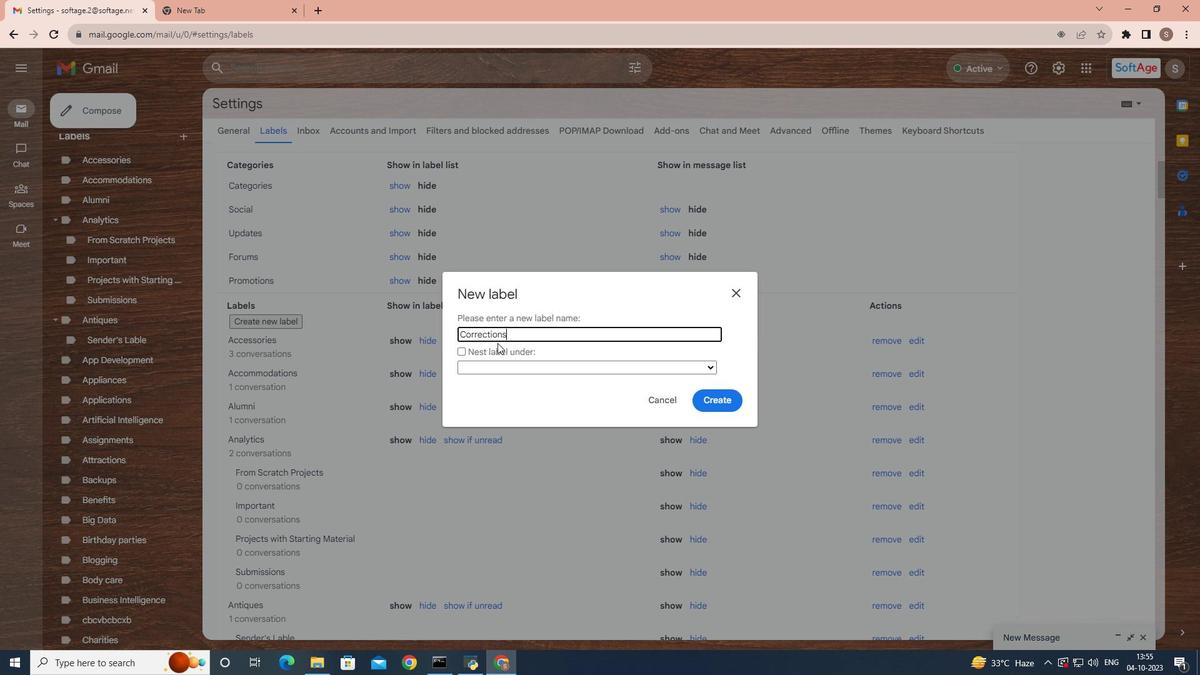
Action: Mouse pressed left at (496, 342)
Screenshot: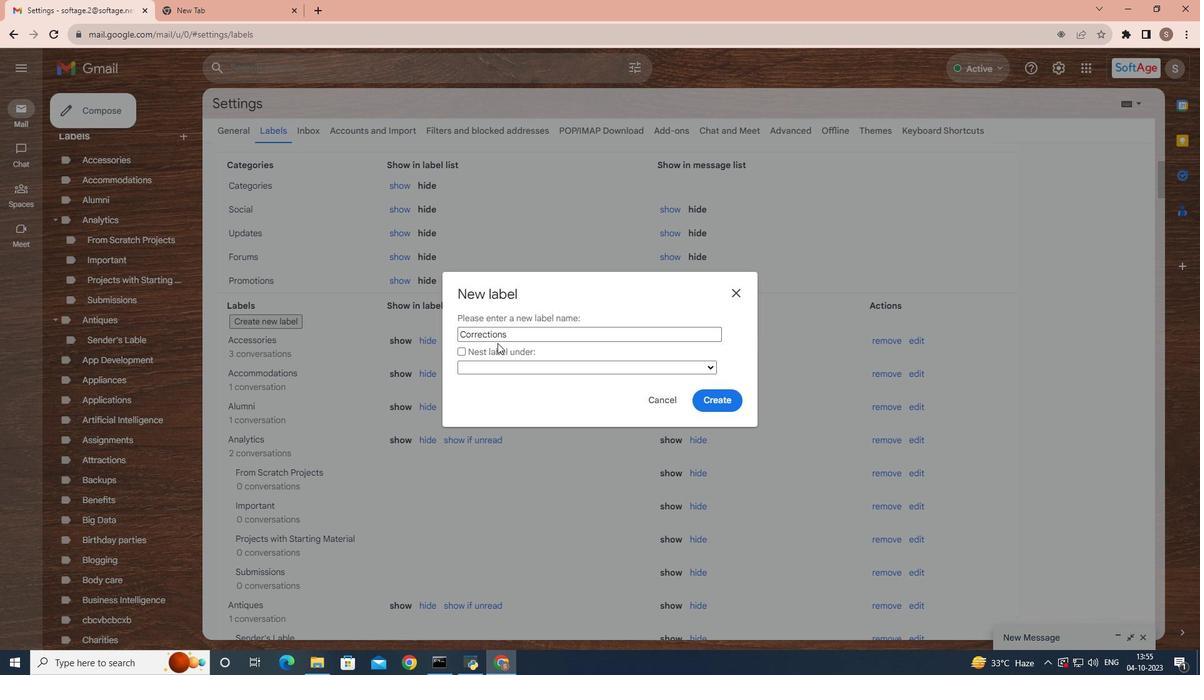 
Action: Mouse moved to (490, 352)
Screenshot: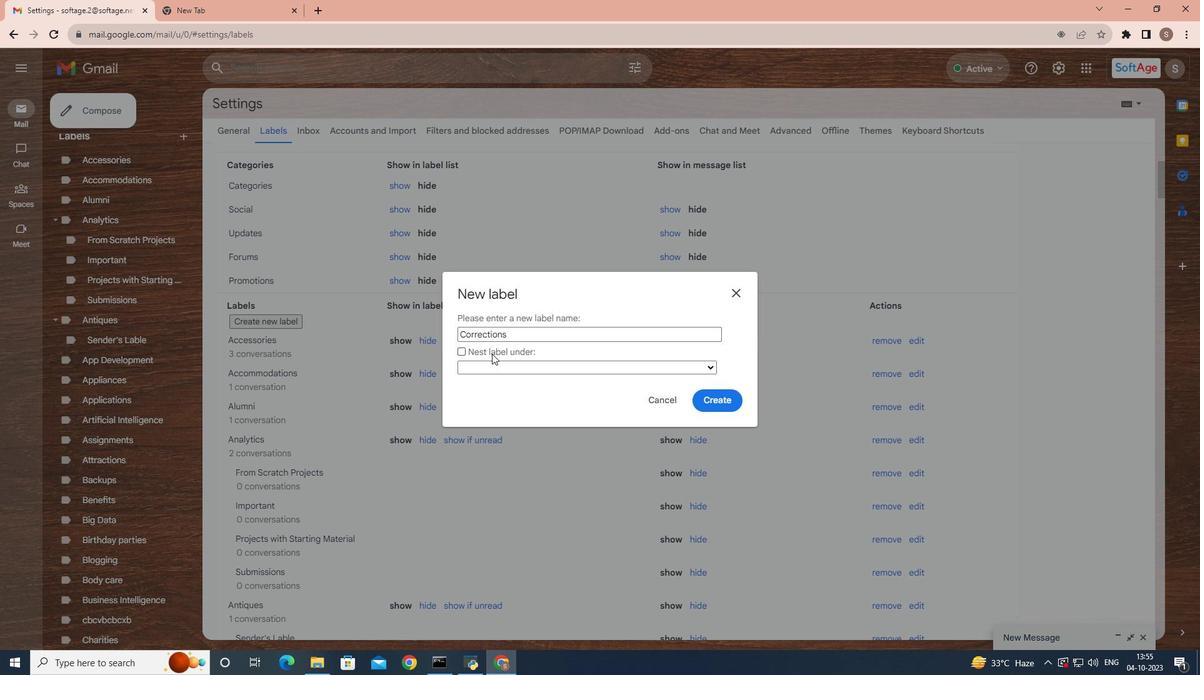 
Action: Mouse pressed left at (490, 352)
Screenshot: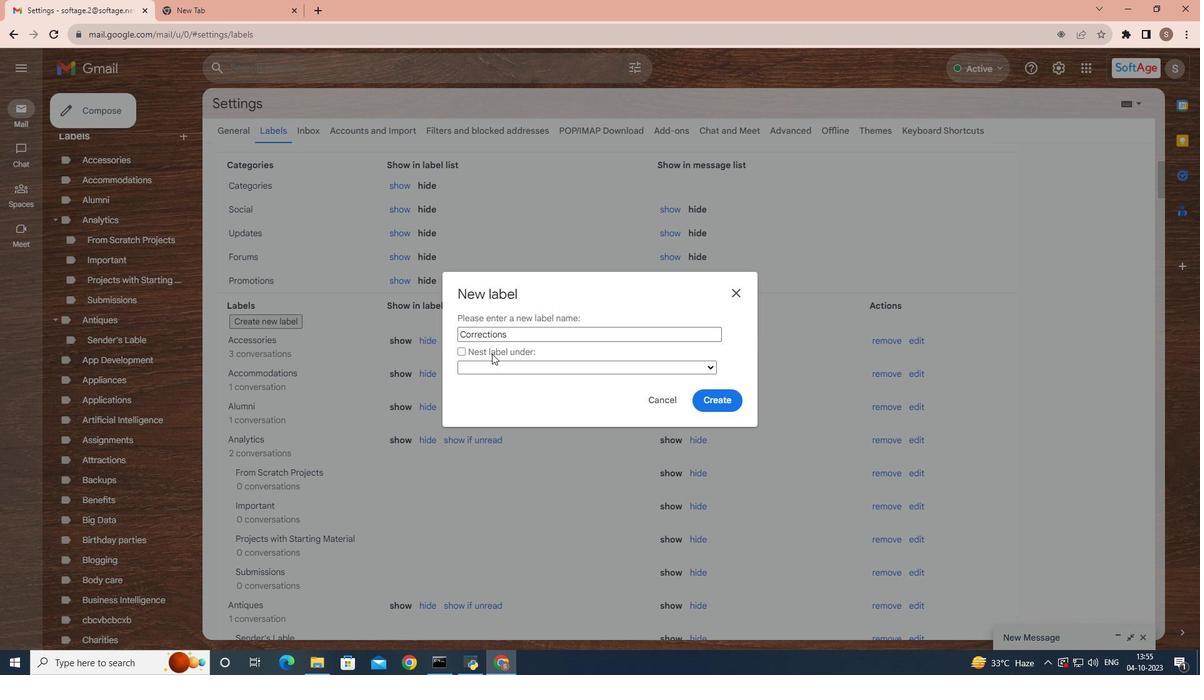 
Action: Mouse moved to (487, 363)
Screenshot: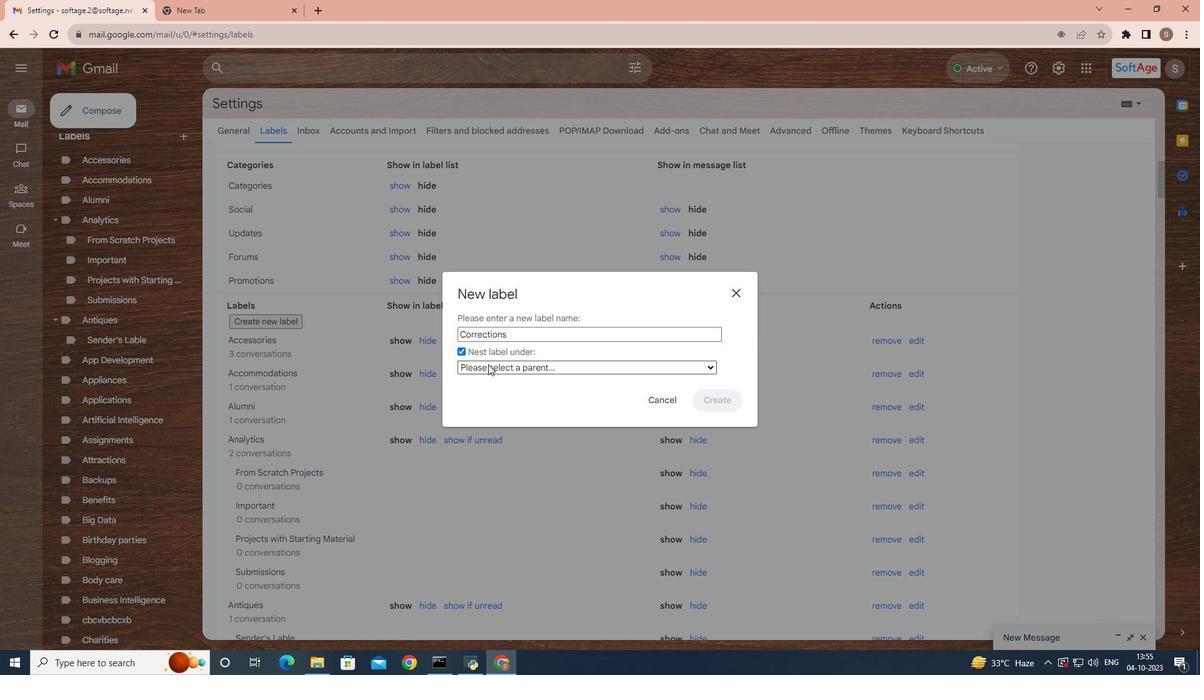 
Action: Mouse pressed left at (487, 363)
Screenshot: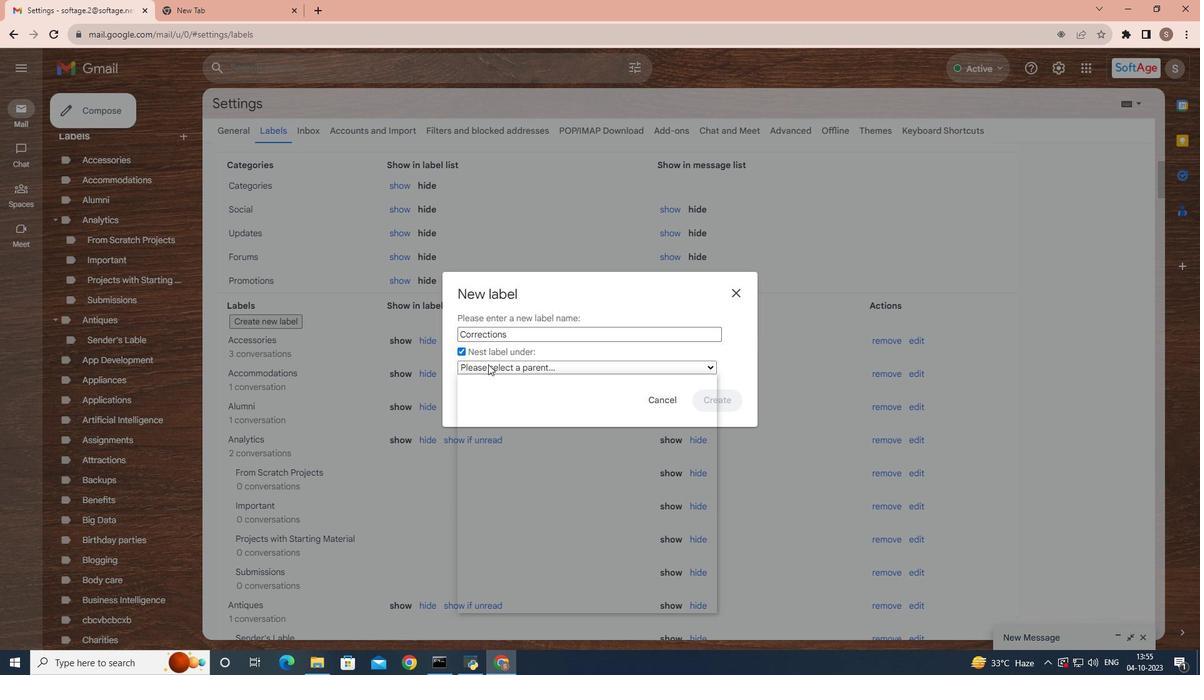
Action: Mouse moved to (482, 424)
Screenshot: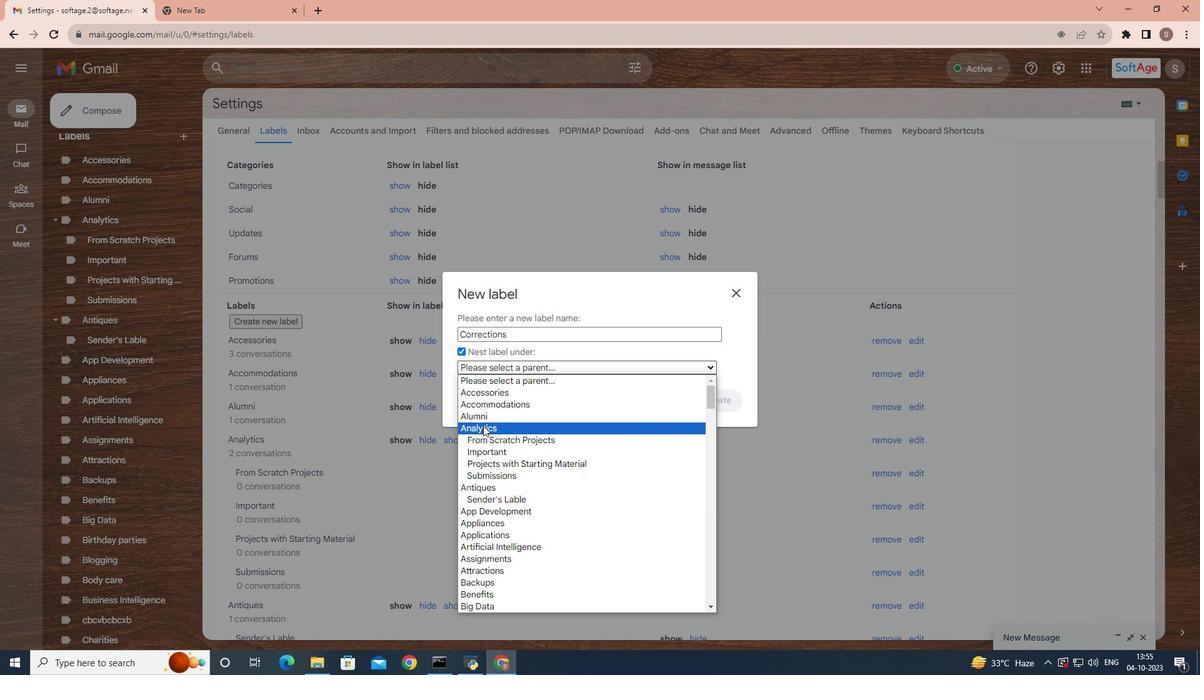 
Action: Mouse pressed left at (482, 424)
Screenshot: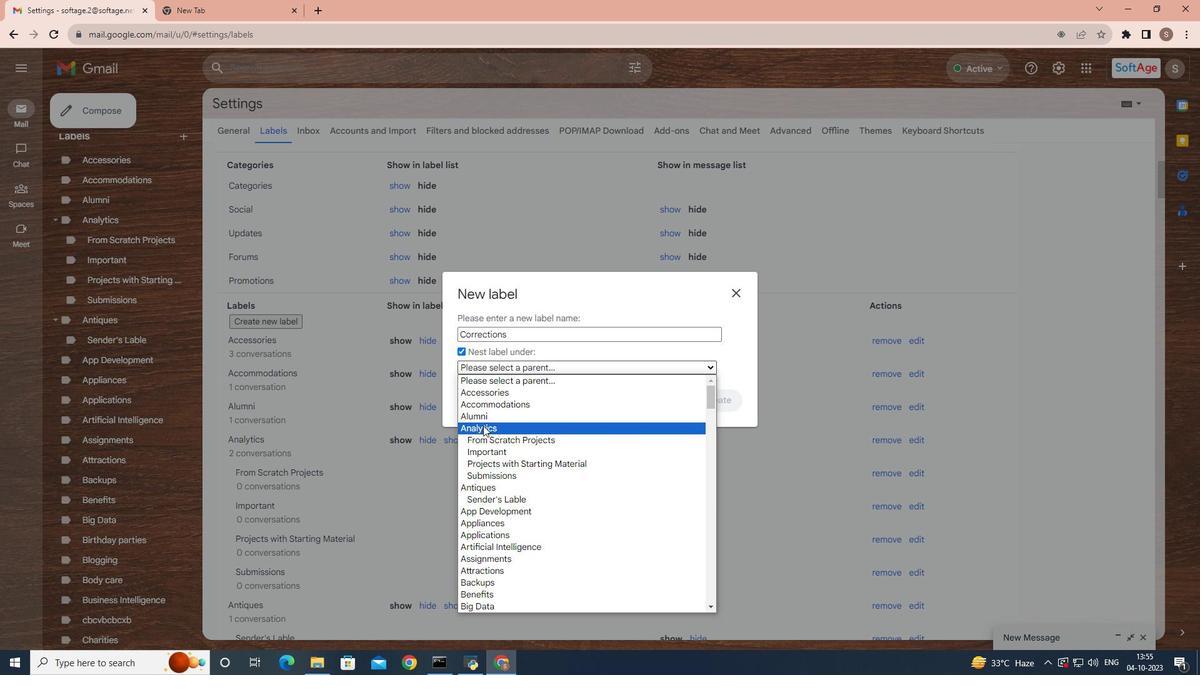 
Action: Mouse moved to (724, 400)
Screenshot: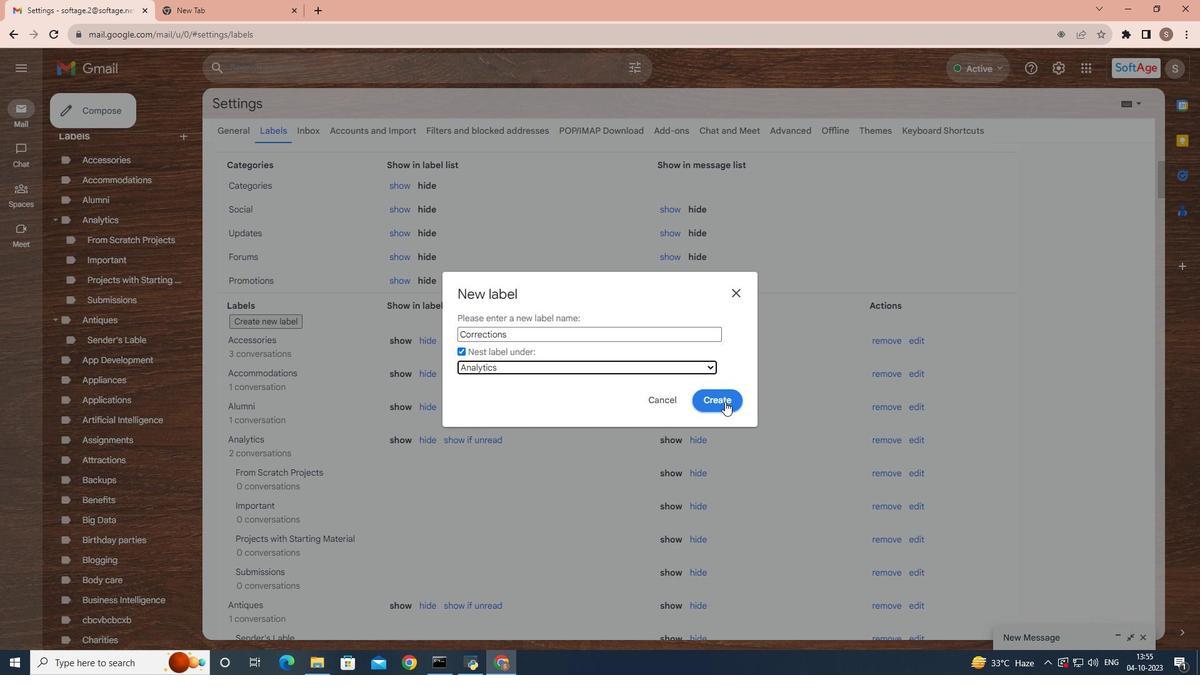 
Action: Mouse pressed left at (724, 400)
Screenshot: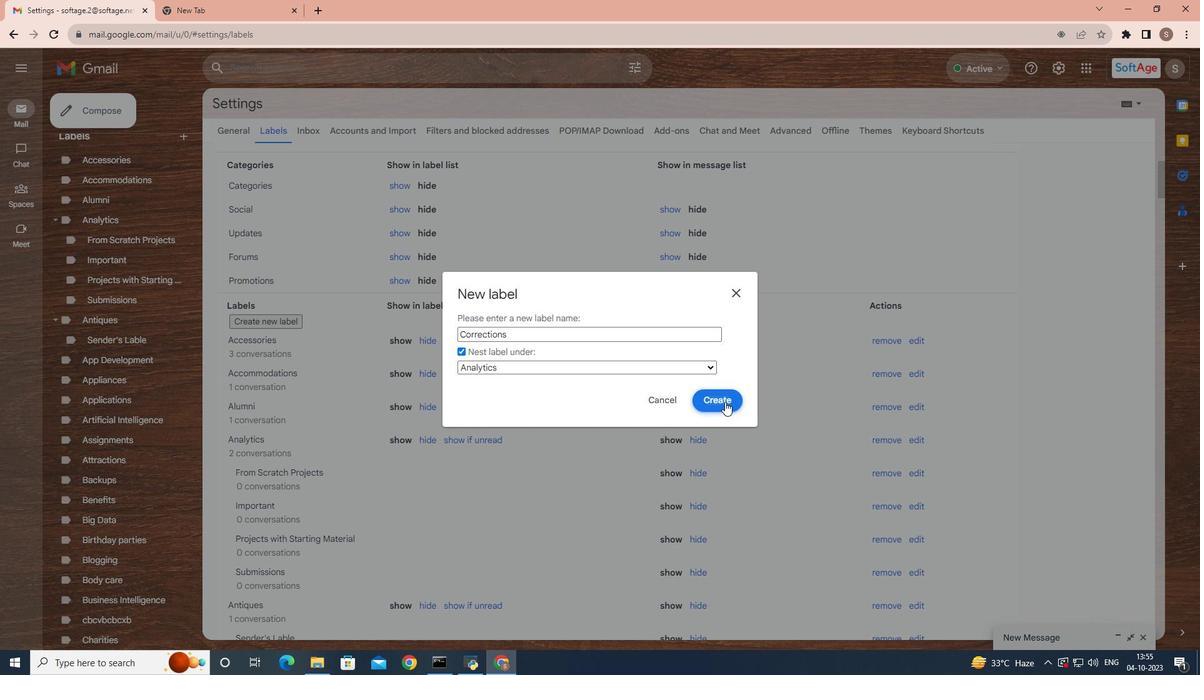 
Action: Mouse moved to (617, 454)
Screenshot: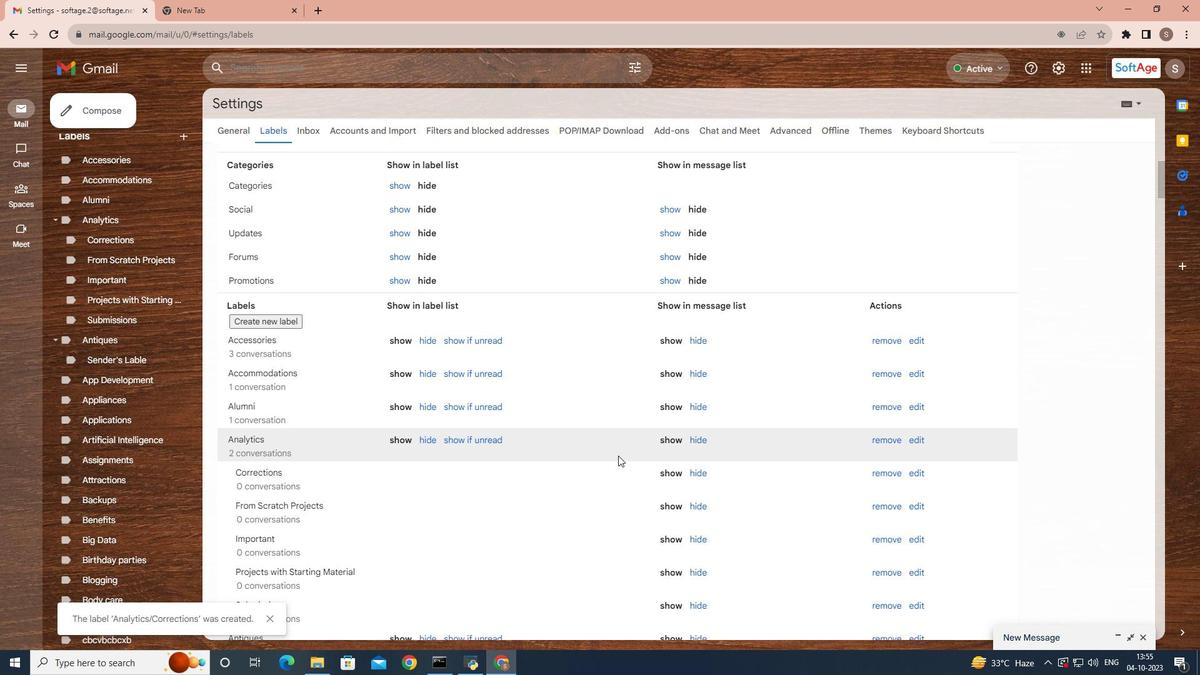 
